 Task: Look for space in Nāgappattinam, India from 1st July, 2023 to 9th July, 2023 for 2 adults in price range Rs.8000 to Rs.15000. Place can be entire place with 1  bedroom having 1 bed and 1 bathroom. Property type can be house, flat, guest house. Amenities needed are: washing machine. Booking option can be shelf check-in. Required host language is English.
Action: Mouse moved to (546, 101)
Screenshot: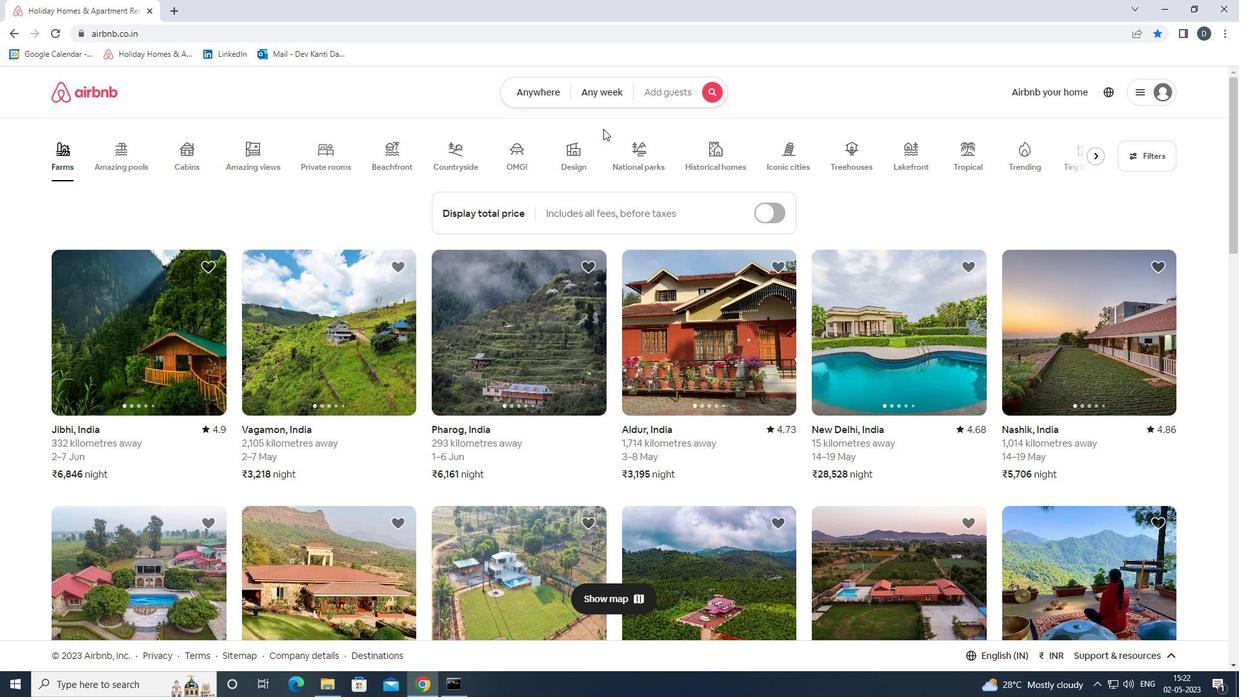 
Action: Mouse pressed left at (546, 101)
Screenshot: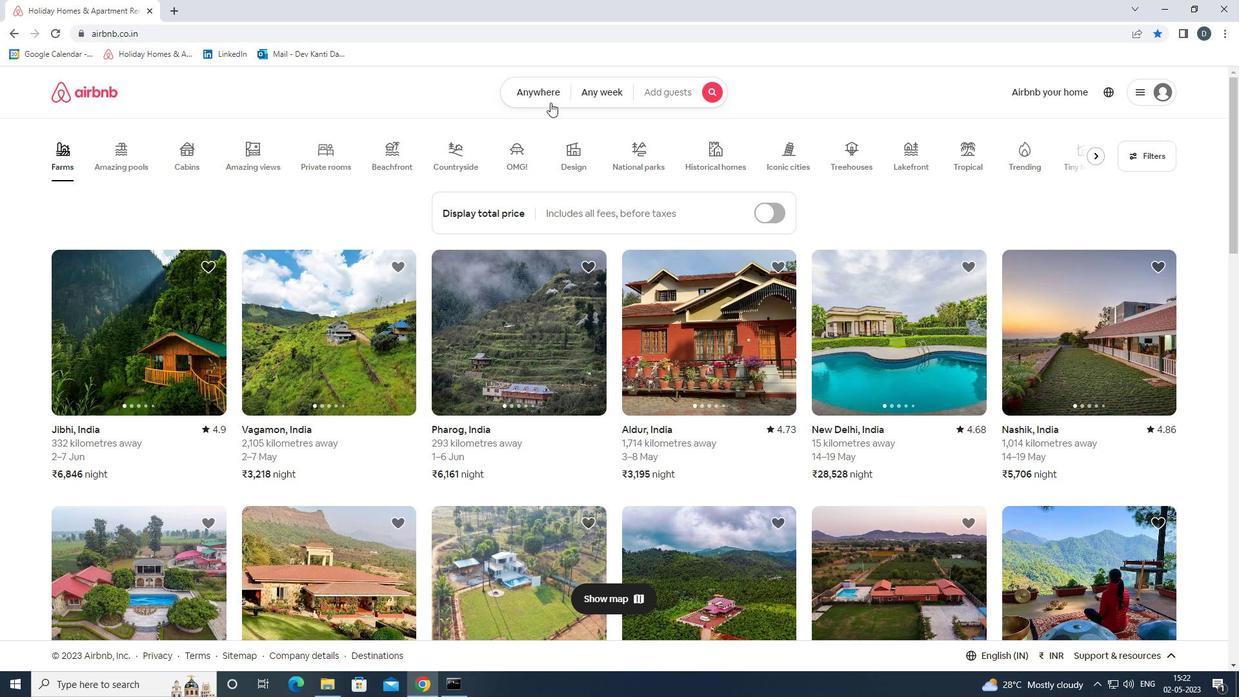 
Action: Mouse moved to (450, 141)
Screenshot: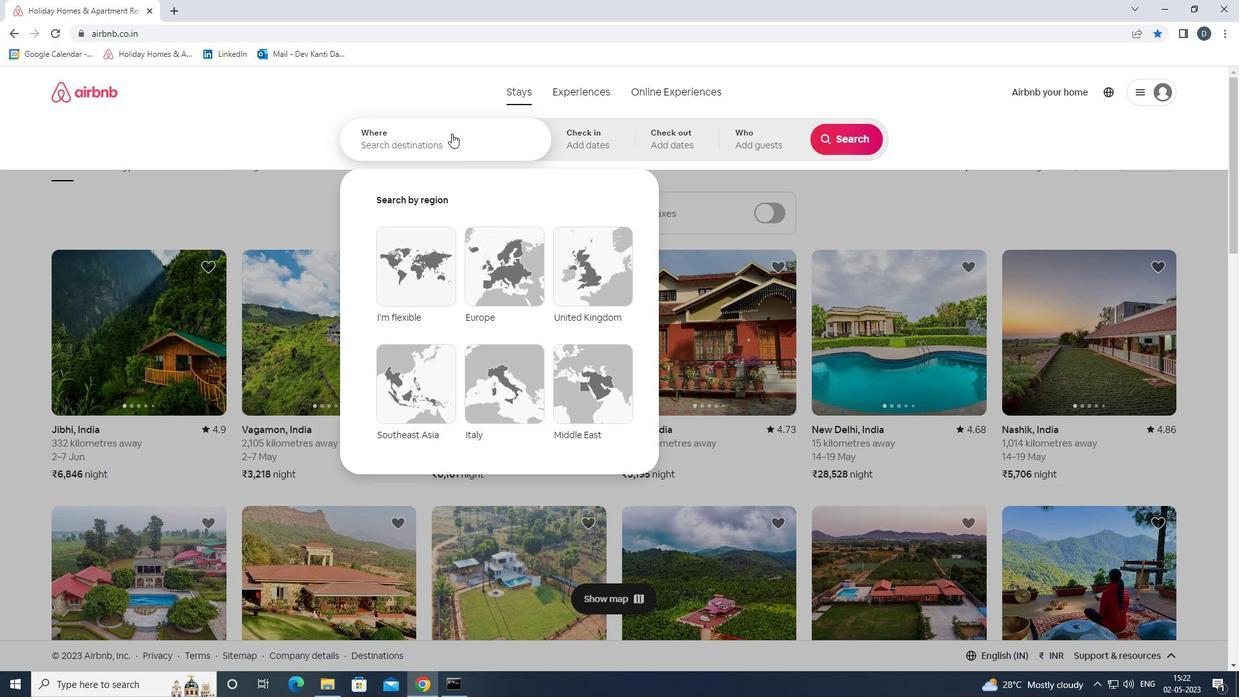 
Action: Mouse pressed left at (450, 141)
Screenshot: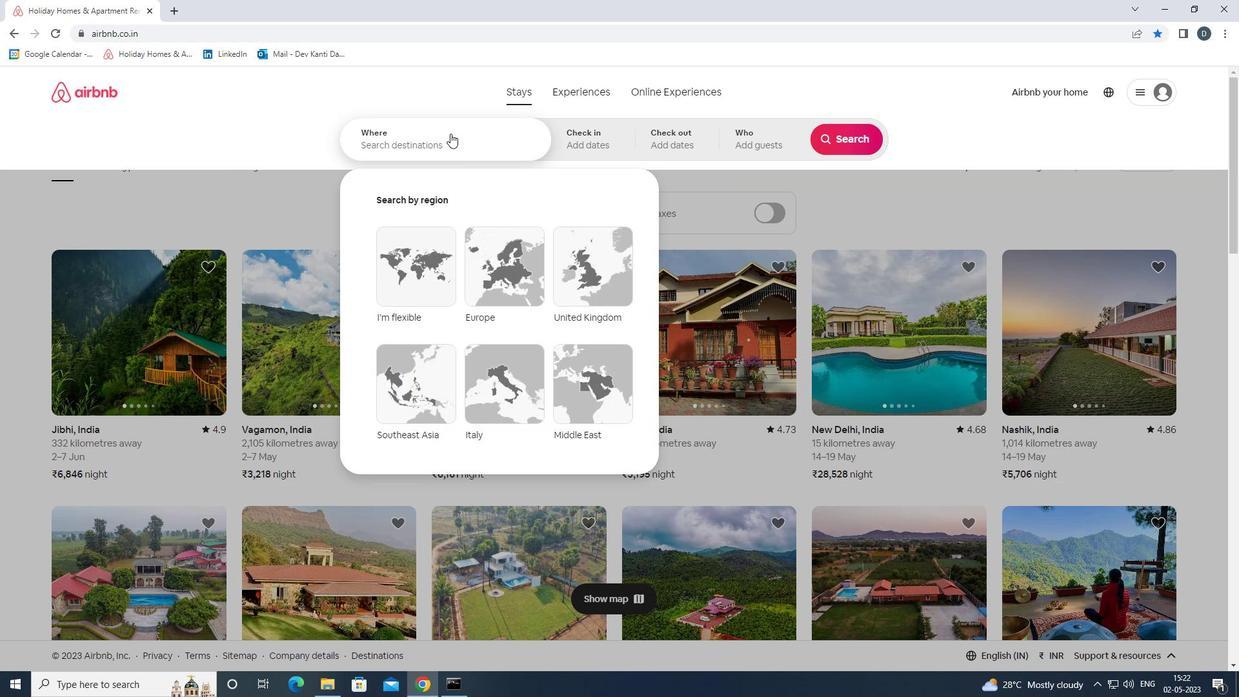 
Action: Key pressed <Key.shift>NAGAPPATTINAM
Screenshot: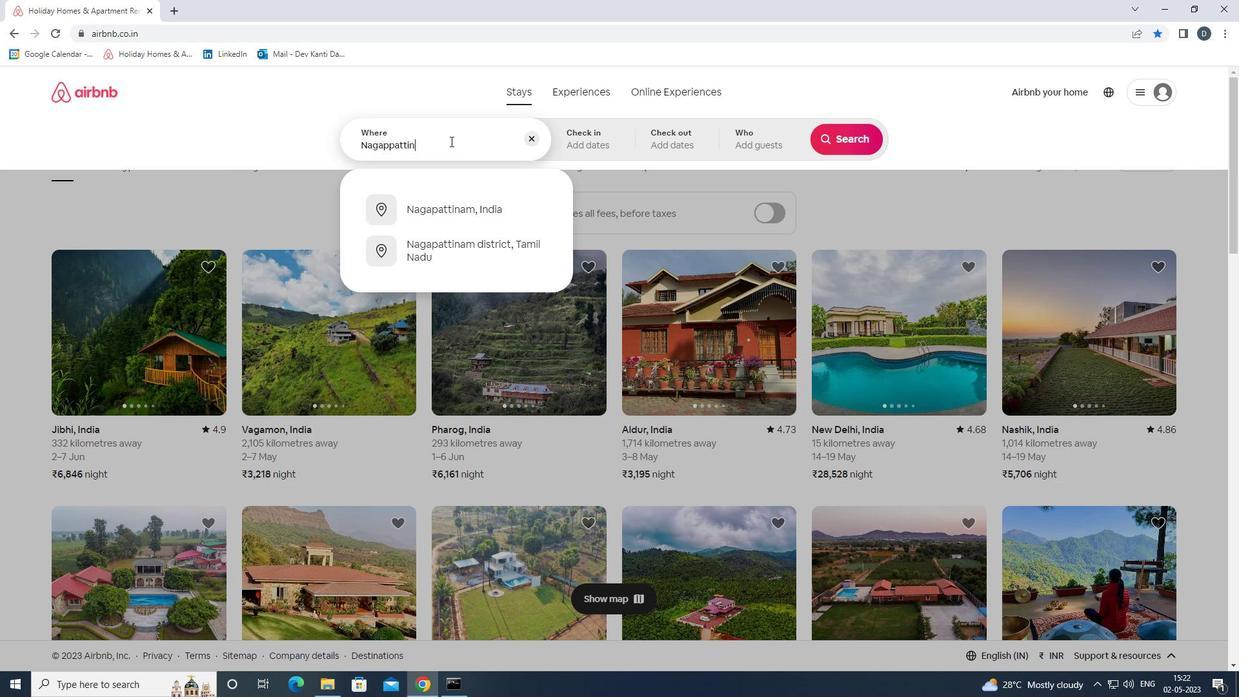 
Action: Mouse moved to (495, 222)
Screenshot: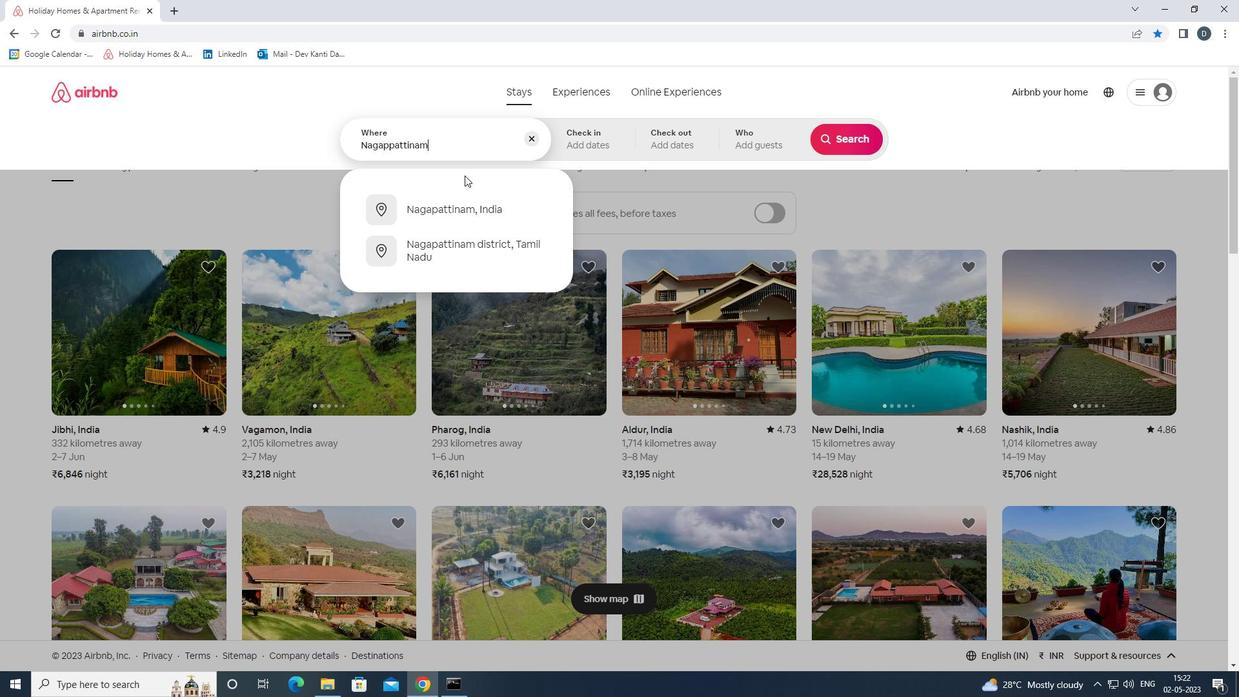 
Action: Mouse pressed left at (495, 222)
Screenshot: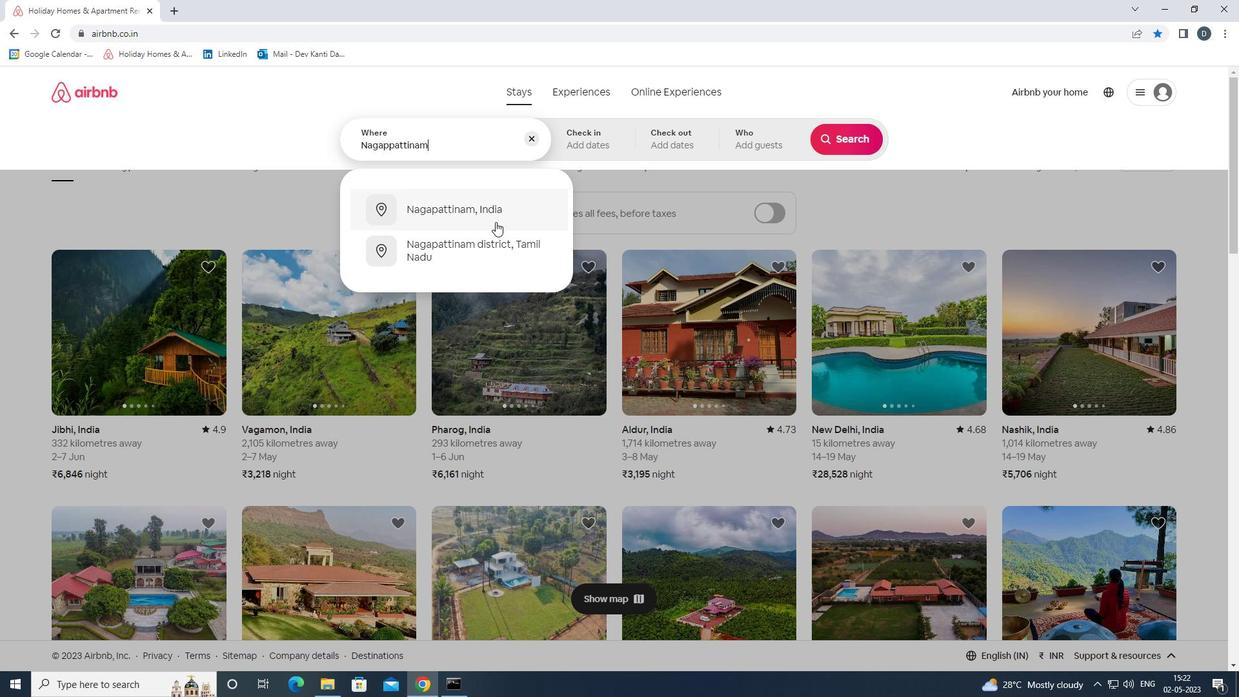 
Action: Mouse moved to (841, 247)
Screenshot: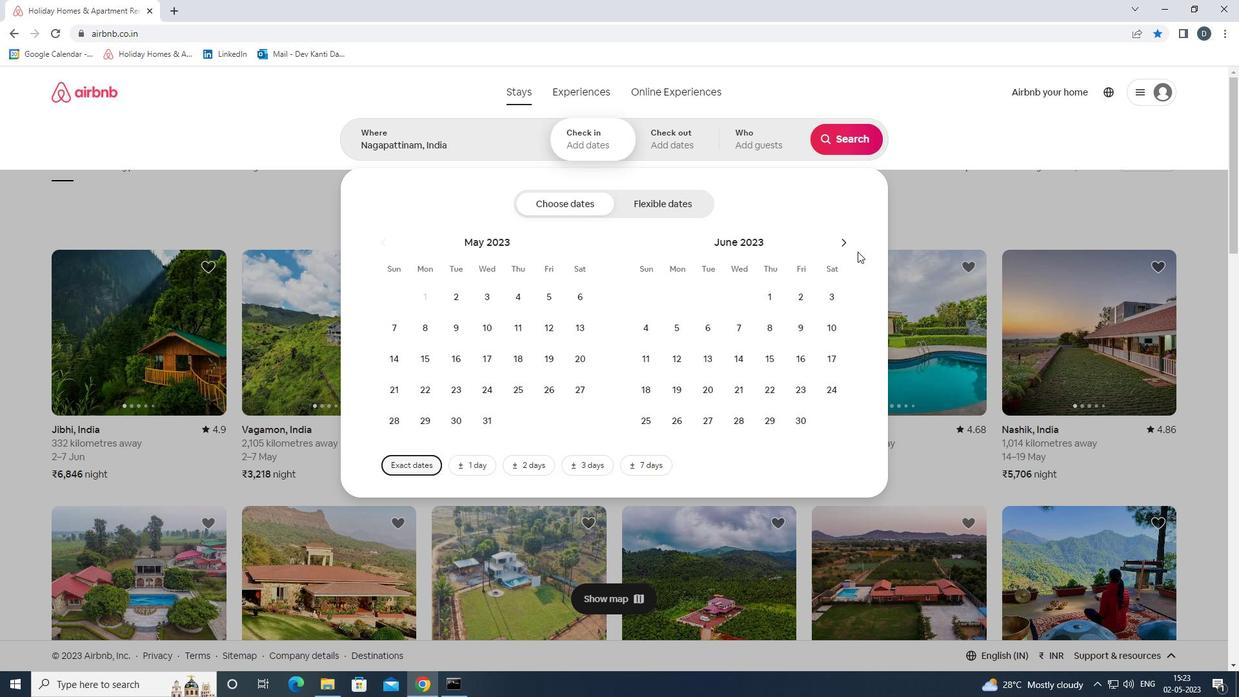 
Action: Mouse pressed left at (841, 247)
Screenshot: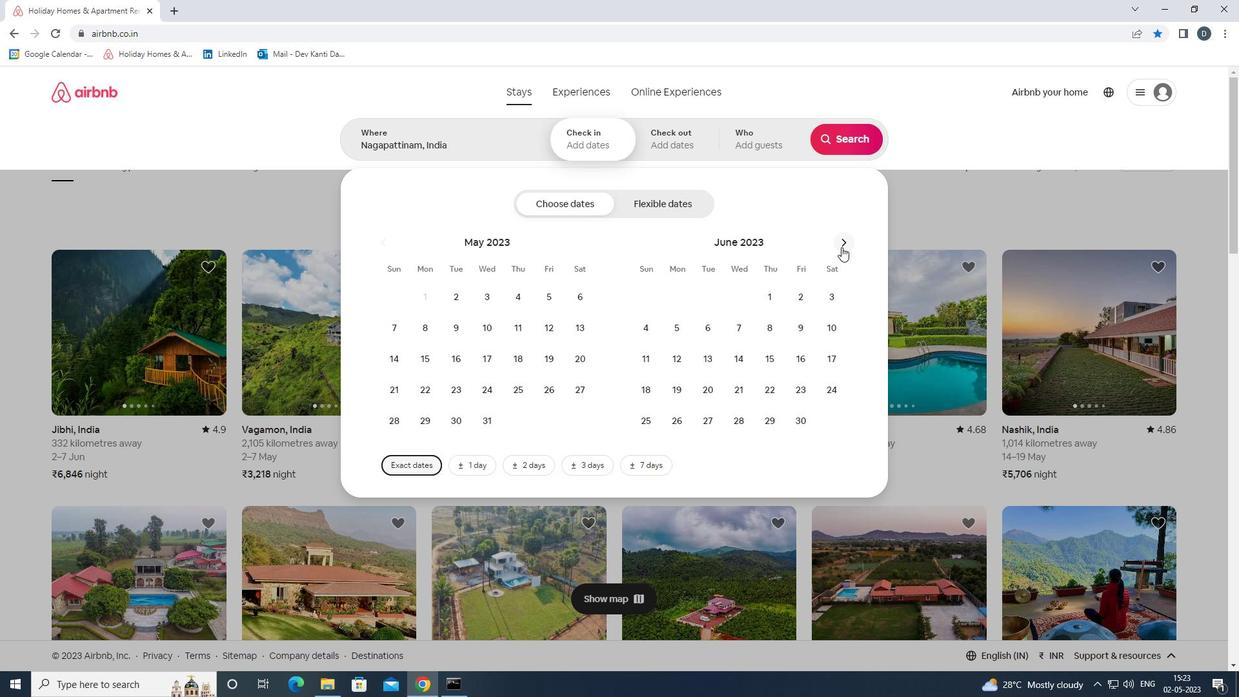 
Action: Mouse moved to (839, 300)
Screenshot: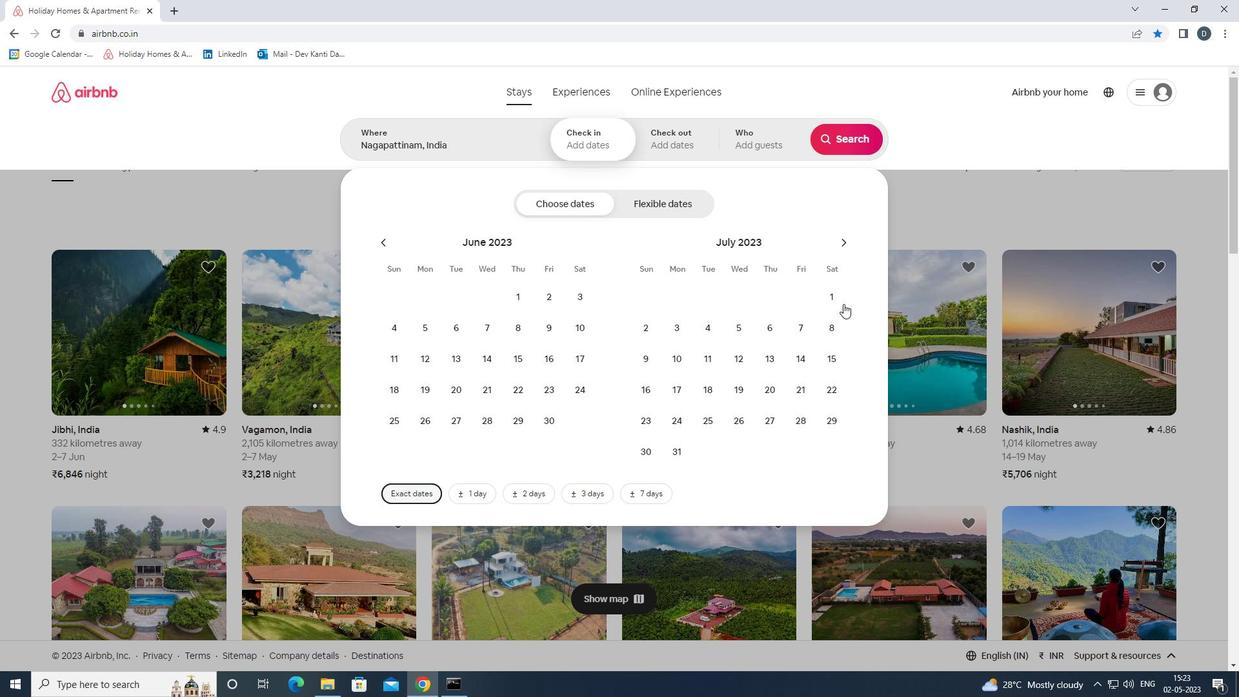 
Action: Mouse pressed left at (839, 300)
Screenshot: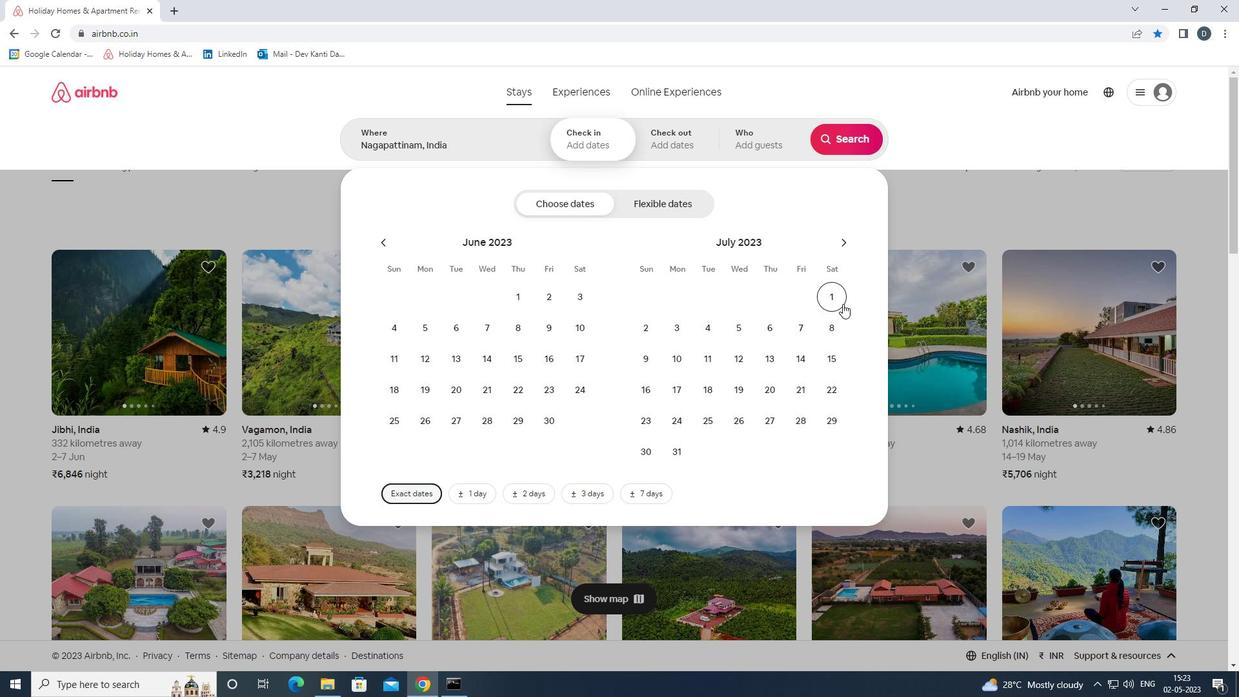 
Action: Mouse moved to (642, 356)
Screenshot: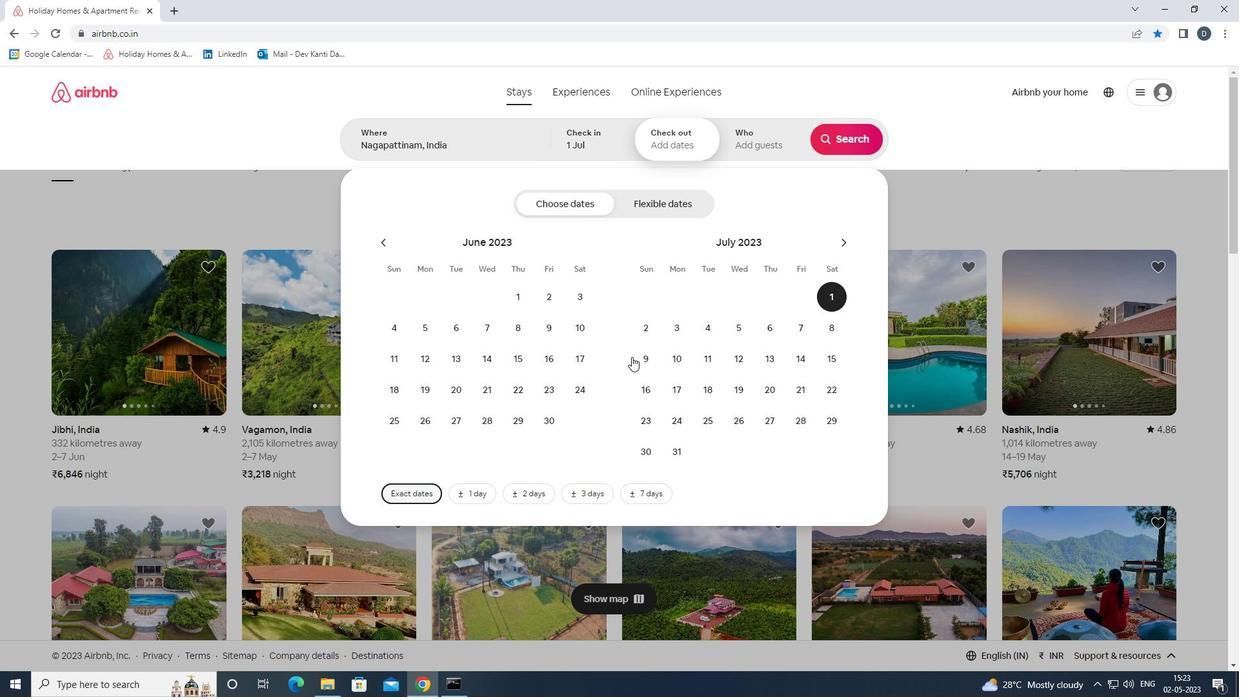 
Action: Mouse pressed left at (642, 356)
Screenshot: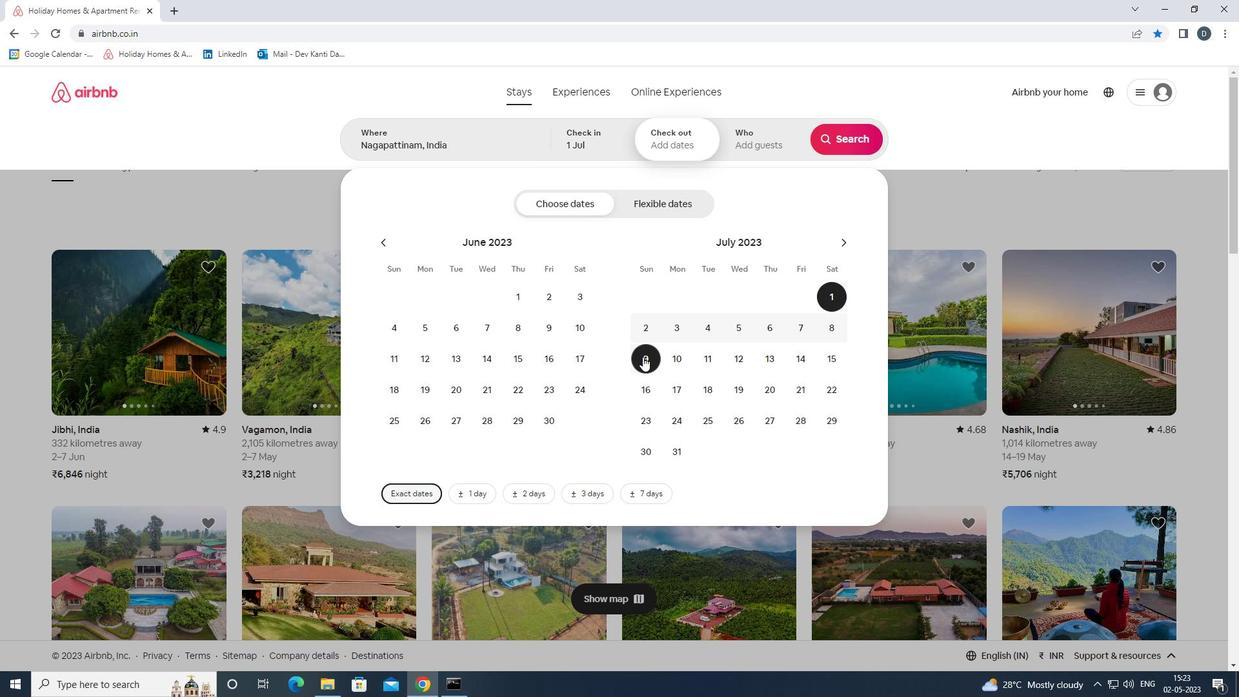 
Action: Mouse moved to (761, 152)
Screenshot: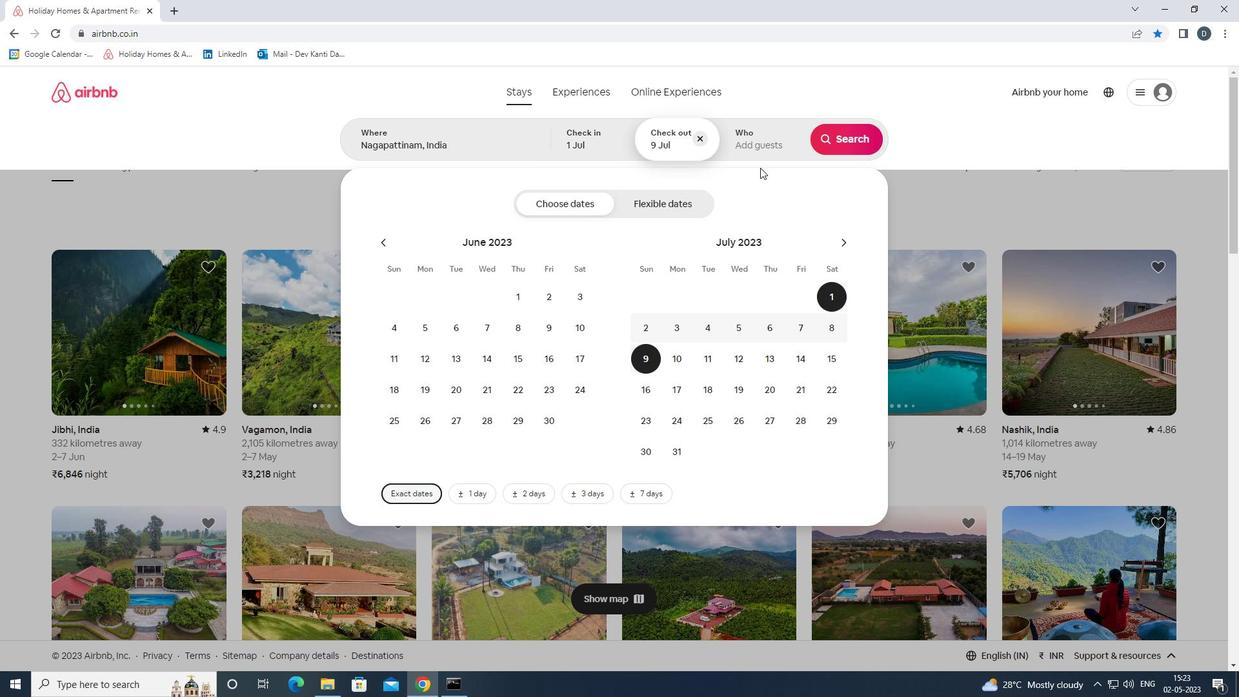 
Action: Mouse pressed left at (761, 152)
Screenshot: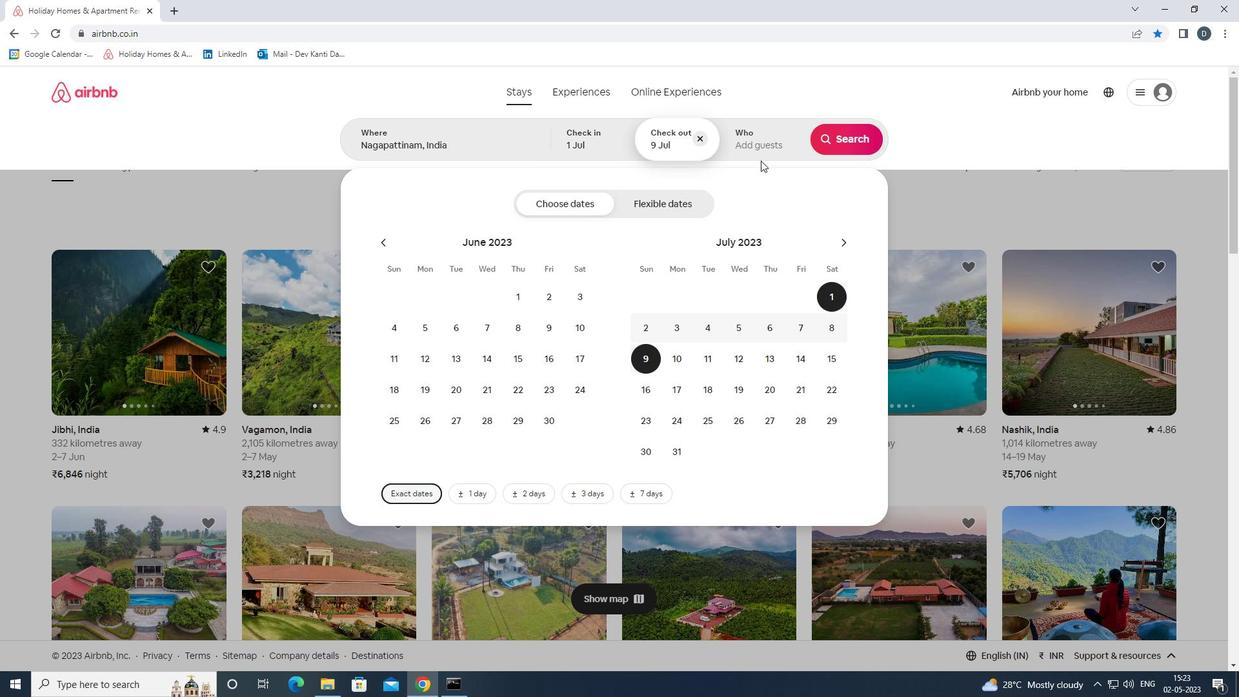 
Action: Mouse moved to (849, 214)
Screenshot: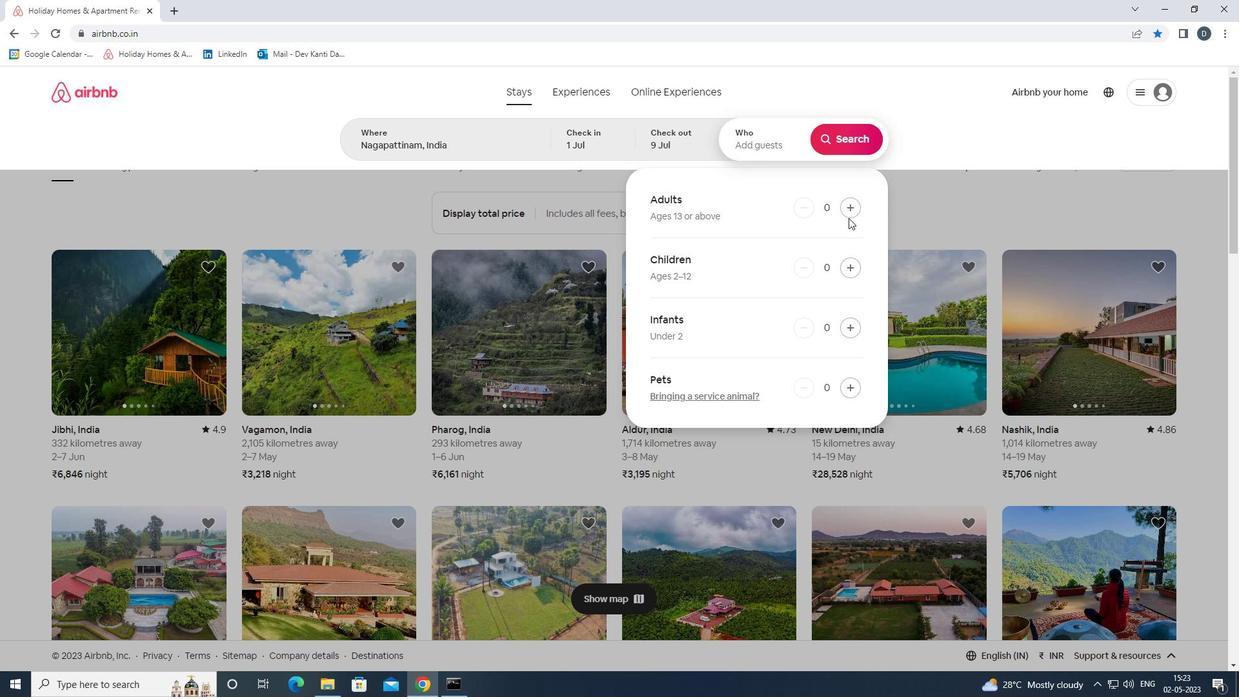 
Action: Mouse pressed left at (849, 214)
Screenshot: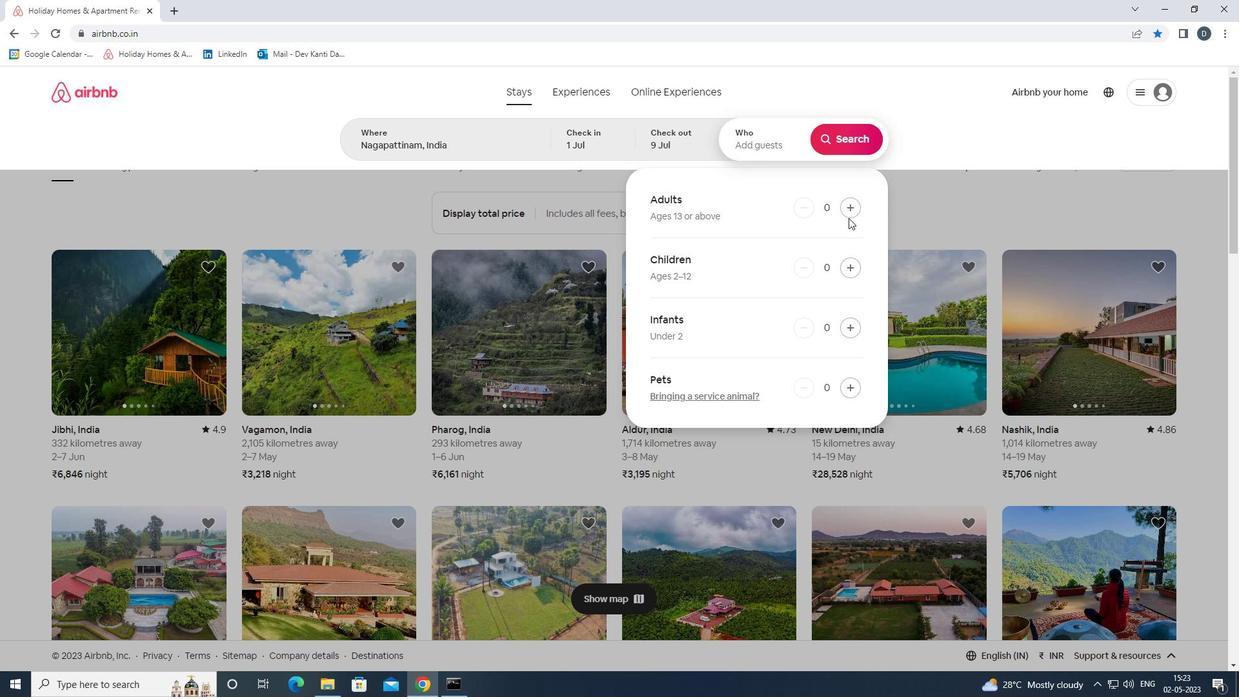 
Action: Mouse pressed left at (849, 214)
Screenshot: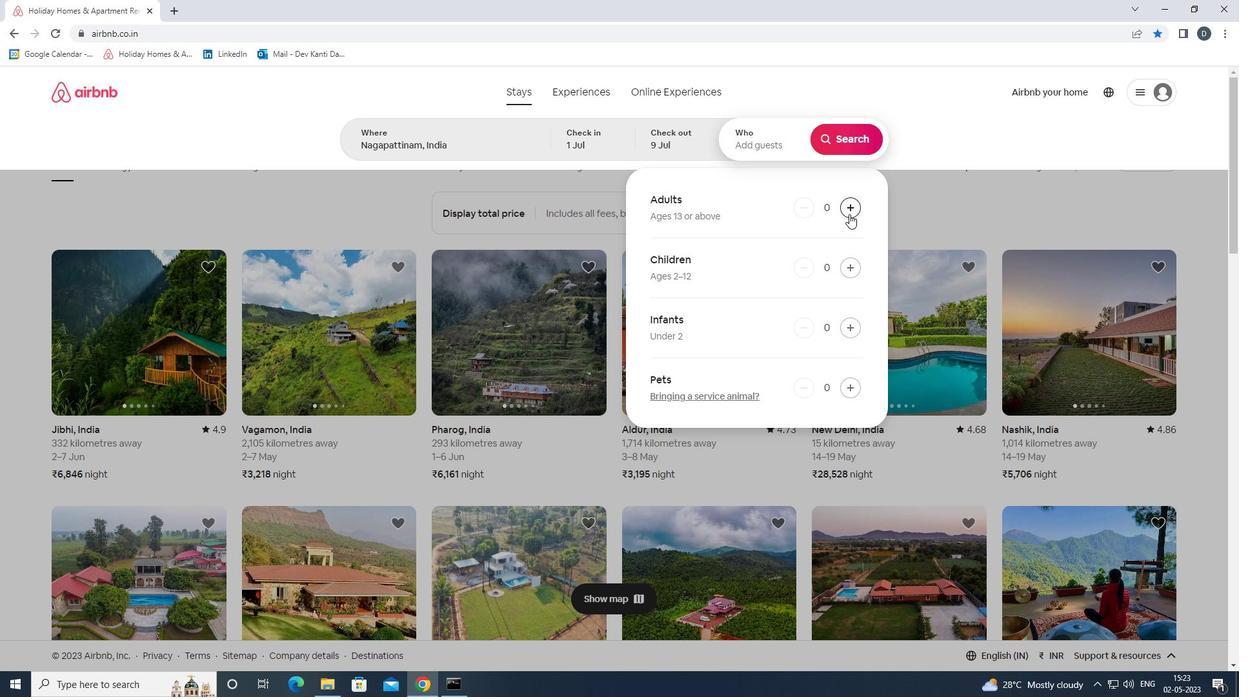 
Action: Mouse moved to (842, 143)
Screenshot: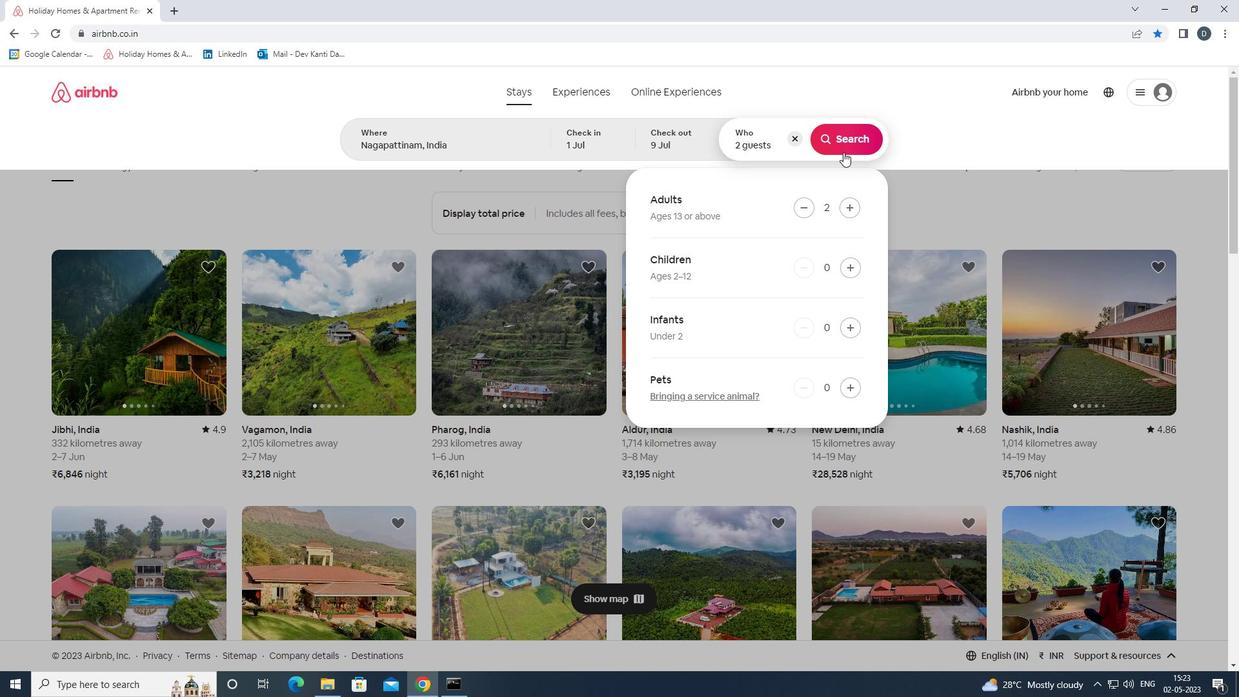 
Action: Mouse pressed left at (842, 143)
Screenshot: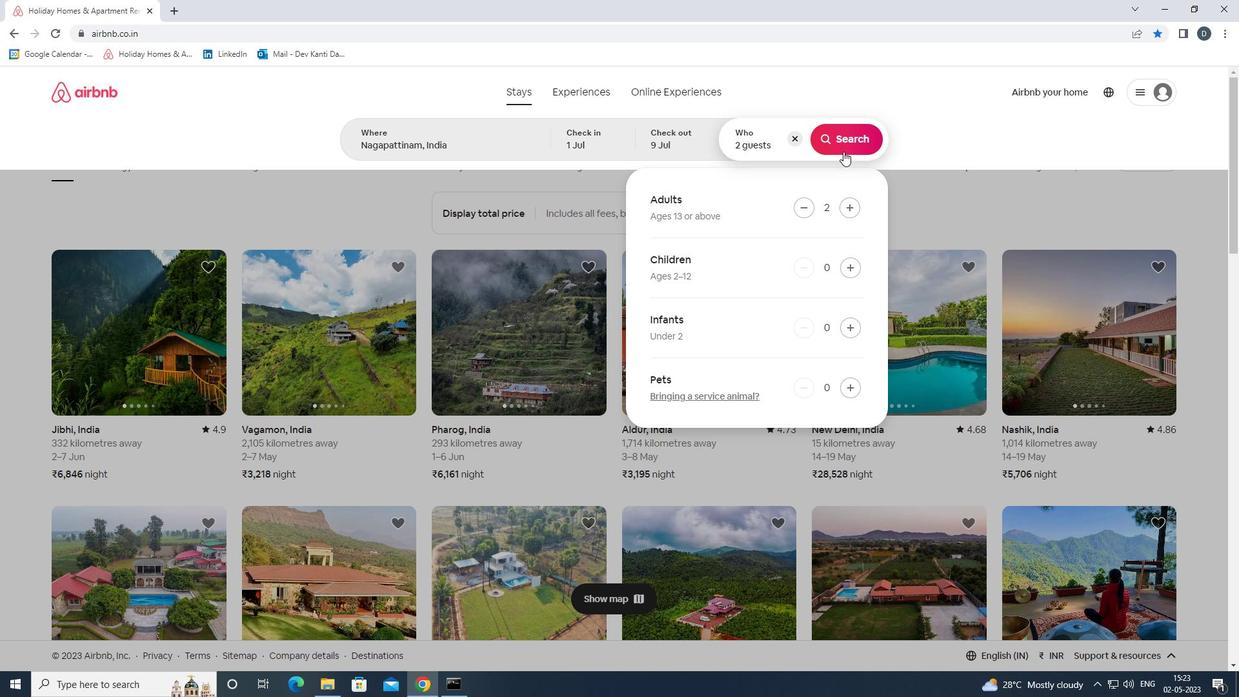 
Action: Mouse moved to (1165, 147)
Screenshot: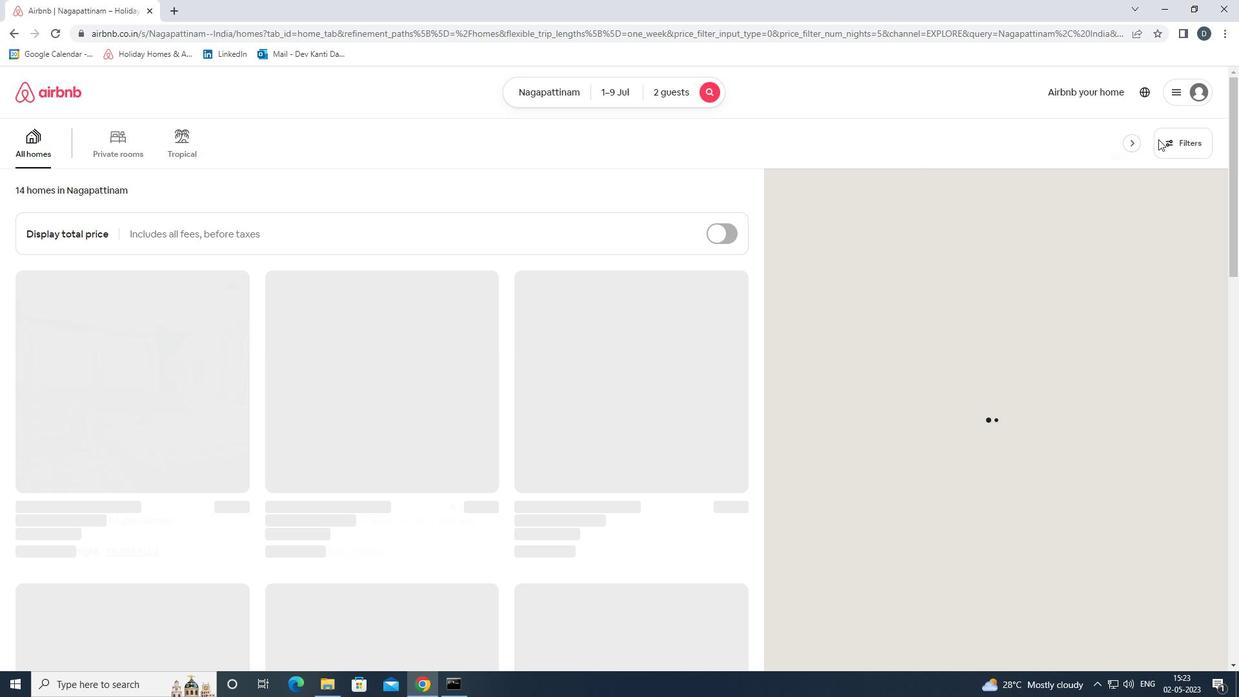 
Action: Mouse pressed left at (1165, 147)
Screenshot: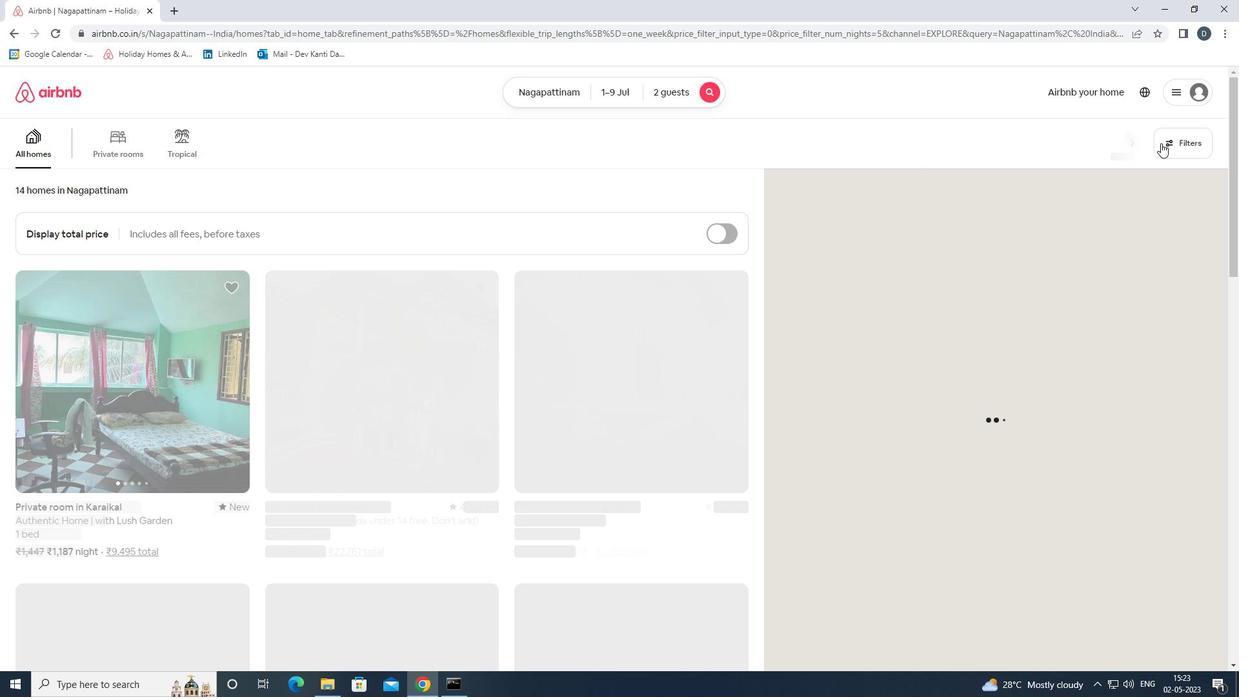 
Action: Mouse moved to (491, 311)
Screenshot: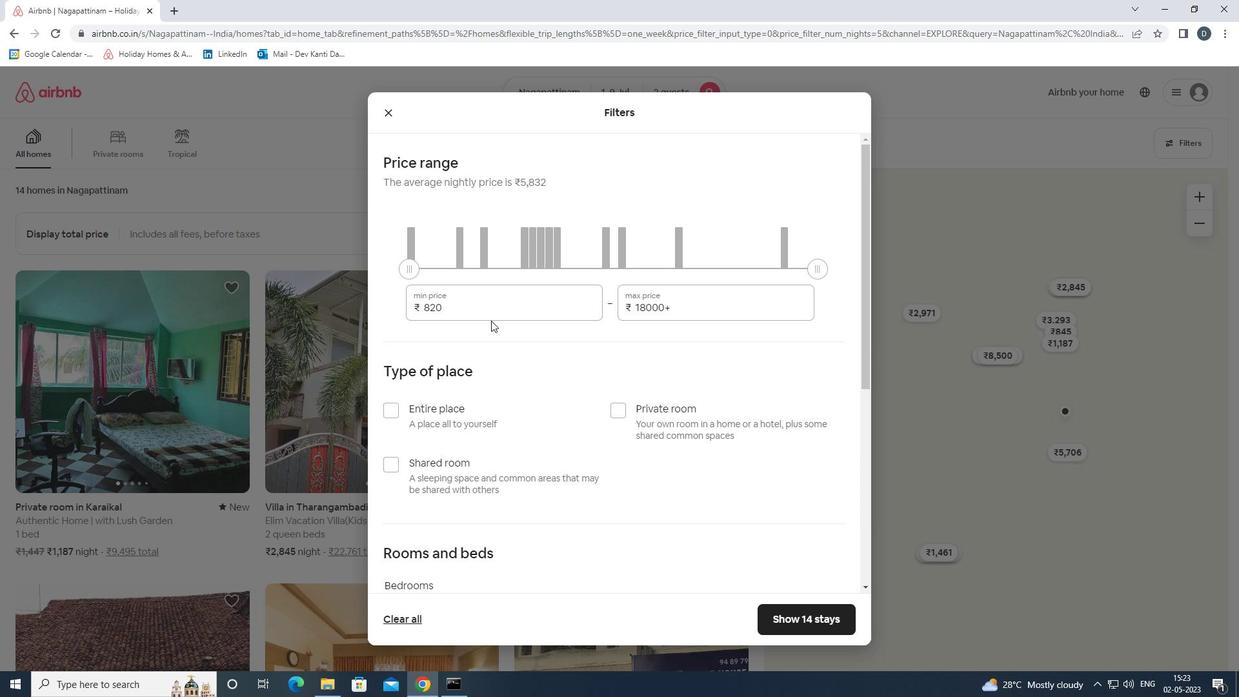 
Action: Mouse pressed left at (491, 311)
Screenshot: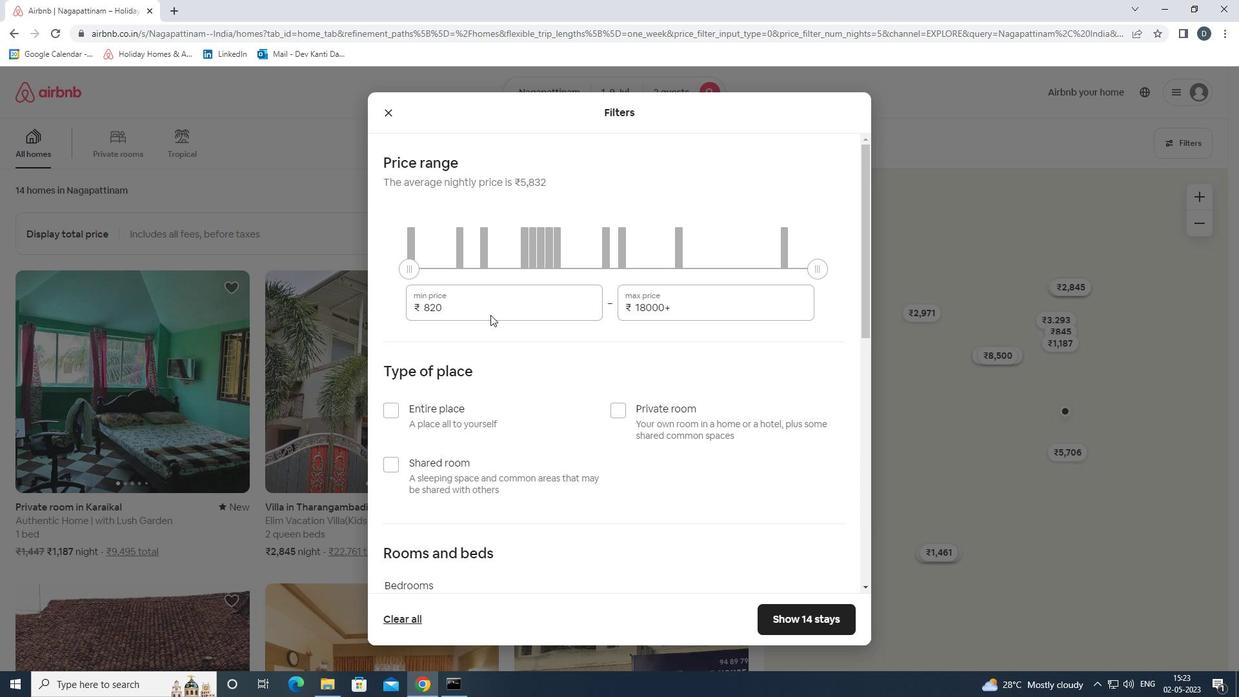 
Action: Mouse pressed left at (491, 311)
Screenshot: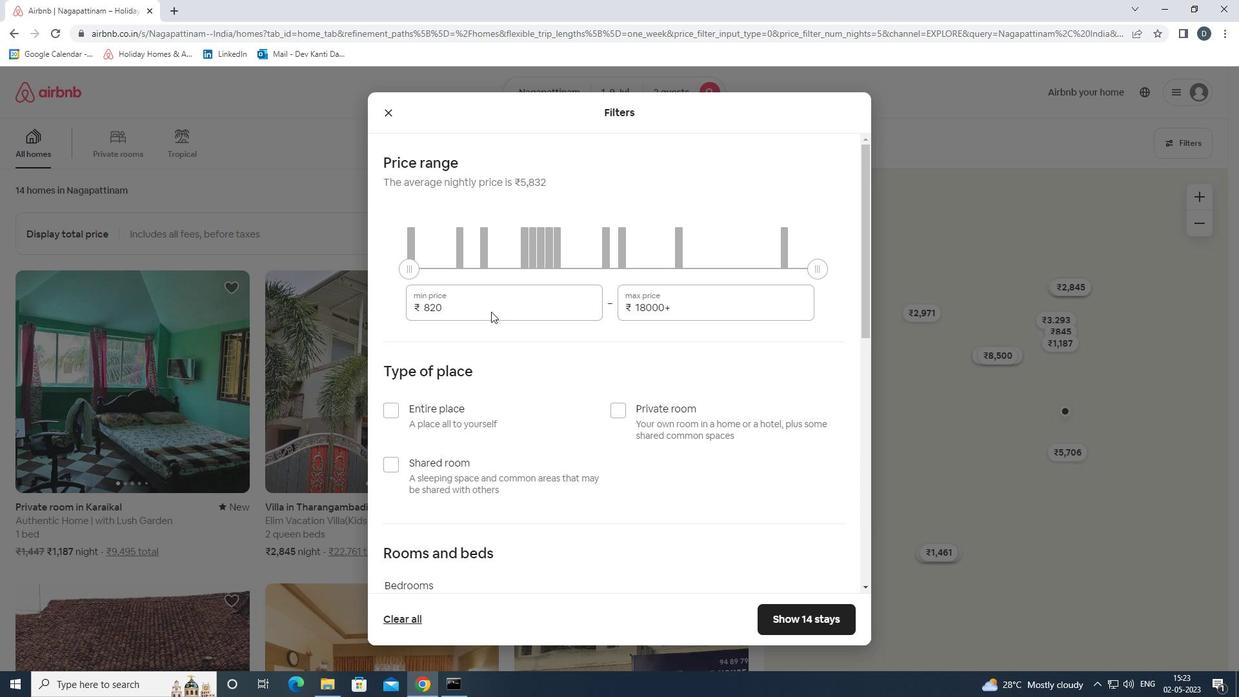 
Action: Key pressed 8-000<Key.tab>150000<Key.backspace>
Screenshot: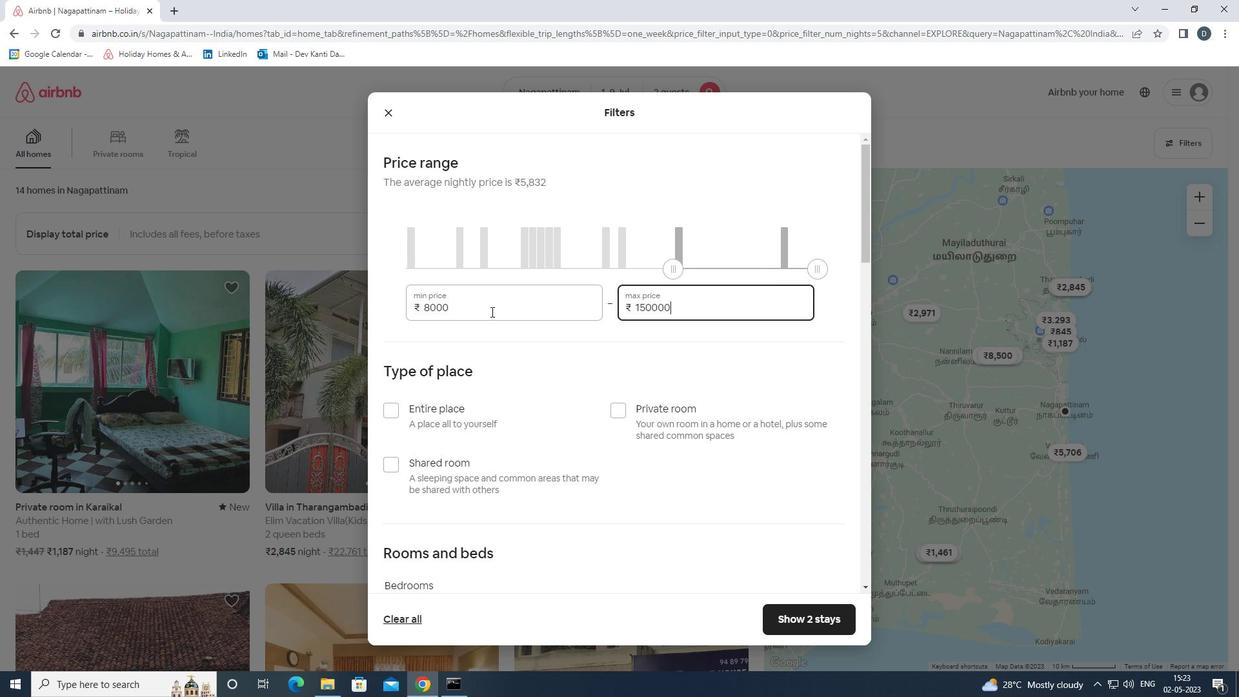 
Action: Mouse moved to (556, 331)
Screenshot: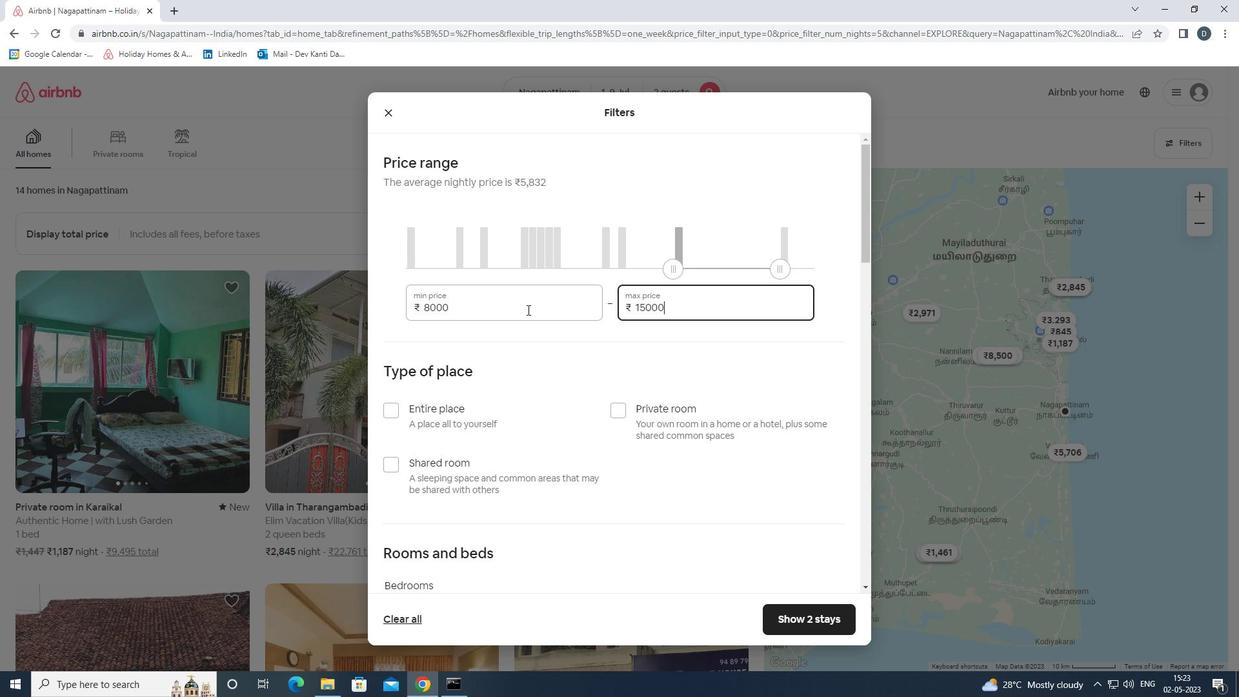 
Action: Mouse scrolled (556, 330) with delta (0, 0)
Screenshot: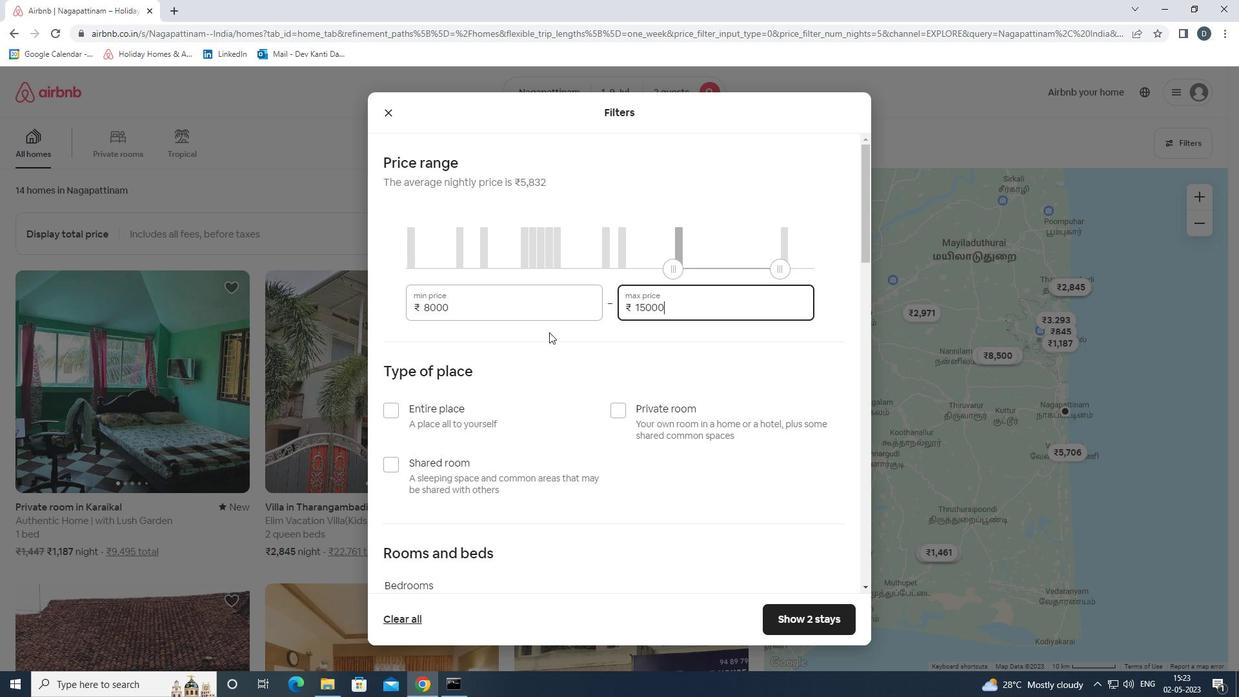 
Action: Mouse scrolled (556, 330) with delta (0, 0)
Screenshot: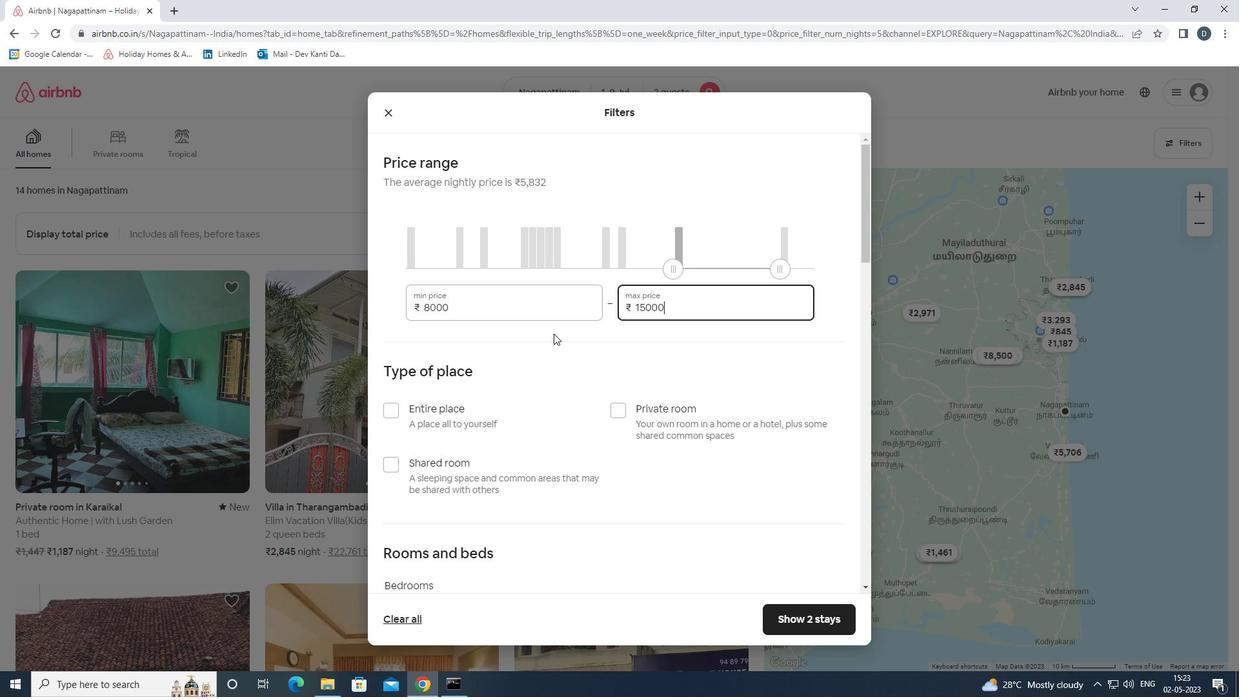 
Action: Mouse moved to (442, 285)
Screenshot: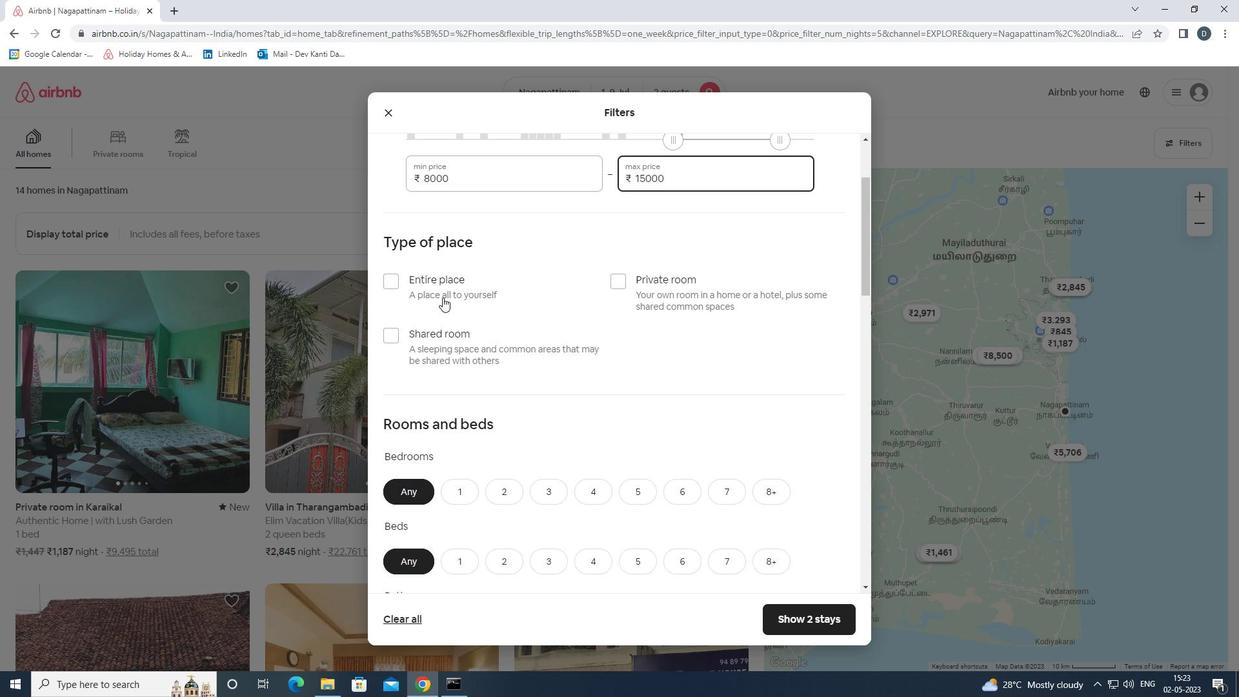 
Action: Mouse pressed left at (442, 285)
Screenshot: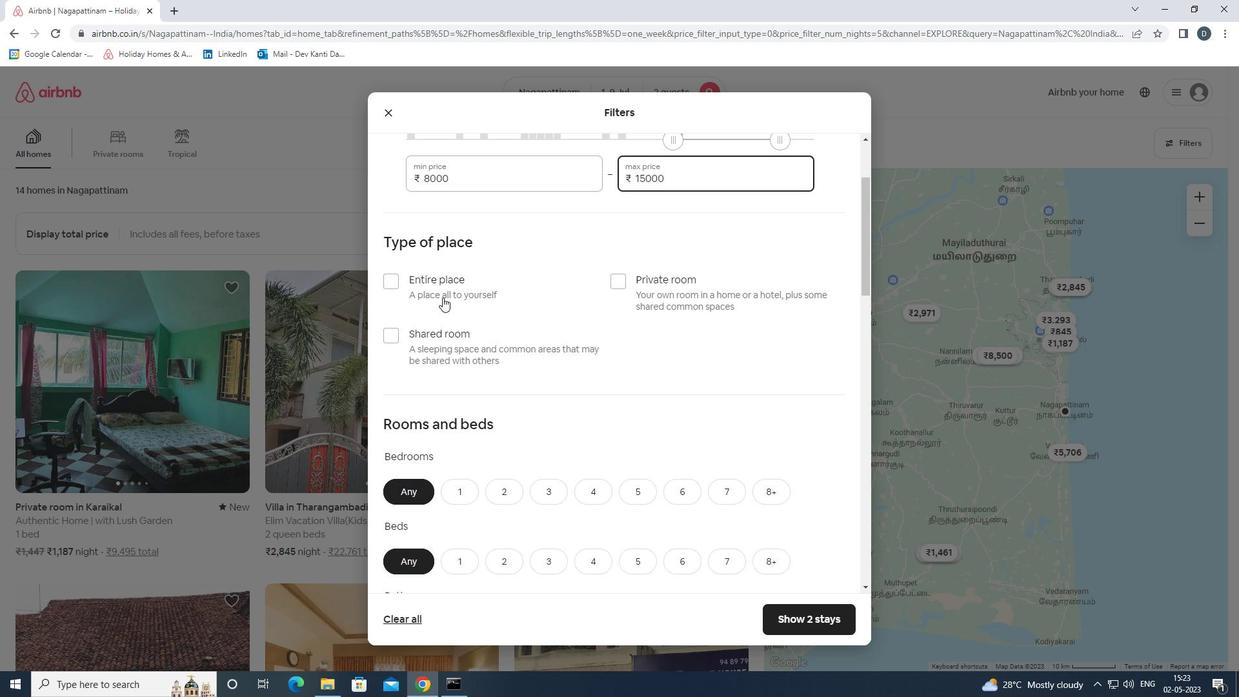 
Action: Mouse moved to (530, 356)
Screenshot: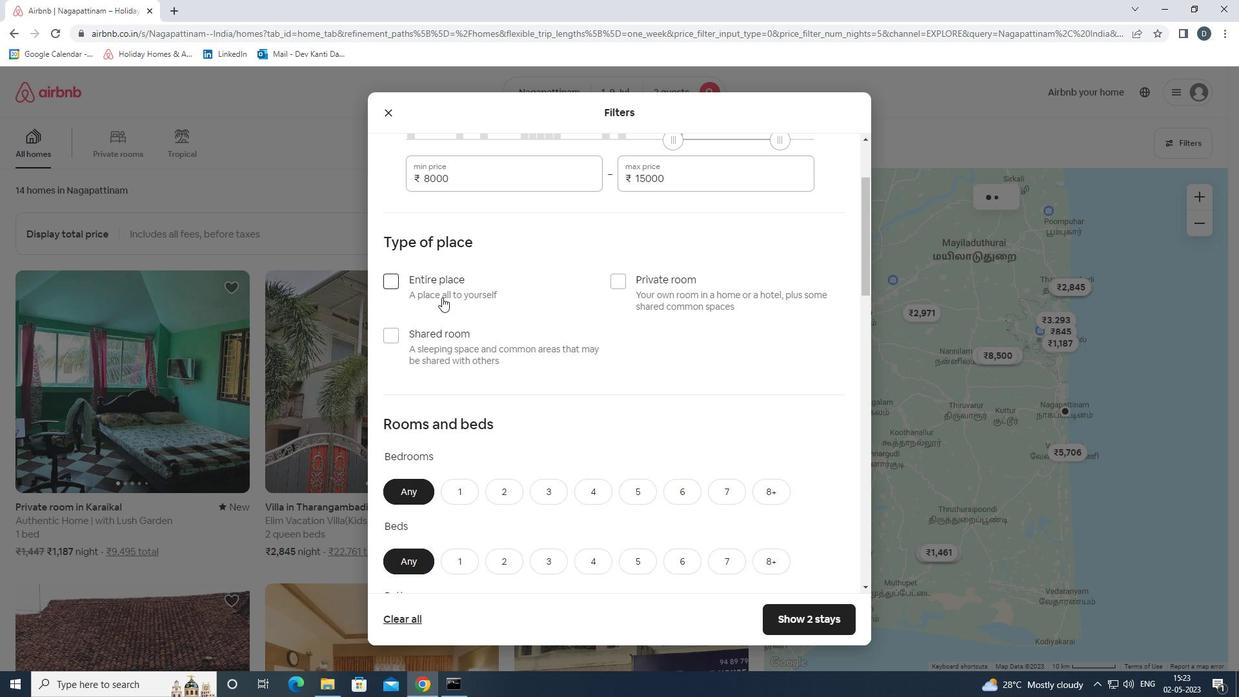 
Action: Mouse scrolled (530, 355) with delta (0, 0)
Screenshot: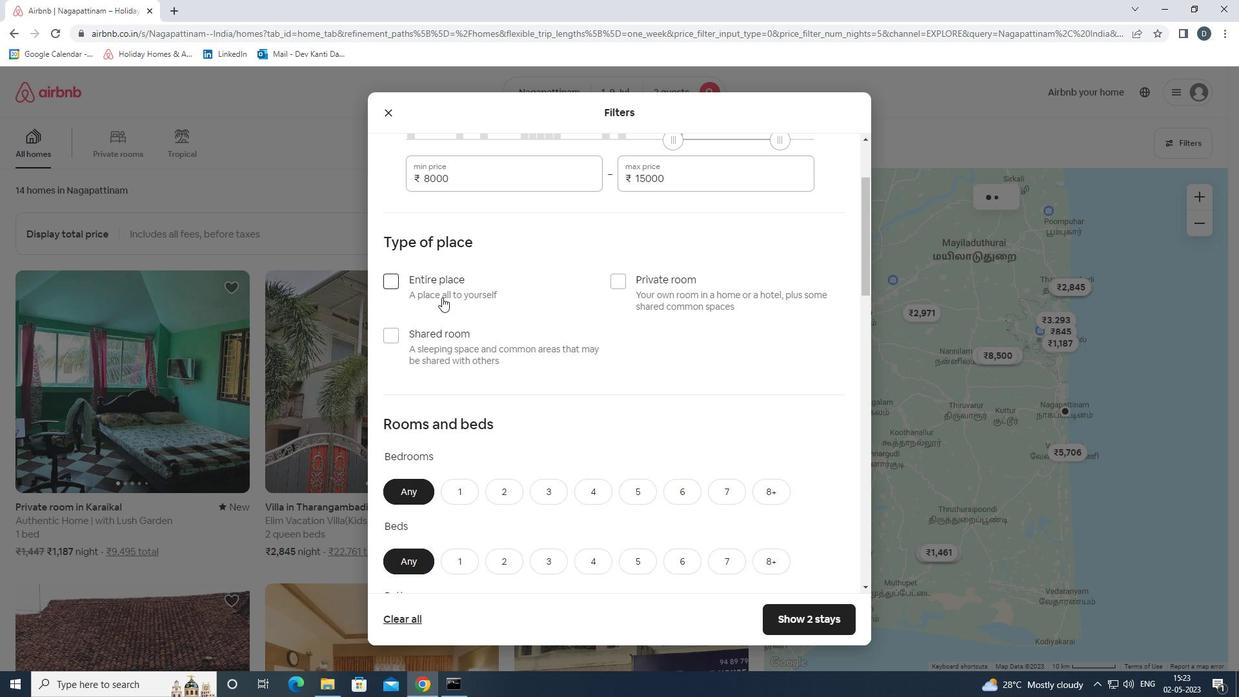 
Action: Mouse scrolled (530, 355) with delta (0, 0)
Screenshot: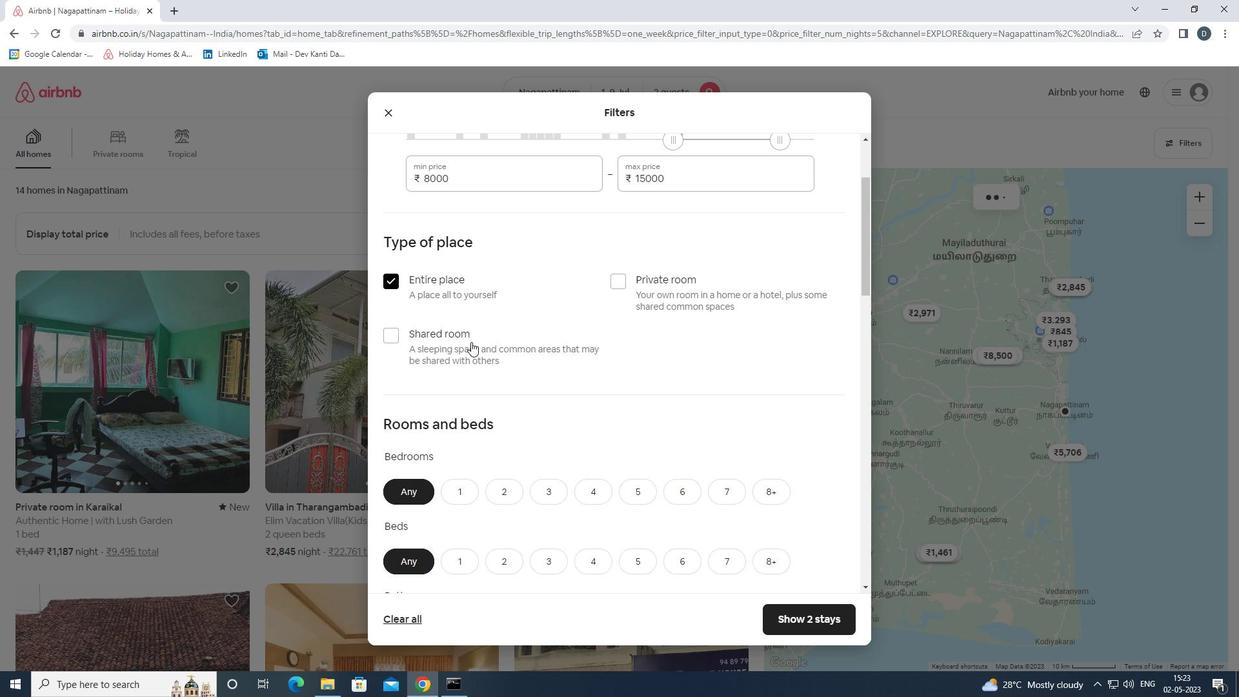 
Action: Mouse scrolled (530, 355) with delta (0, 0)
Screenshot: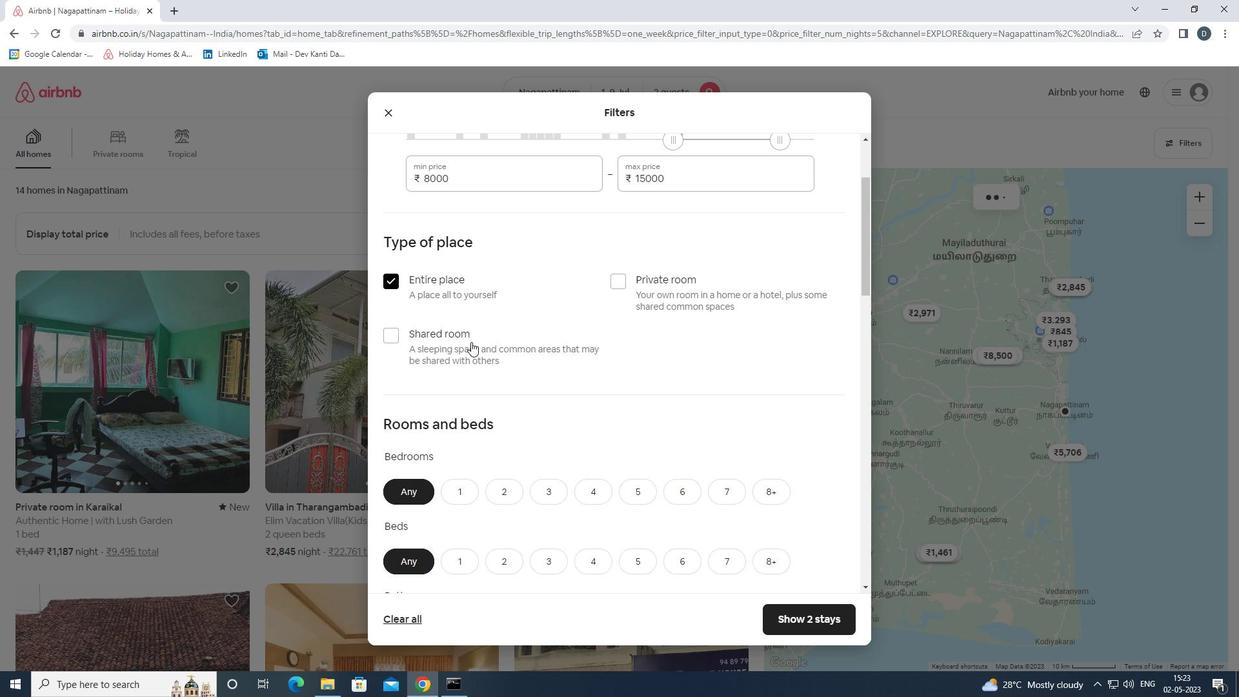 
Action: Mouse moved to (455, 305)
Screenshot: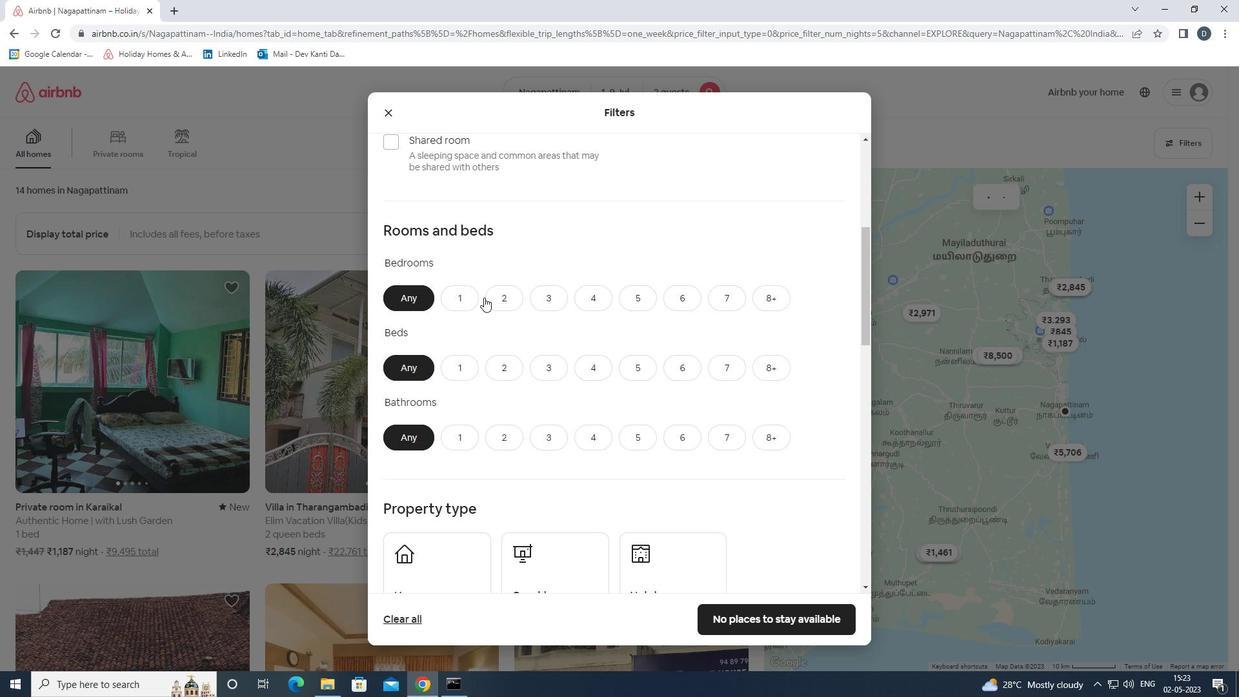 
Action: Mouse pressed left at (455, 305)
Screenshot: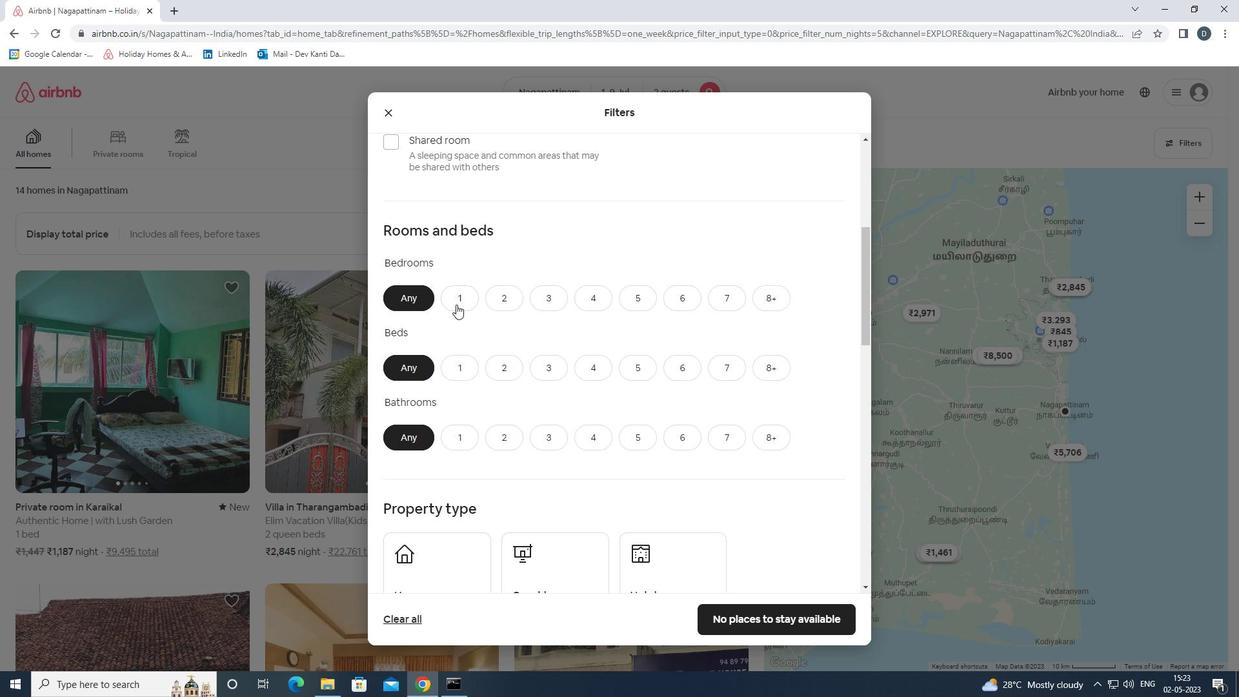 
Action: Mouse moved to (467, 381)
Screenshot: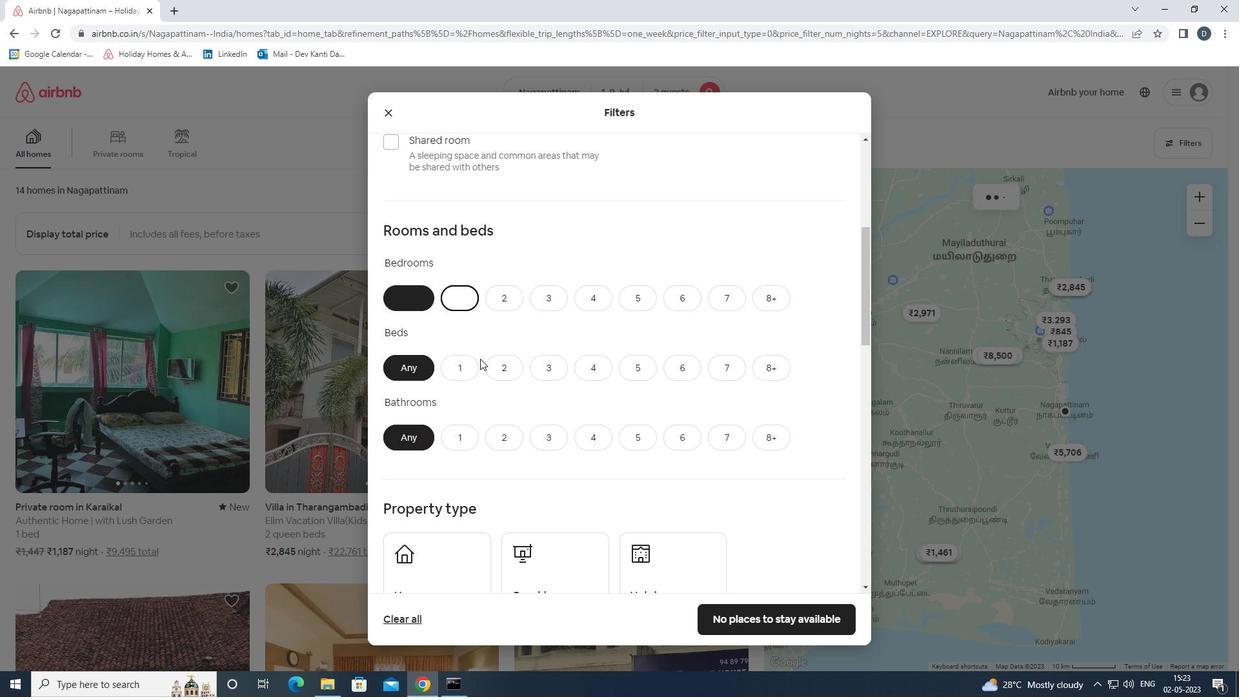 
Action: Mouse pressed left at (467, 381)
Screenshot: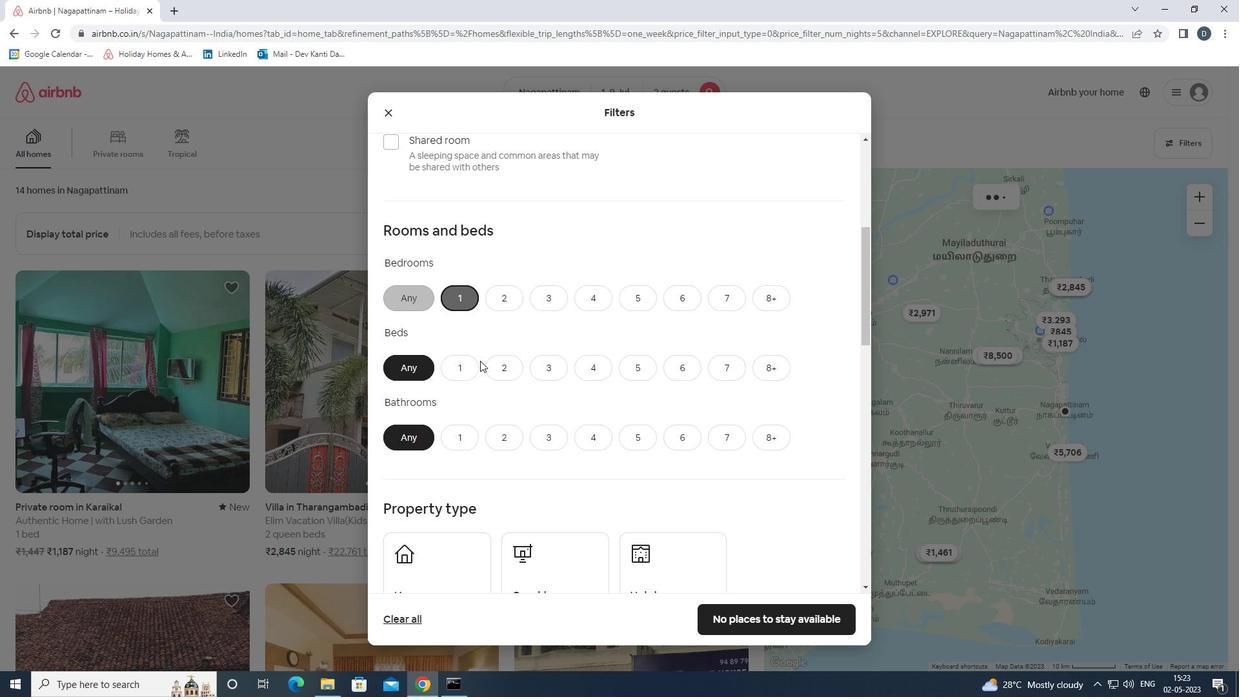 
Action: Mouse moved to (466, 369)
Screenshot: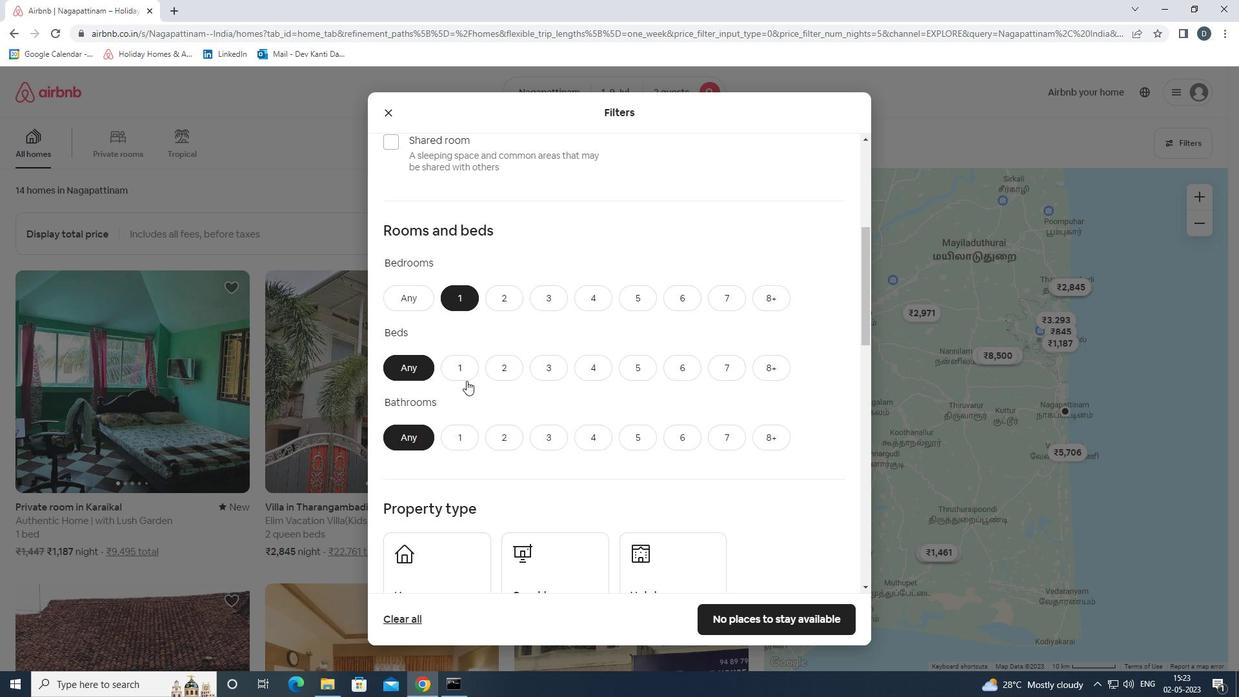 
Action: Mouse pressed left at (466, 369)
Screenshot: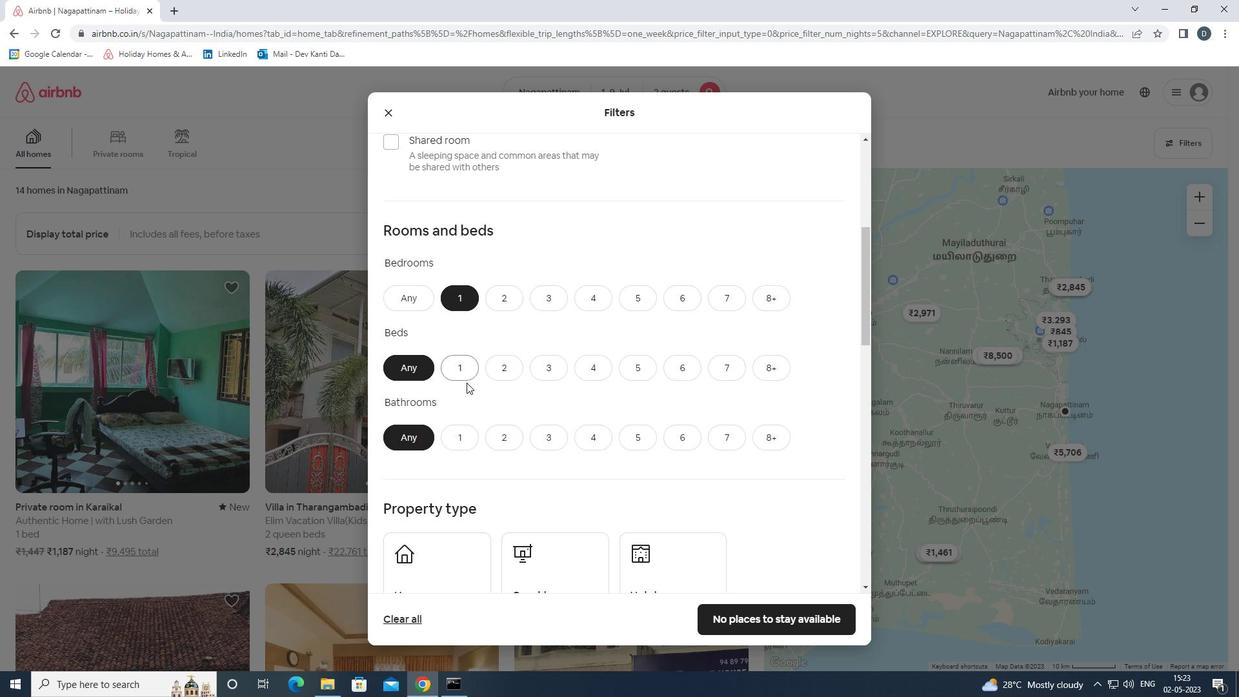 
Action: Mouse moved to (460, 442)
Screenshot: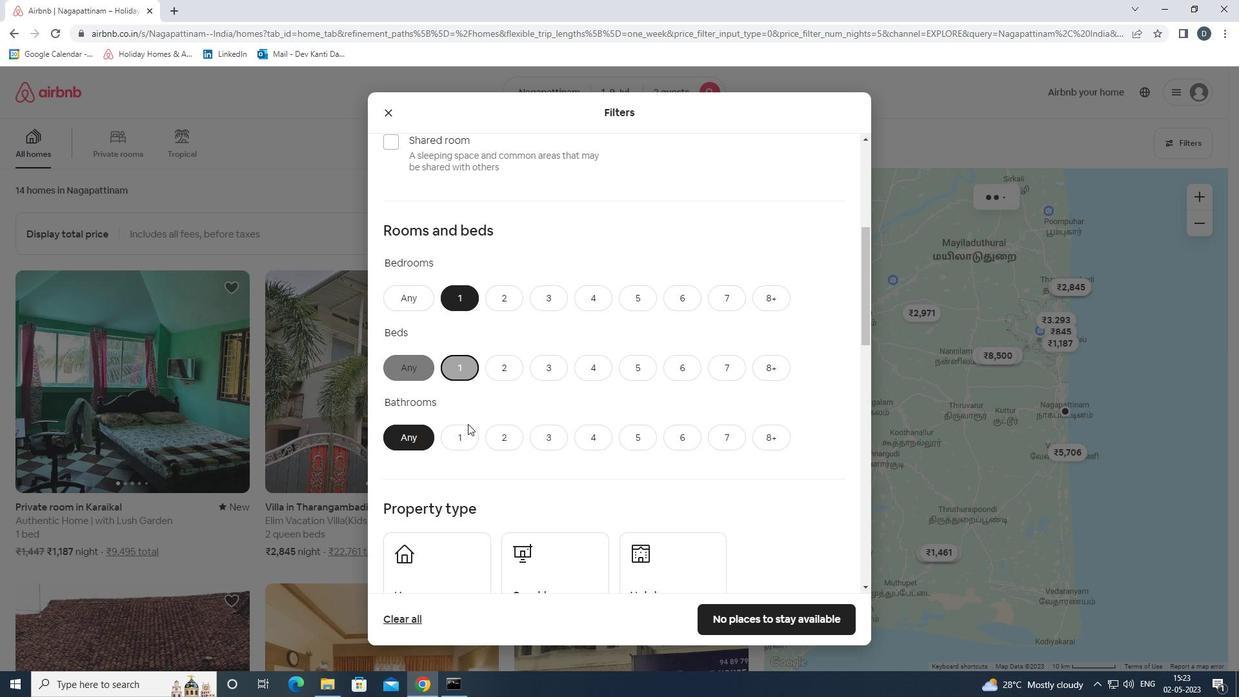 
Action: Mouse pressed left at (460, 442)
Screenshot: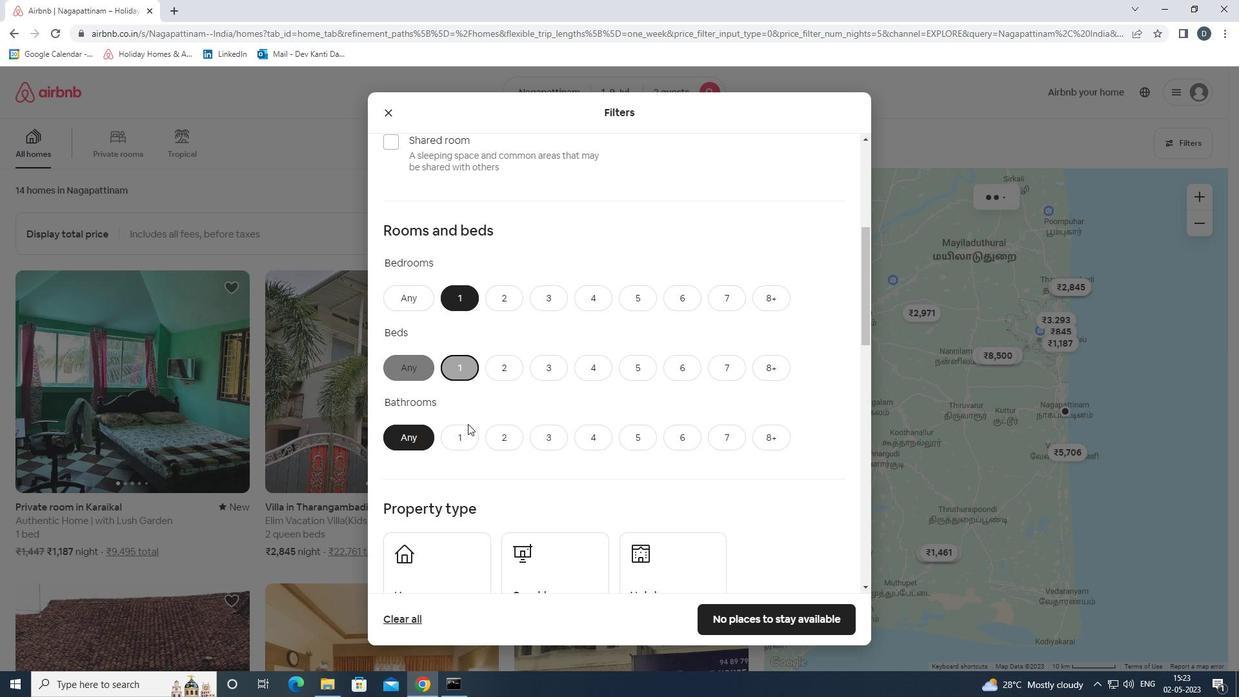
Action: Mouse moved to (511, 428)
Screenshot: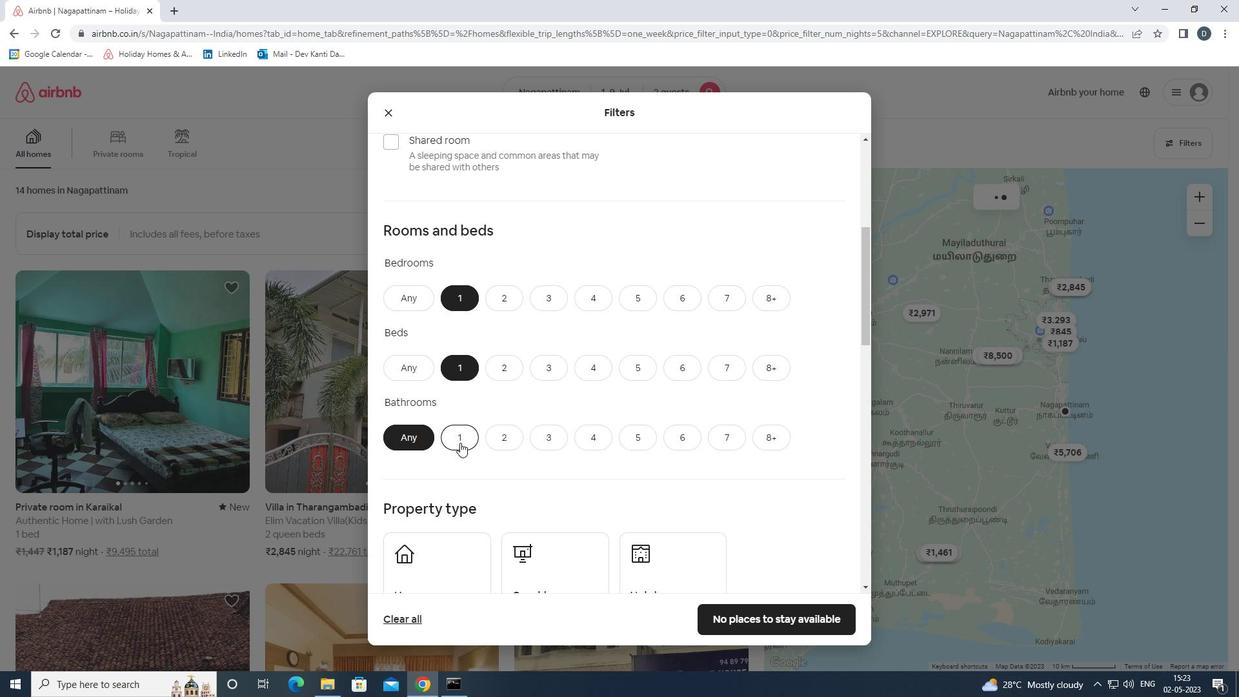
Action: Mouse scrolled (511, 427) with delta (0, 0)
Screenshot: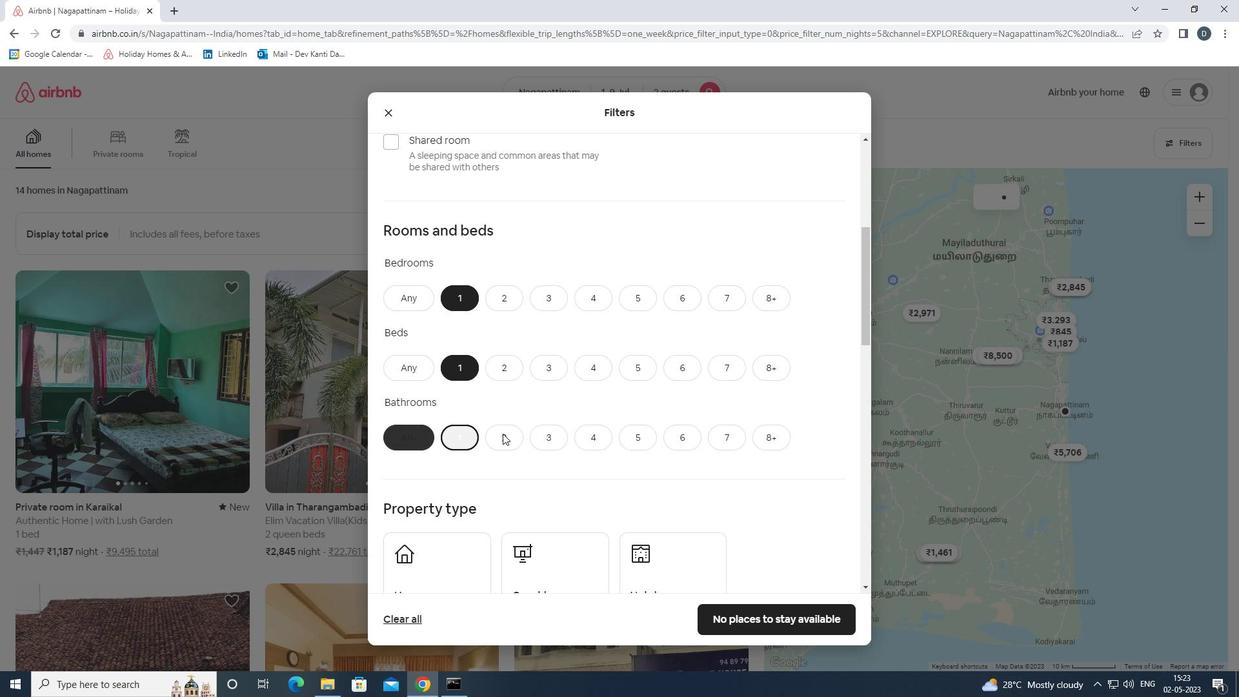 
Action: Mouse scrolled (511, 427) with delta (0, 0)
Screenshot: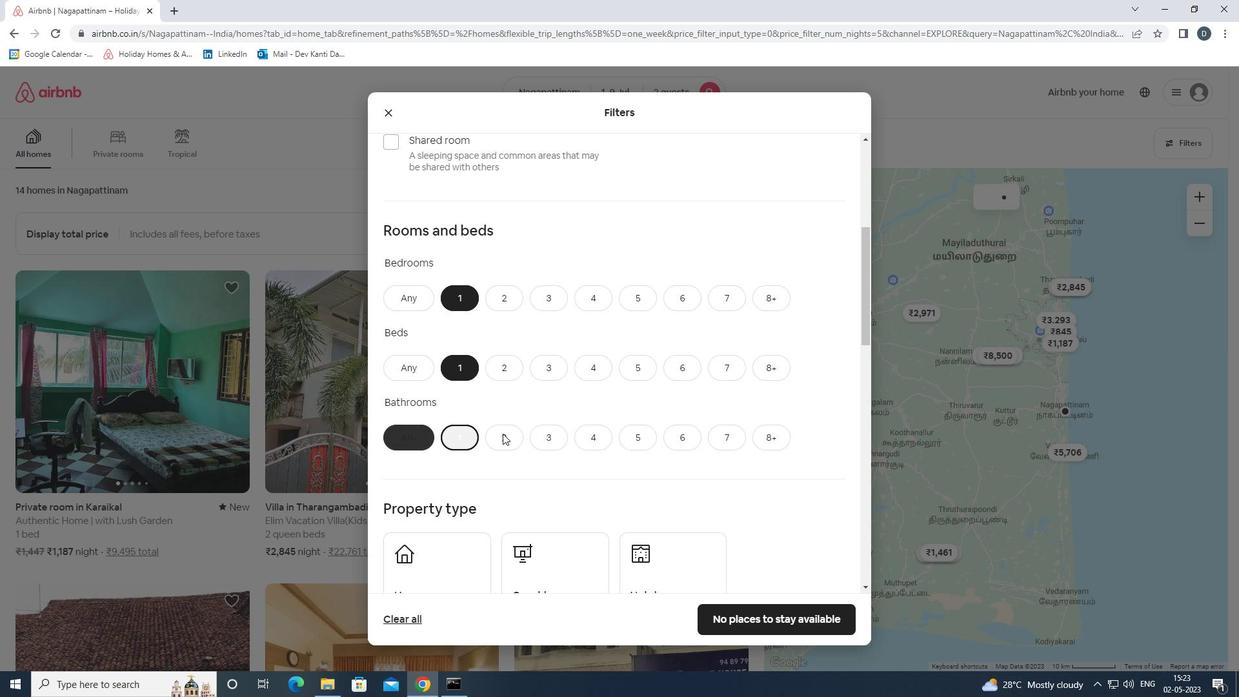 
Action: Mouse scrolled (511, 427) with delta (0, 0)
Screenshot: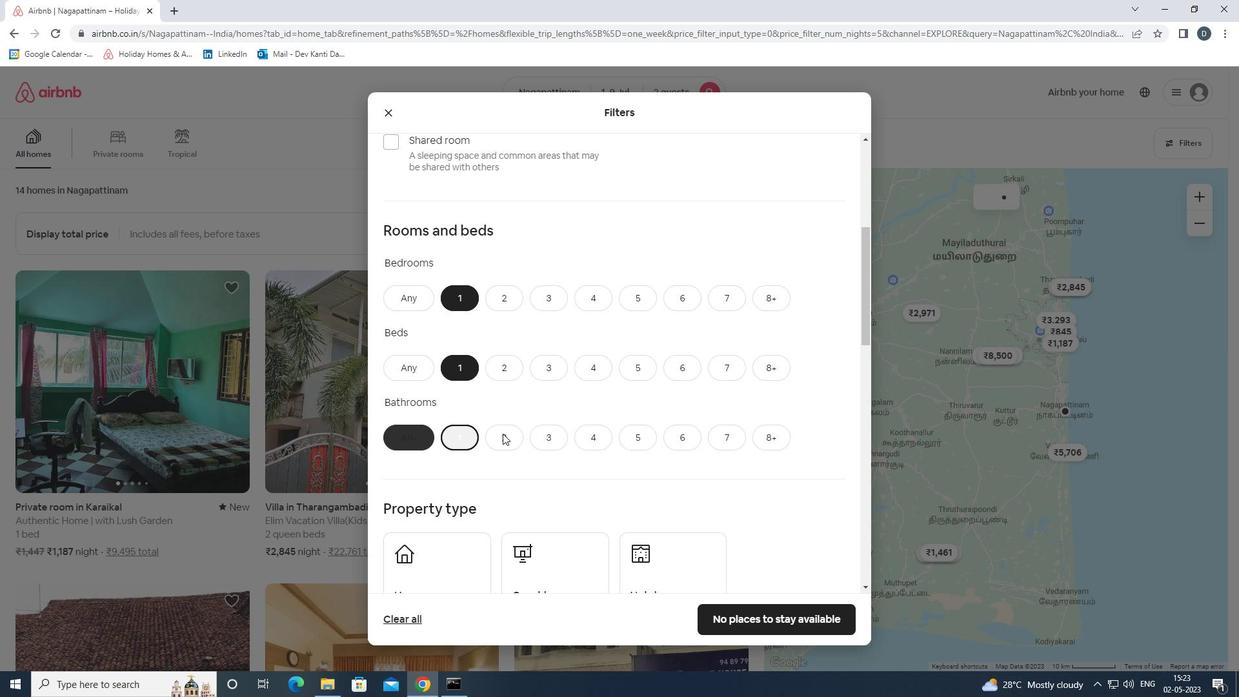 
Action: Mouse moved to (443, 389)
Screenshot: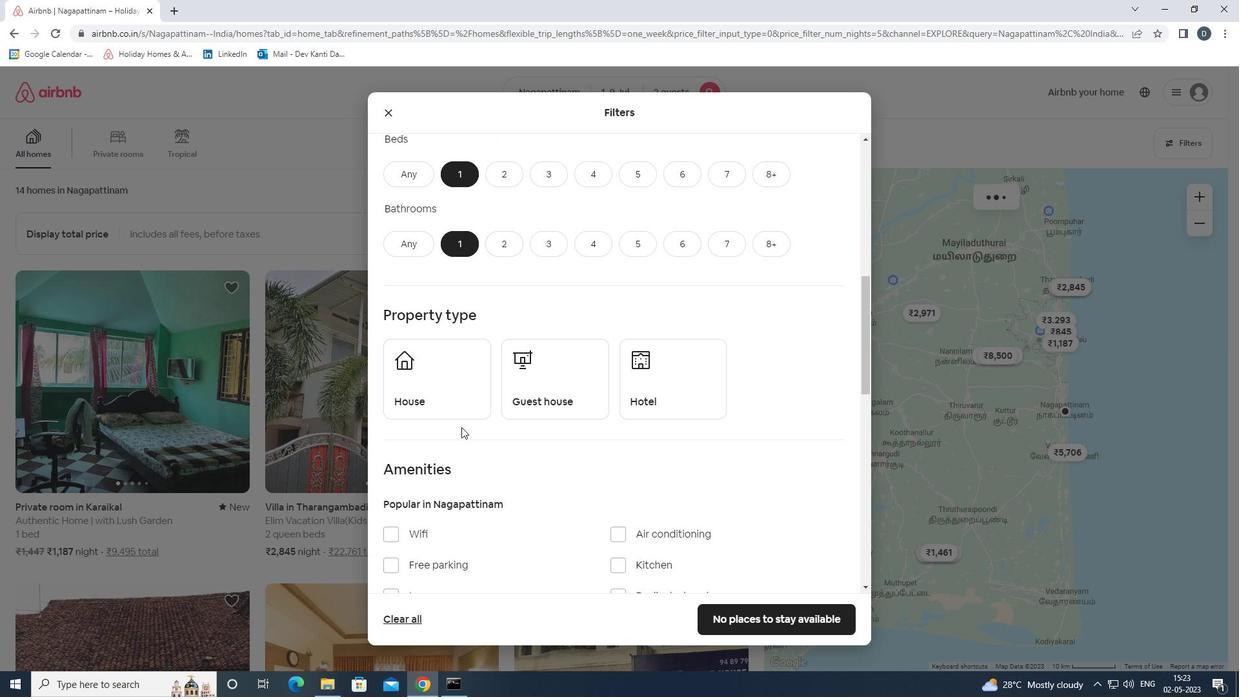 
Action: Mouse pressed left at (443, 389)
Screenshot: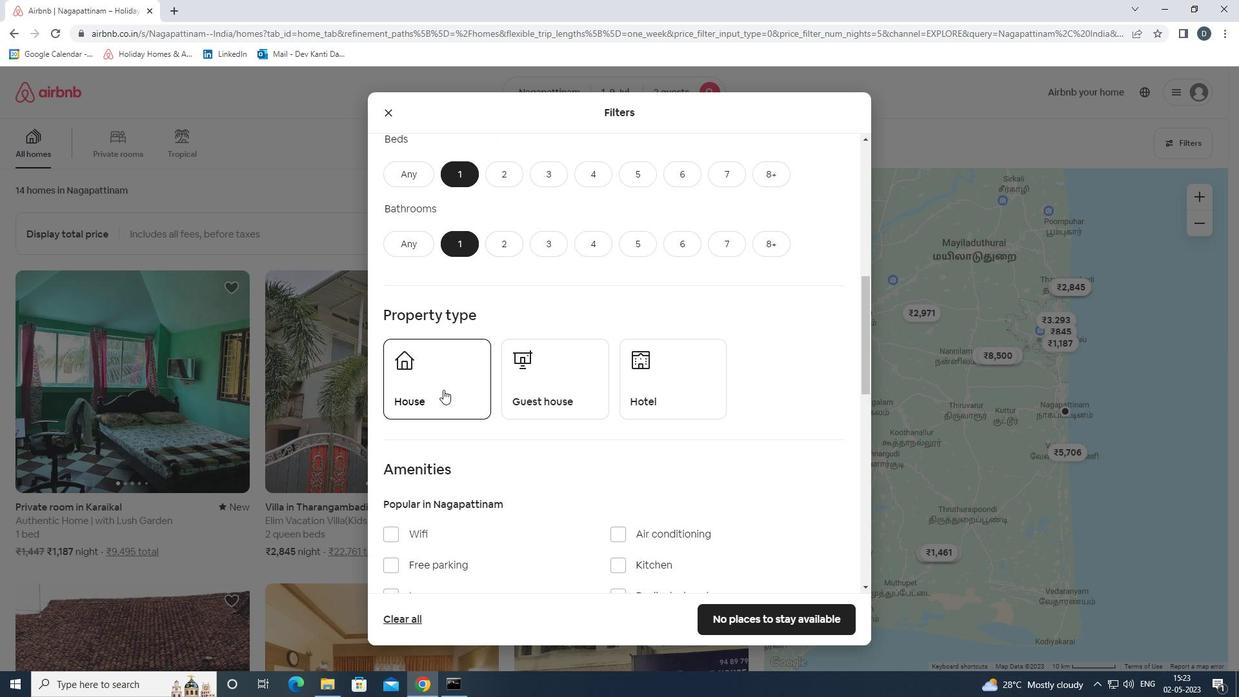 
Action: Mouse moved to (585, 376)
Screenshot: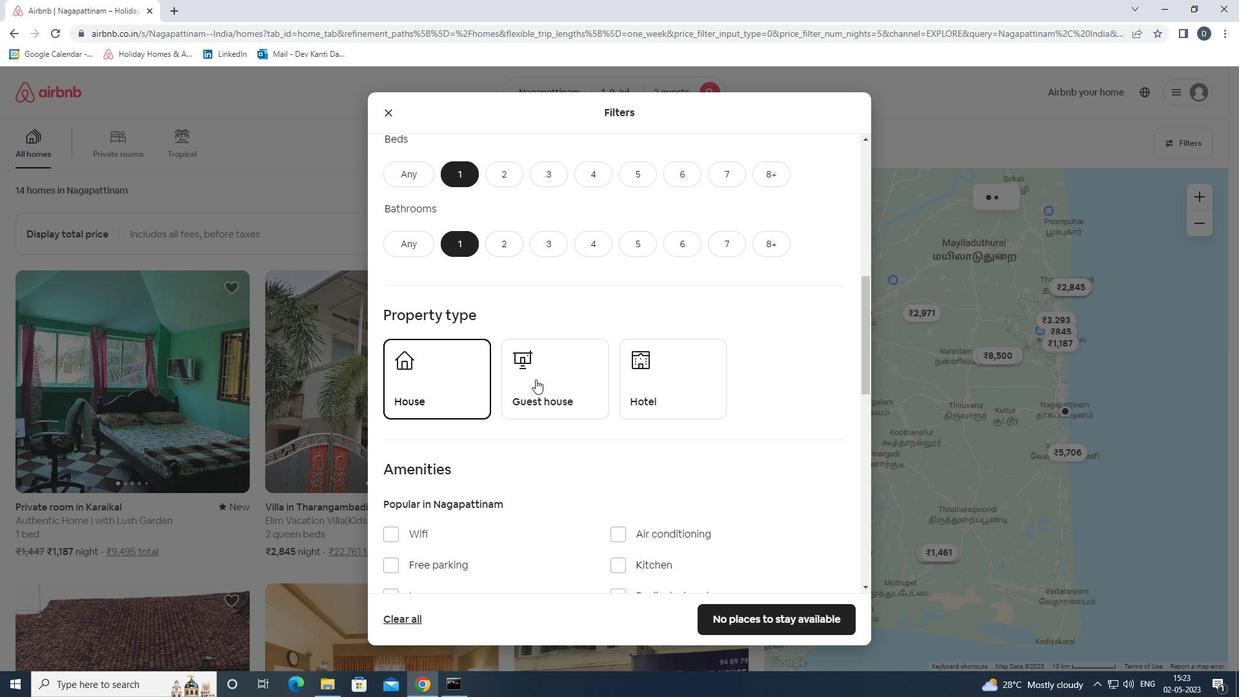 
Action: Mouse pressed left at (585, 376)
Screenshot: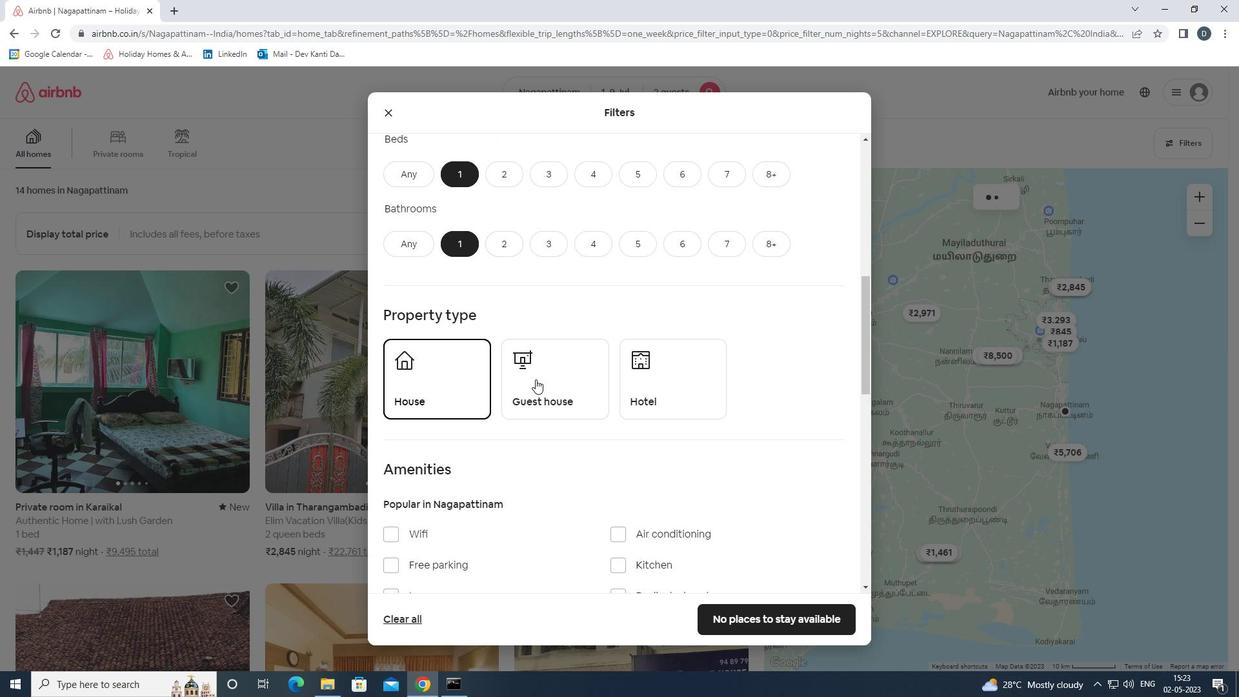 
Action: Mouse moved to (565, 385)
Screenshot: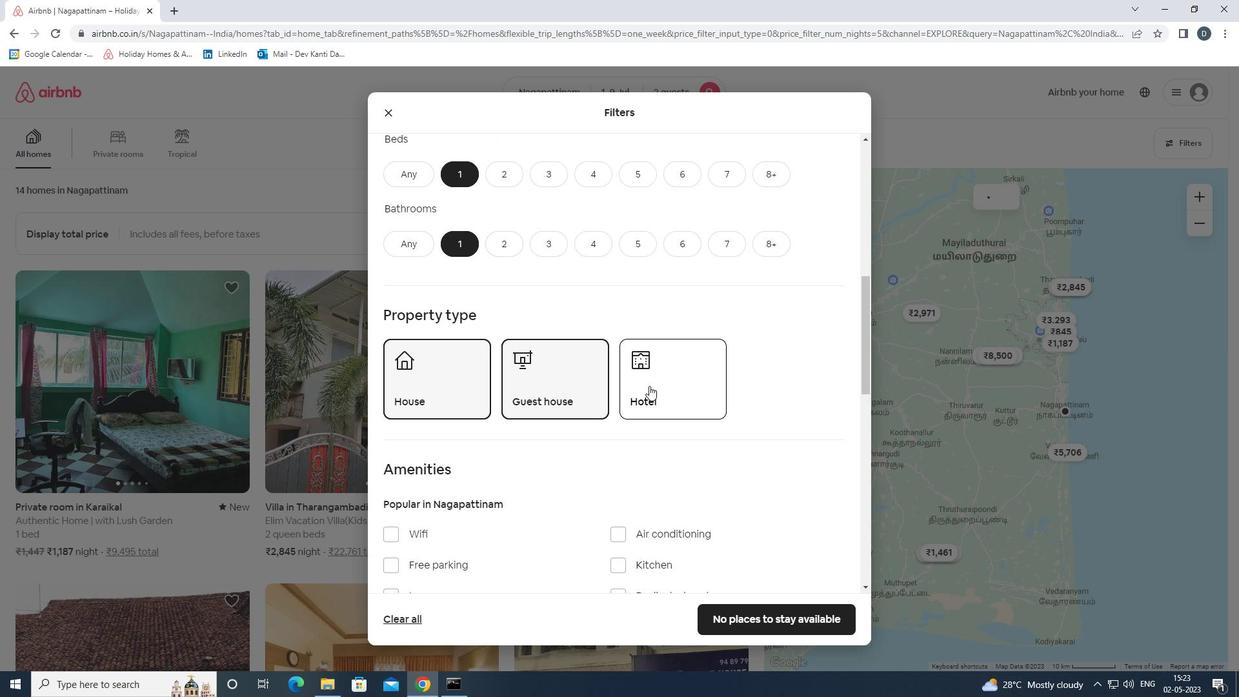 
Action: Mouse pressed left at (565, 385)
Screenshot: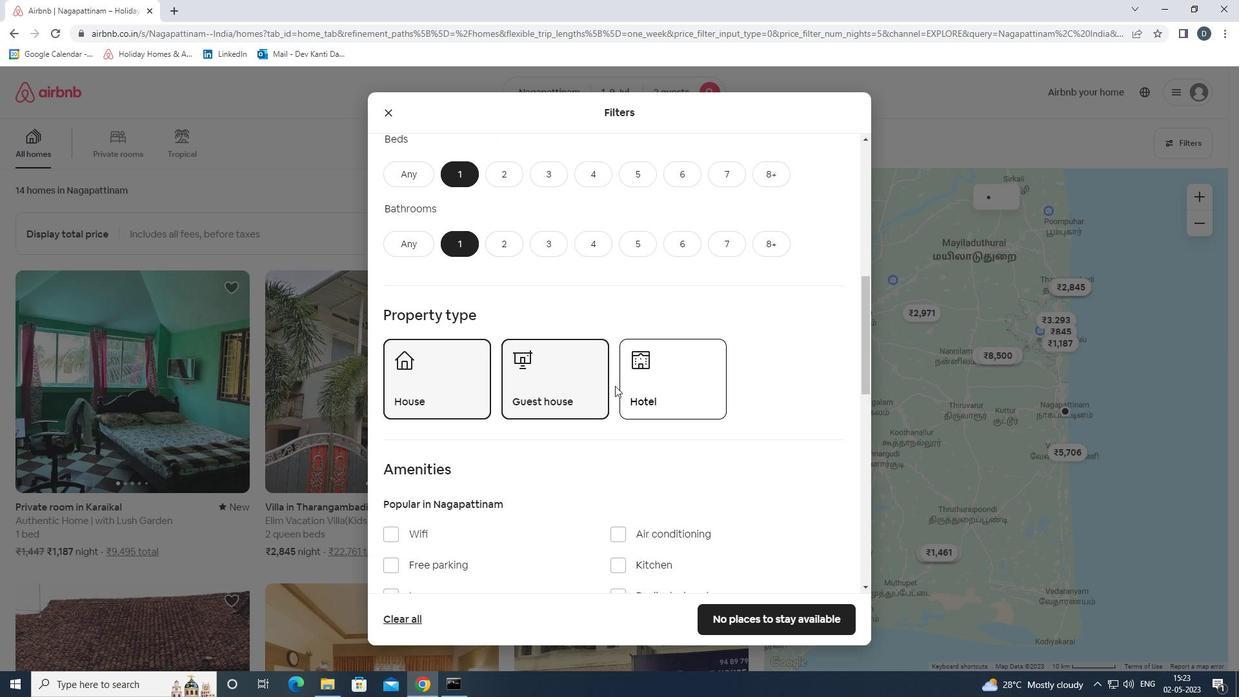 
Action: Mouse moved to (575, 389)
Screenshot: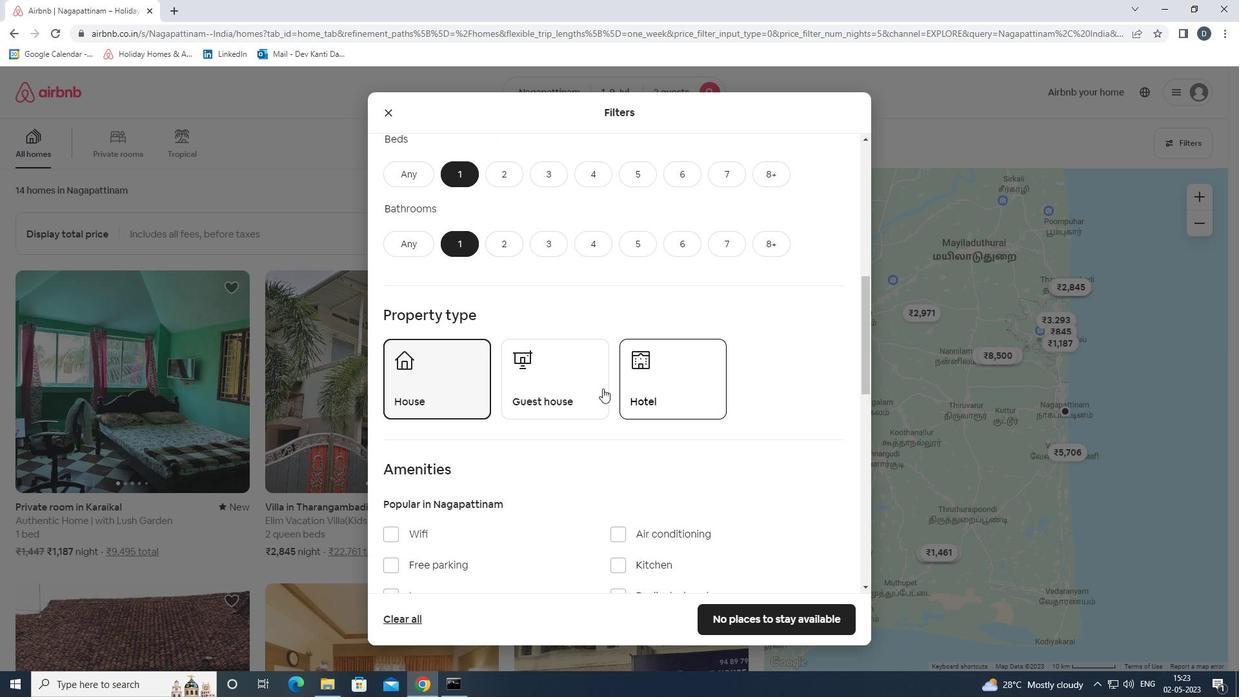 
Action: Mouse pressed left at (575, 389)
Screenshot: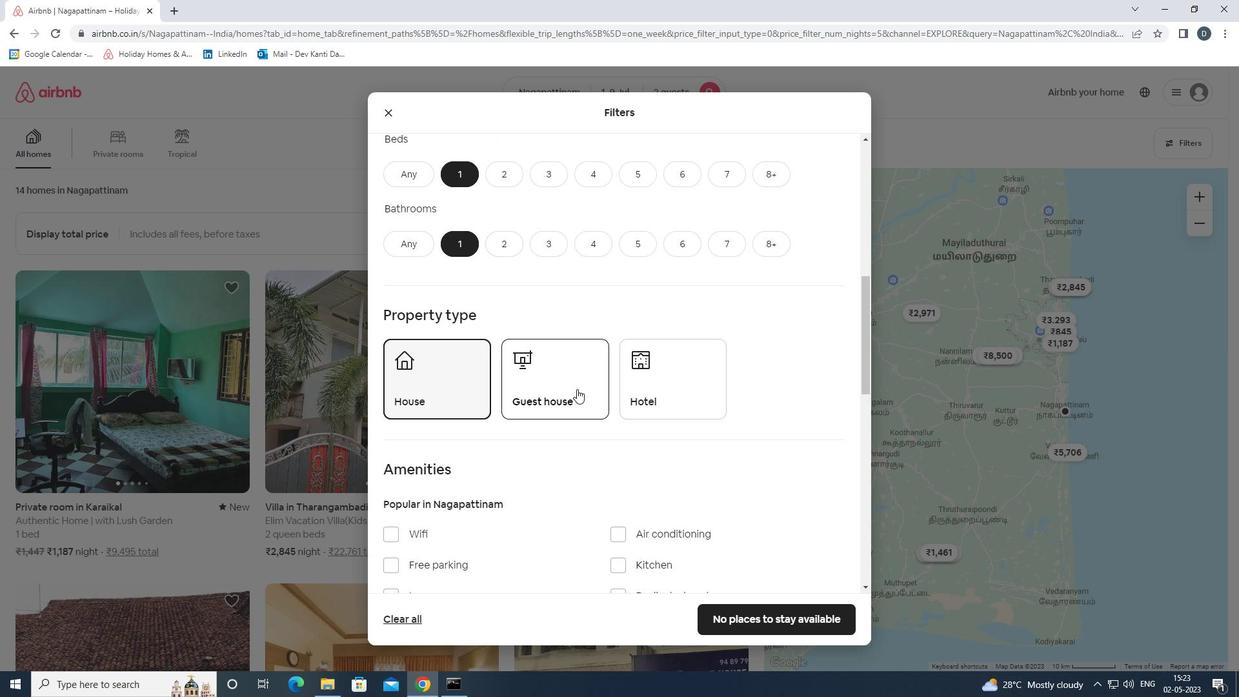 
Action: Mouse moved to (675, 393)
Screenshot: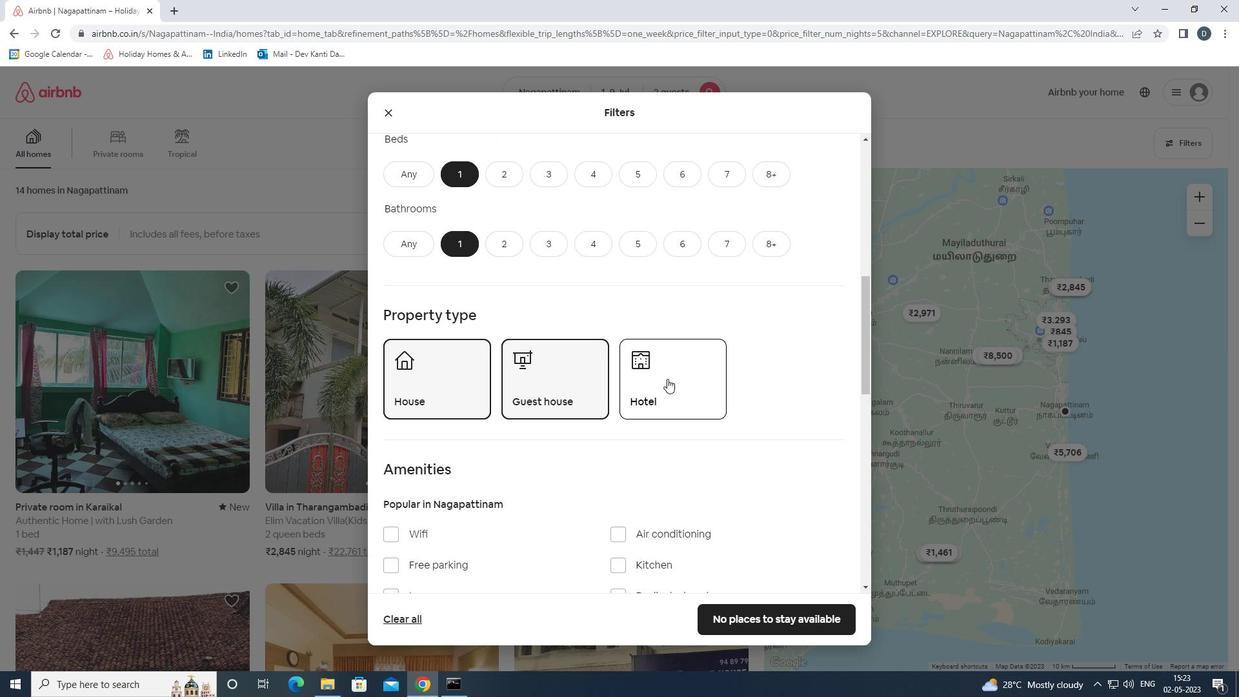 
Action: Mouse scrolled (675, 392) with delta (0, 0)
Screenshot: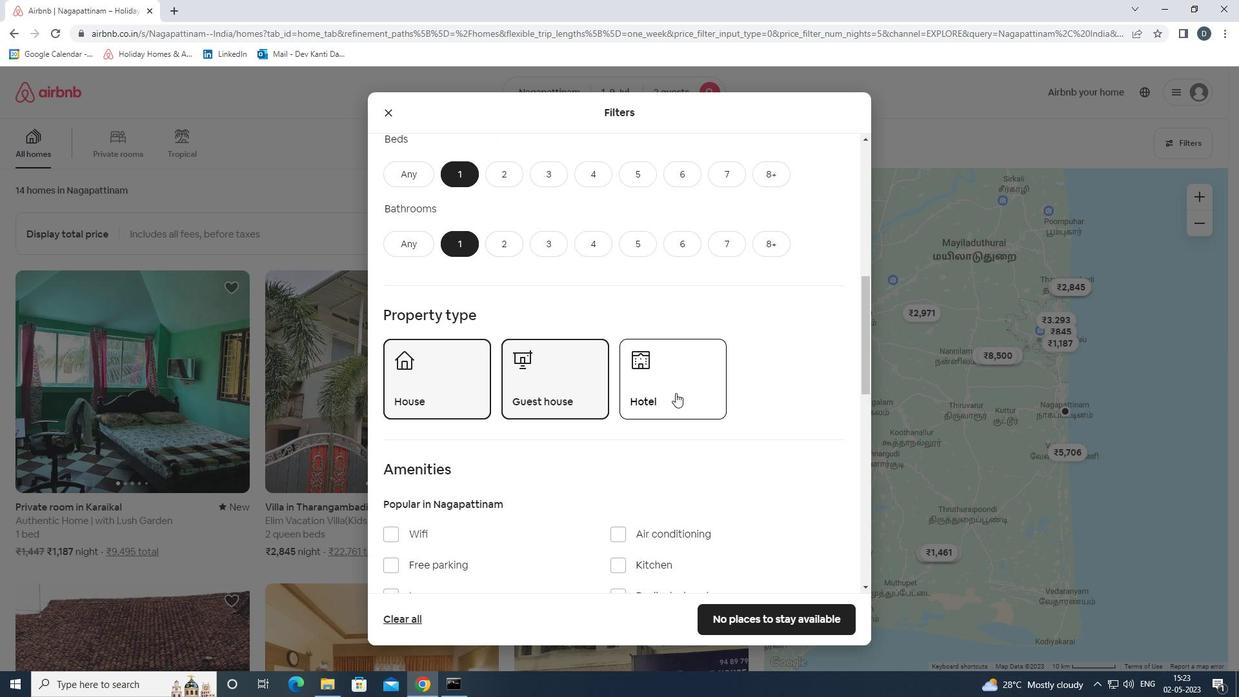 
Action: Mouse scrolled (675, 392) with delta (0, 0)
Screenshot: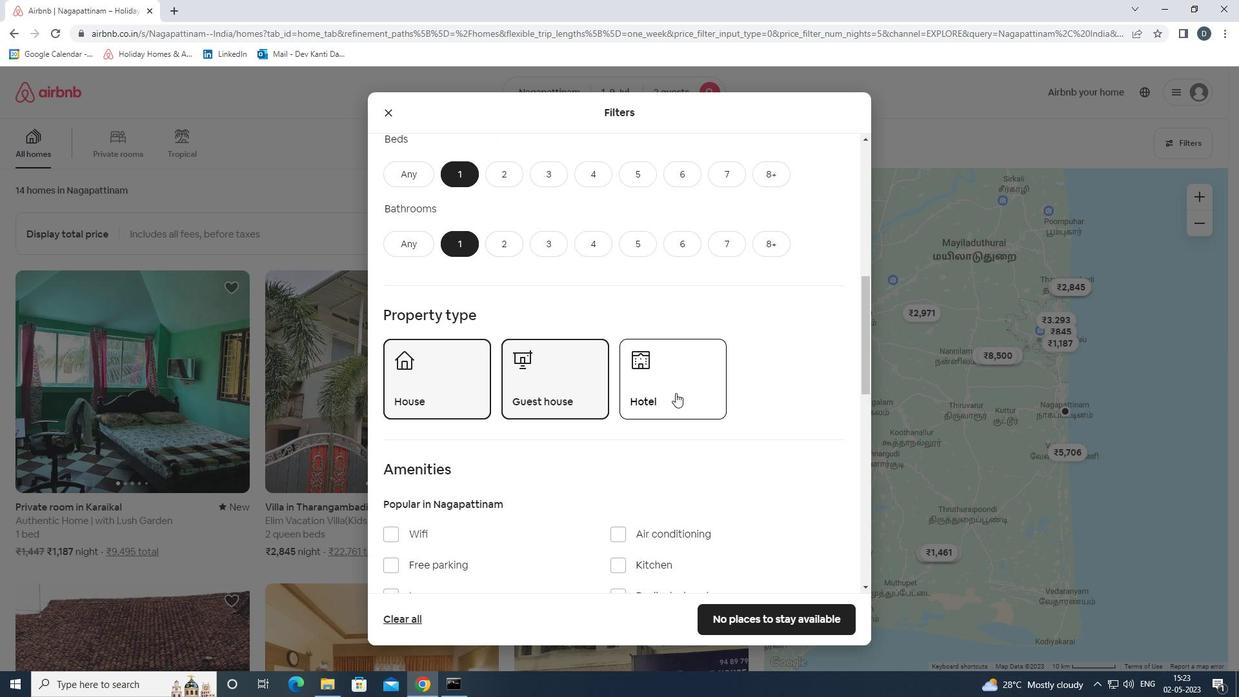 
Action: Mouse scrolled (675, 392) with delta (0, 0)
Screenshot: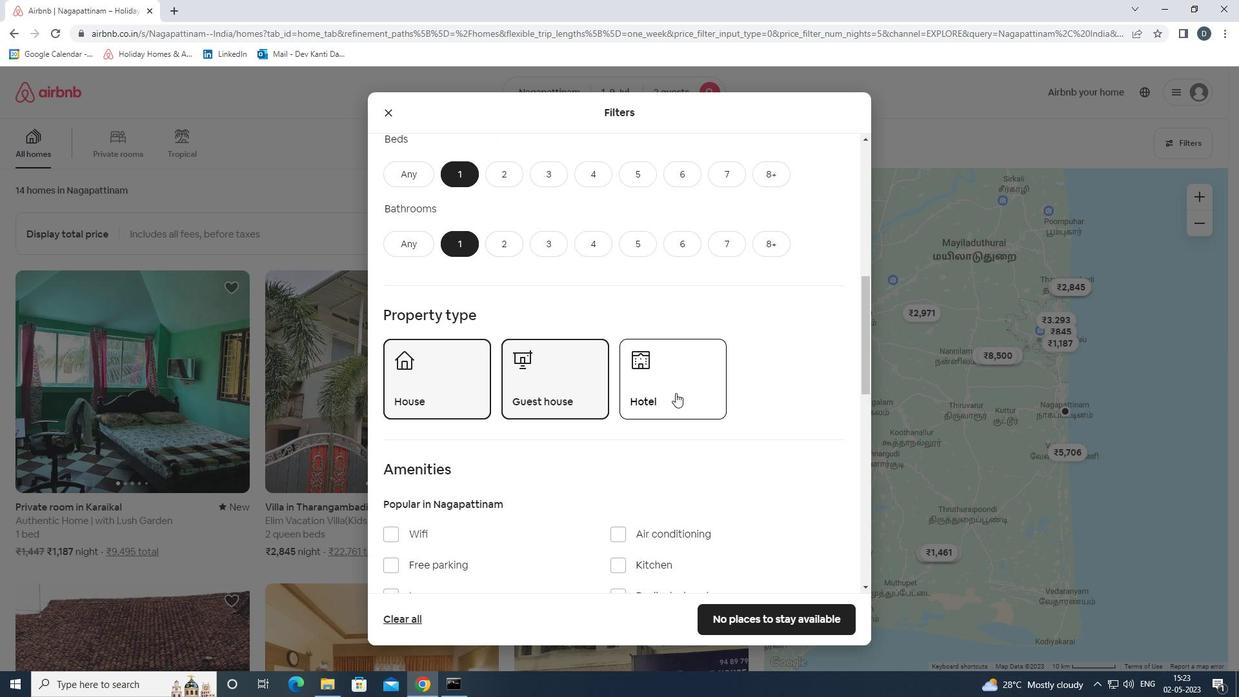 
Action: Mouse scrolled (675, 392) with delta (0, 0)
Screenshot: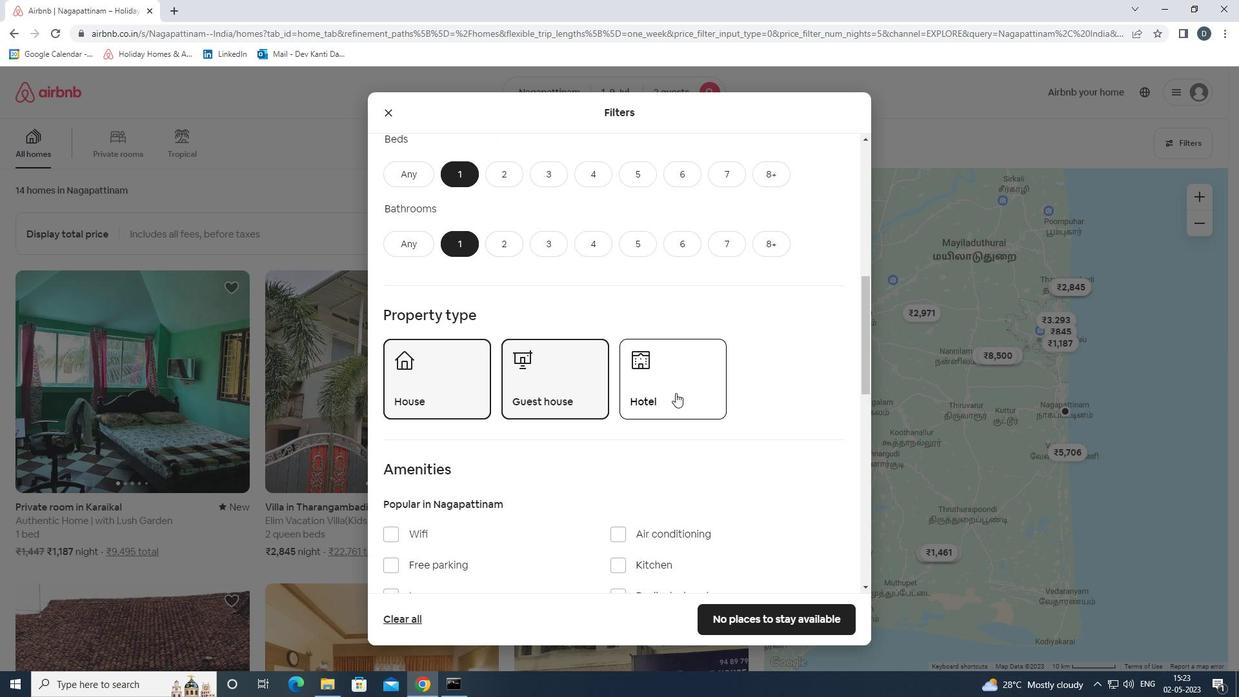 
Action: Mouse moved to (426, 356)
Screenshot: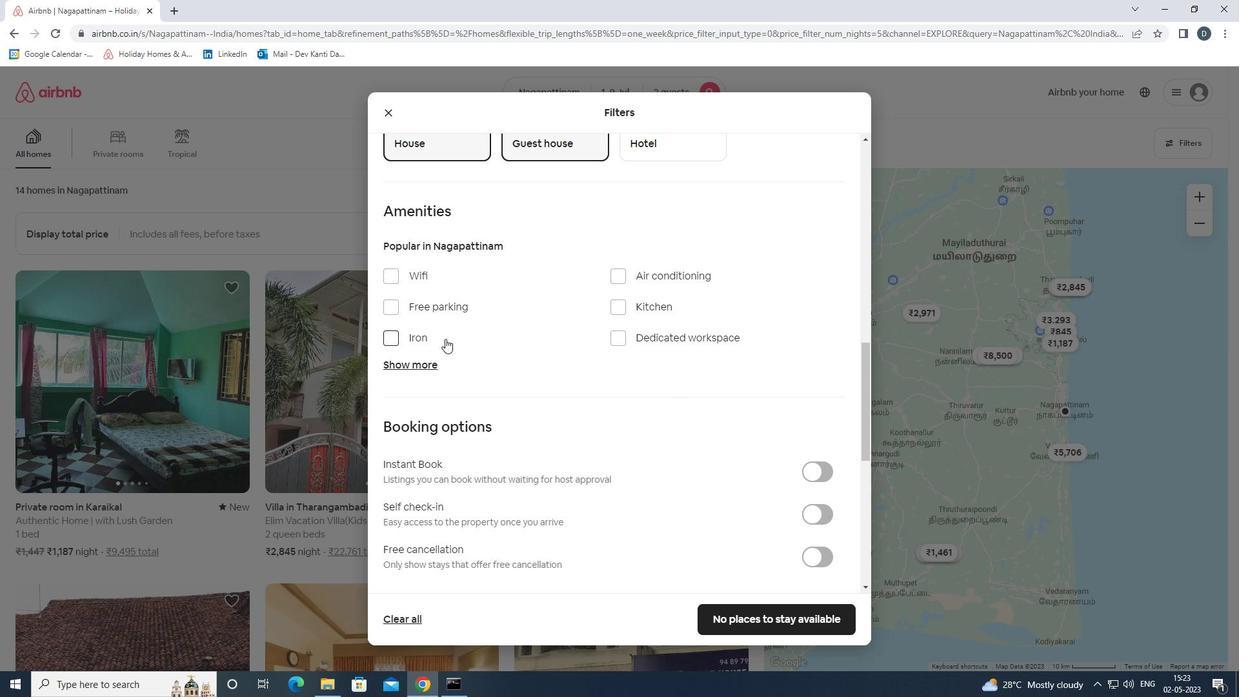 
Action: Mouse pressed left at (426, 356)
Screenshot: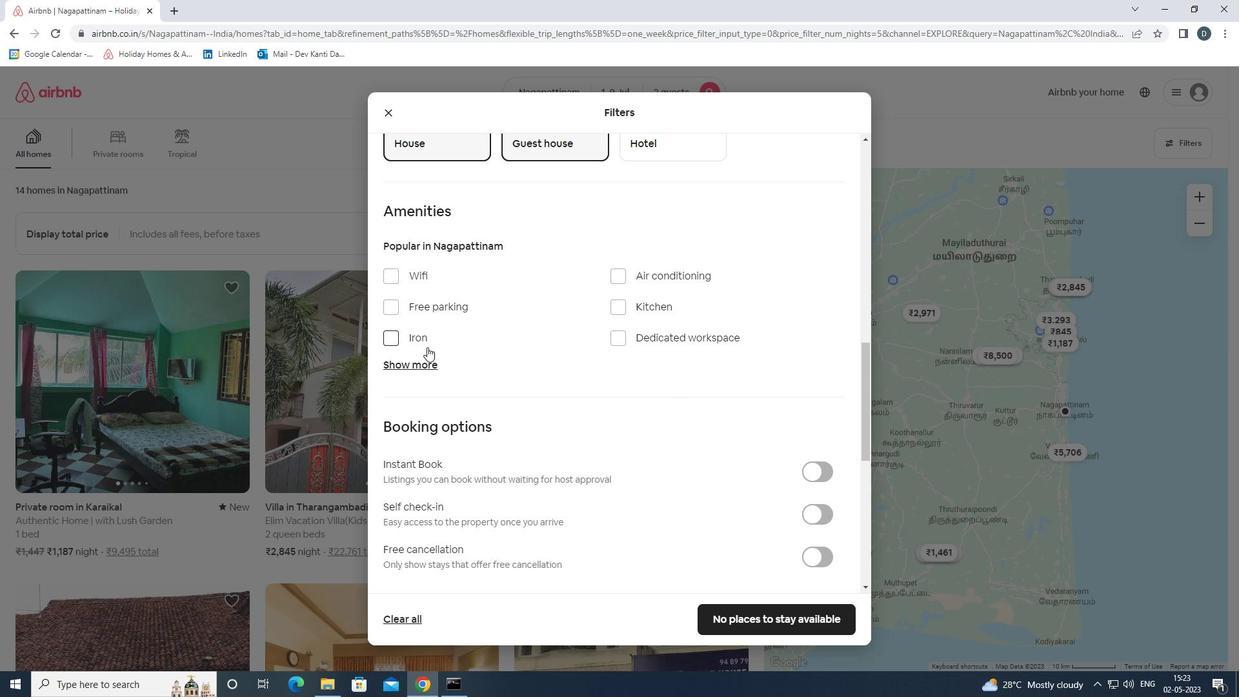
Action: Mouse moved to (426, 365)
Screenshot: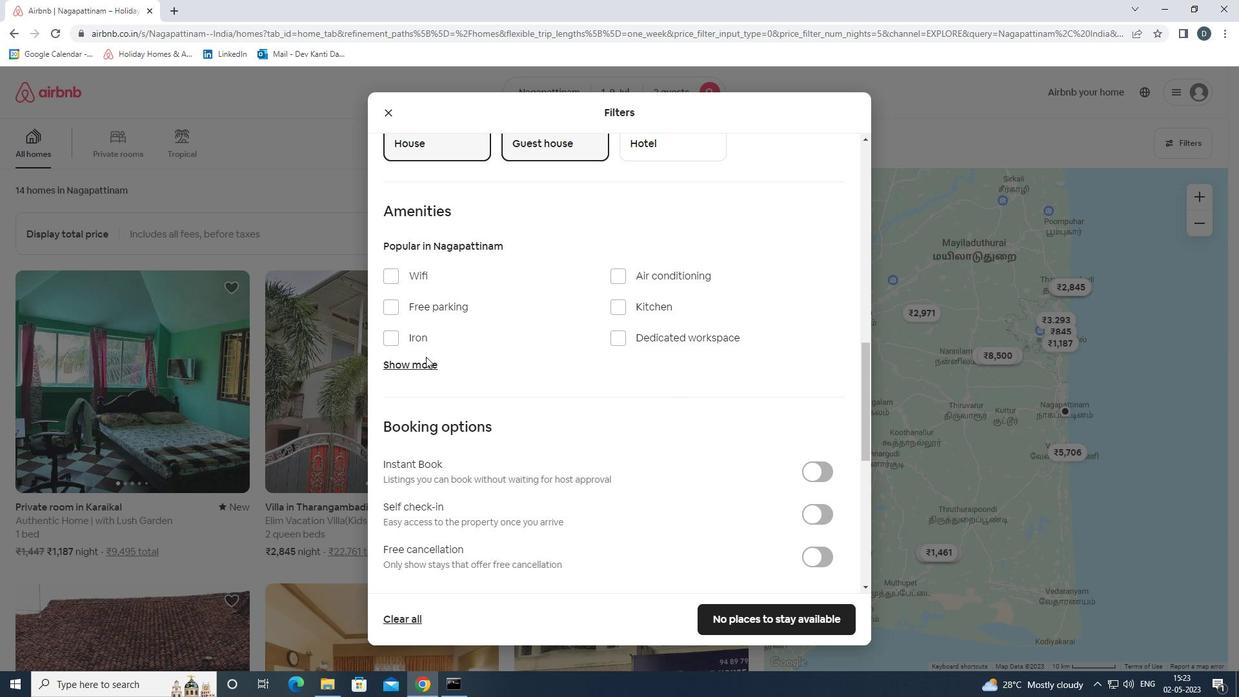 
Action: Mouse pressed left at (426, 365)
Screenshot: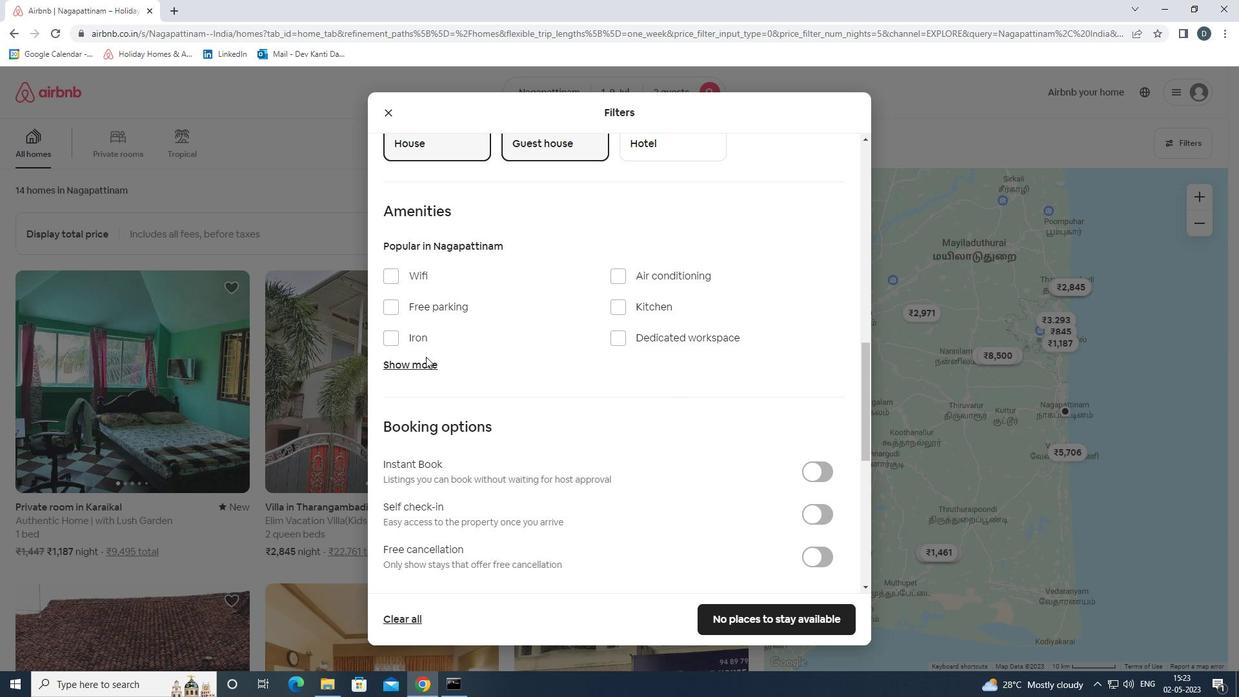 
Action: Mouse moved to (471, 418)
Screenshot: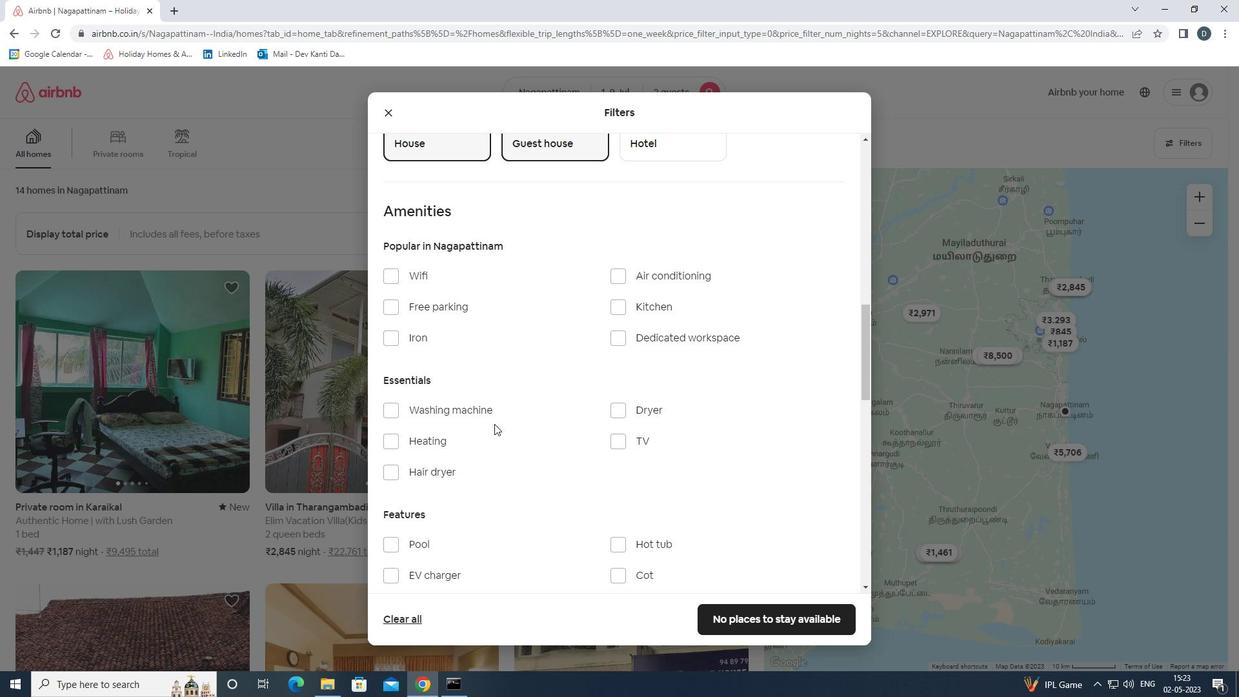 
Action: Mouse pressed left at (471, 418)
Screenshot: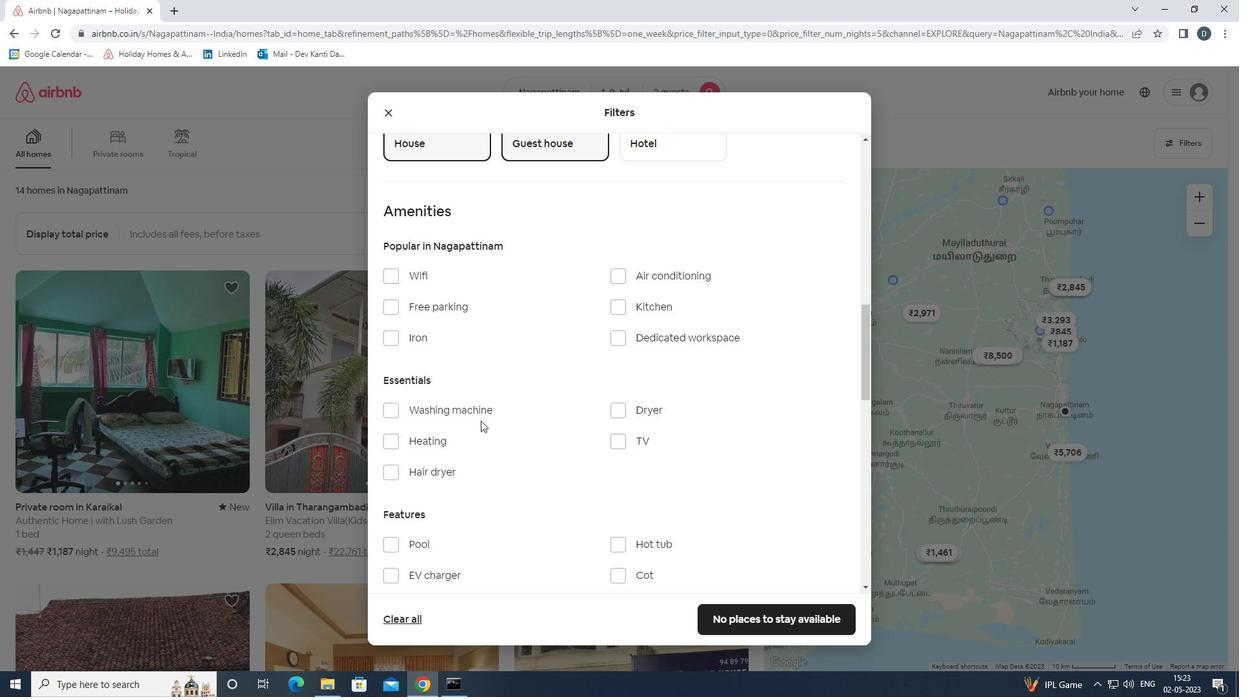 
Action: Mouse moved to (635, 411)
Screenshot: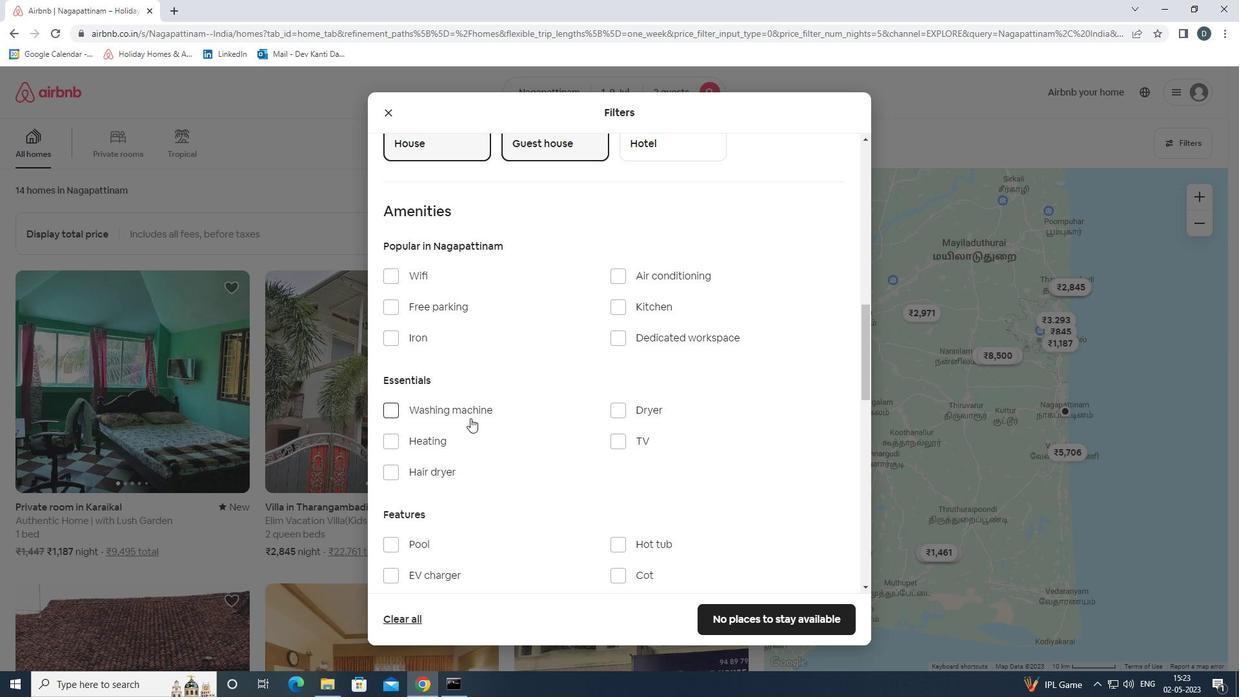 
Action: Mouse scrolled (635, 411) with delta (0, 0)
Screenshot: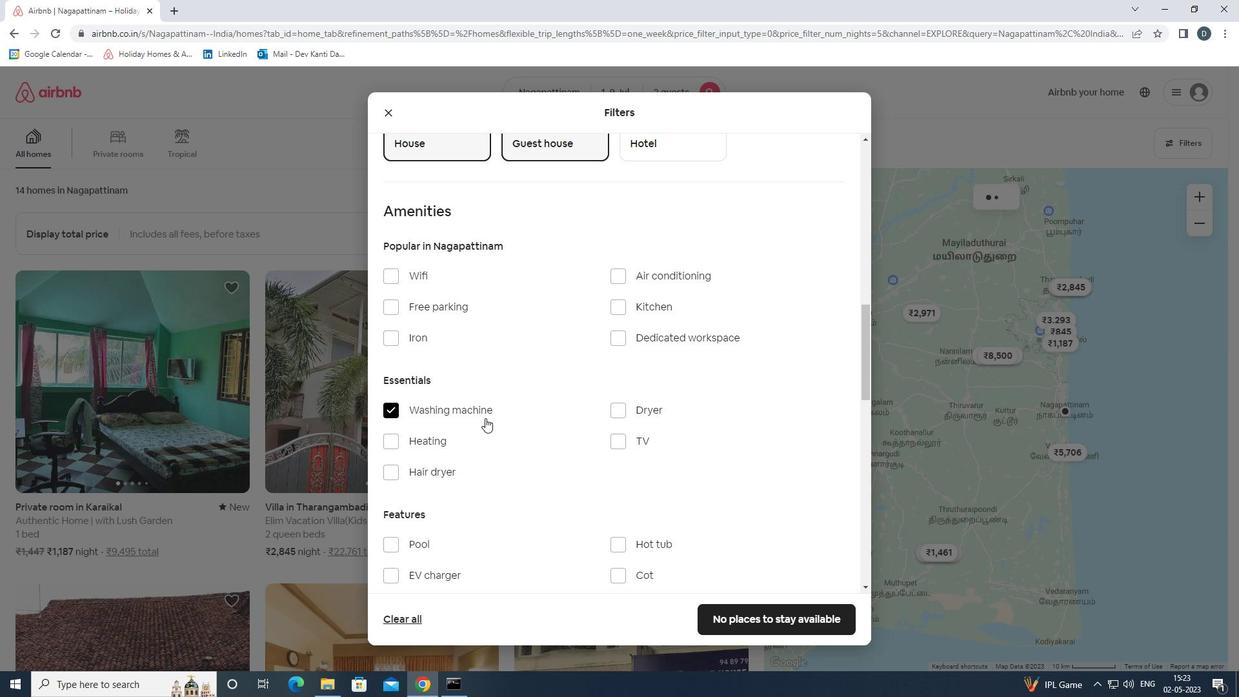 
Action: Mouse scrolled (635, 411) with delta (0, 0)
Screenshot: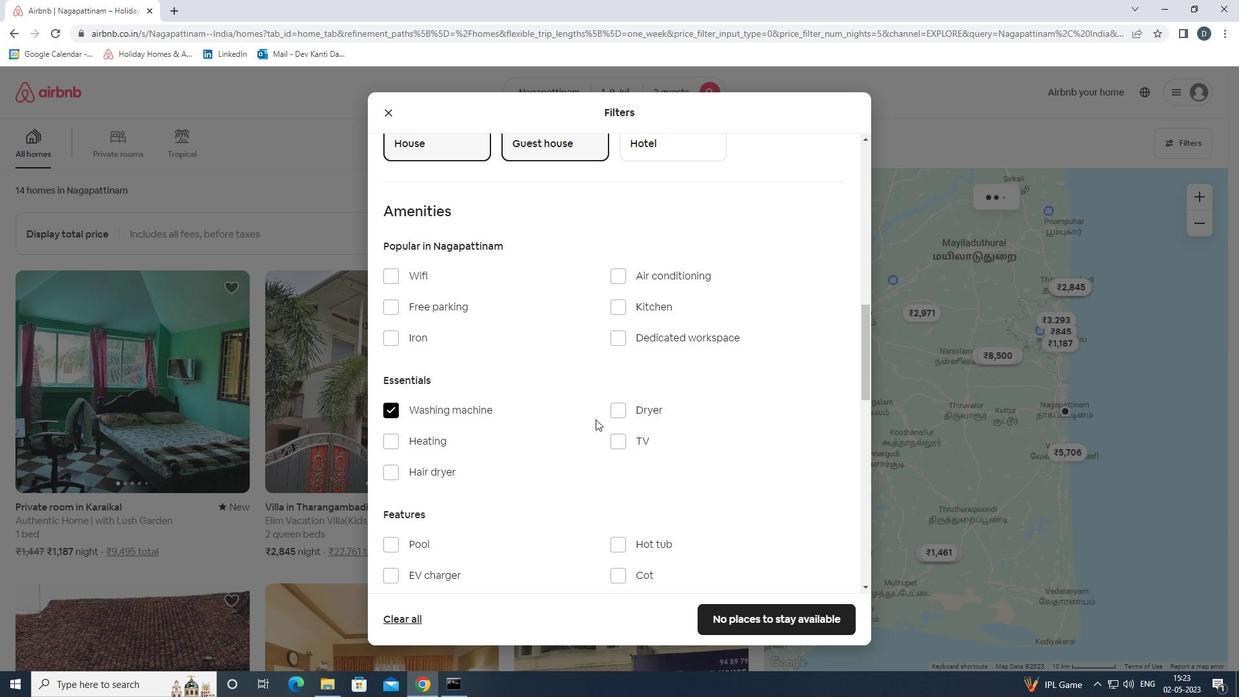 
Action: Mouse scrolled (635, 411) with delta (0, 0)
Screenshot: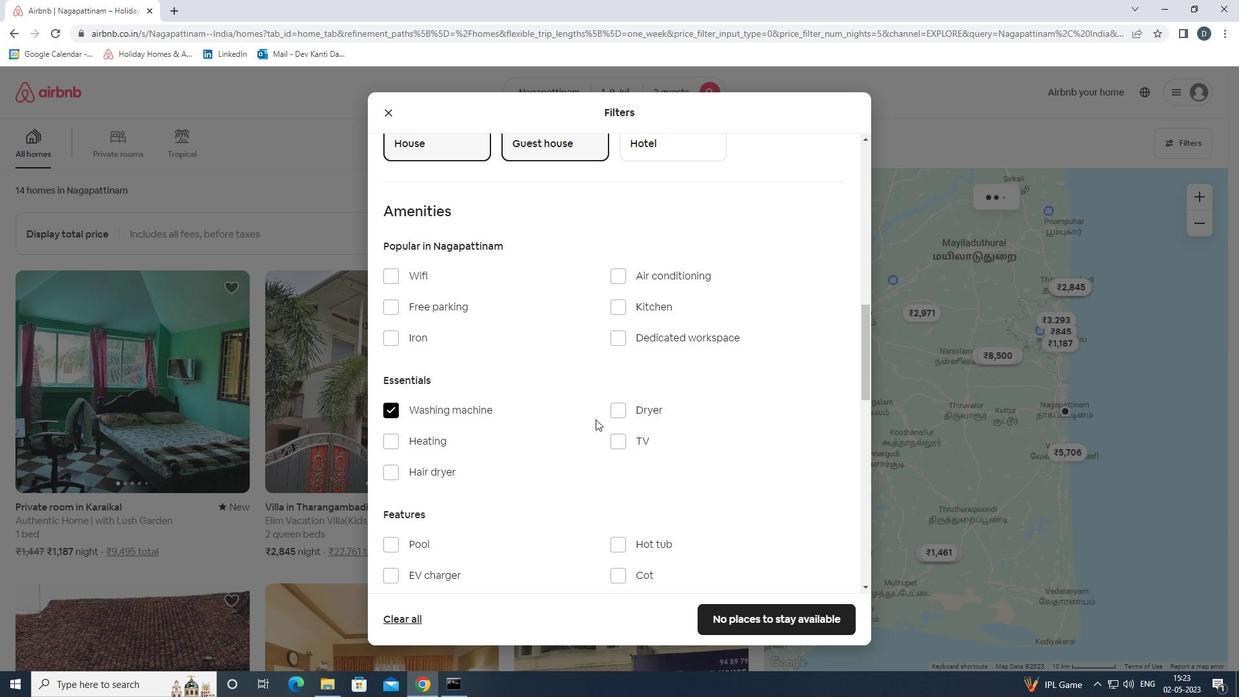 
Action: Mouse moved to (635, 411)
Screenshot: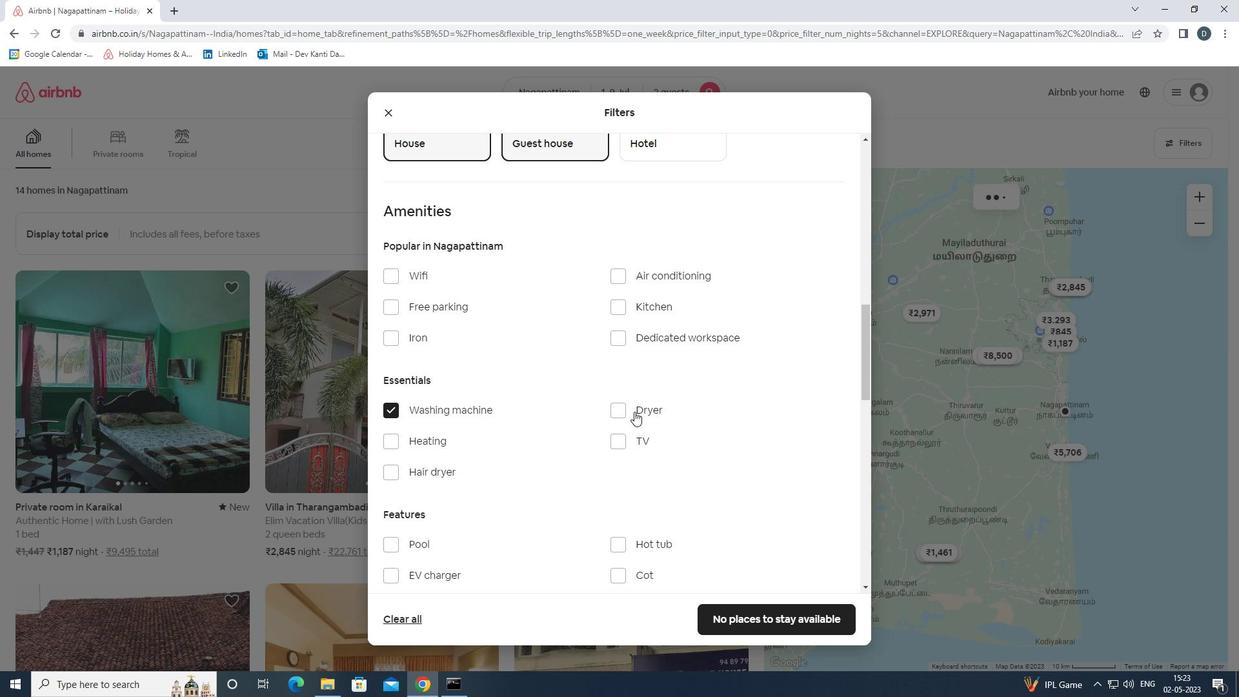 
Action: Mouse scrolled (635, 411) with delta (0, 0)
Screenshot: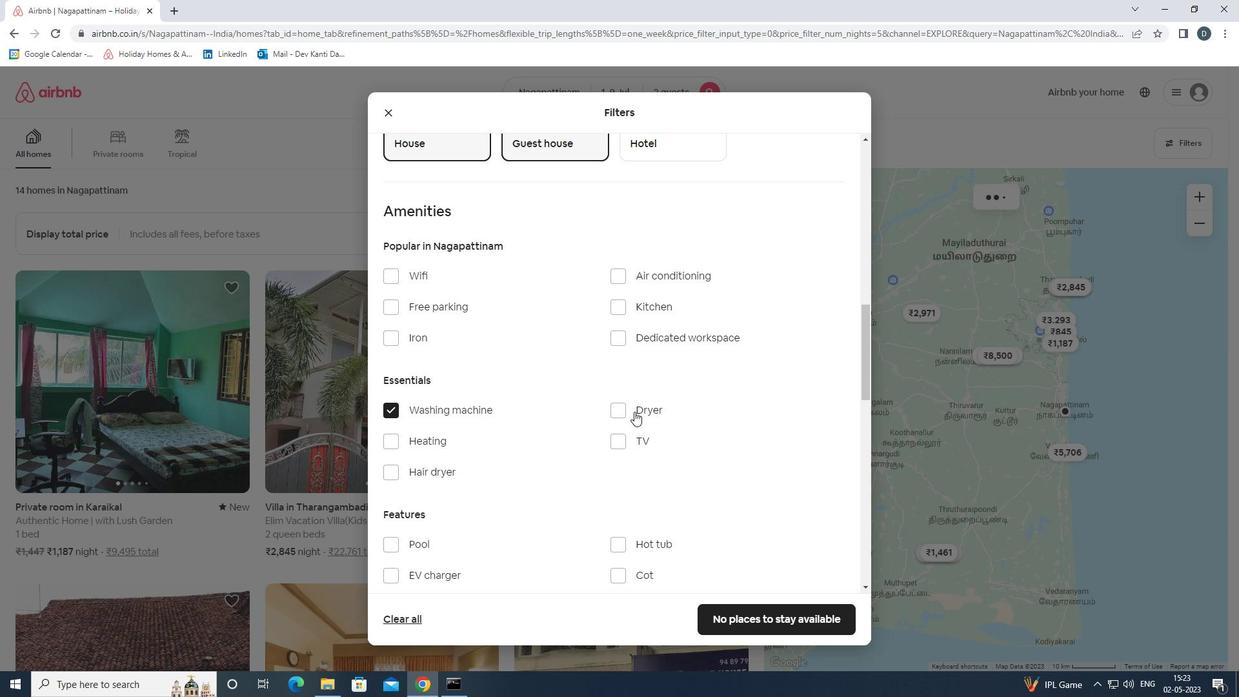 
Action: Mouse moved to (636, 411)
Screenshot: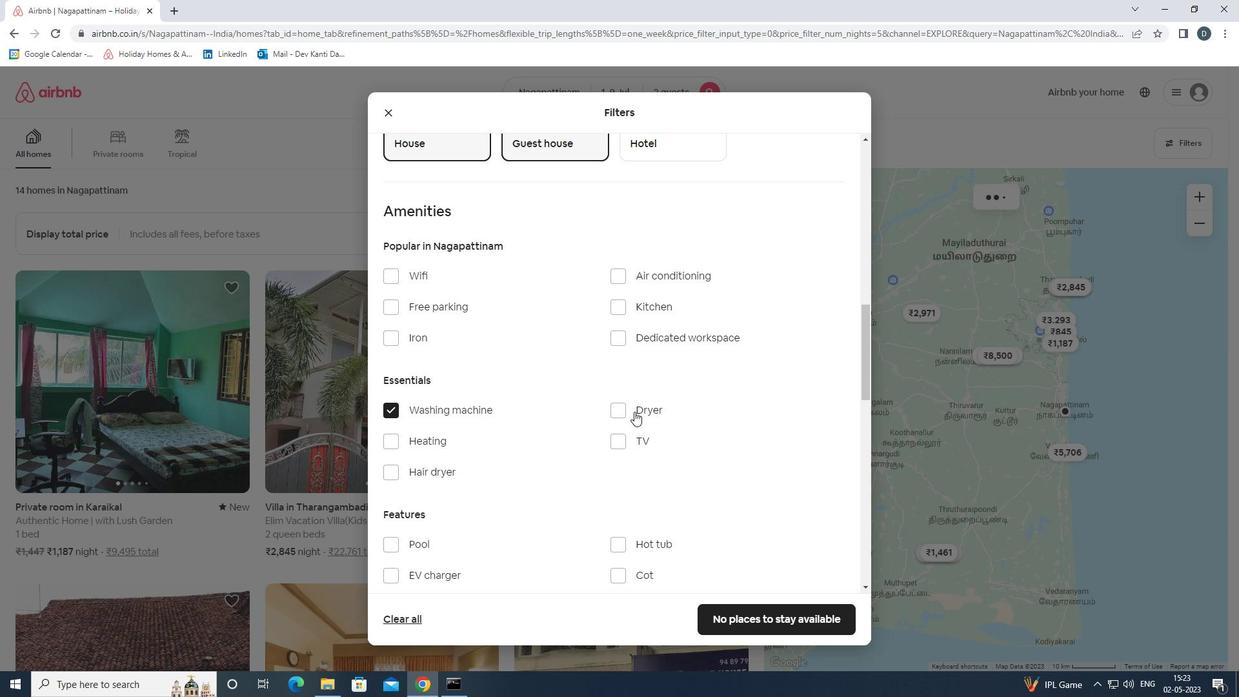 
Action: Mouse scrolled (636, 411) with delta (0, 0)
Screenshot: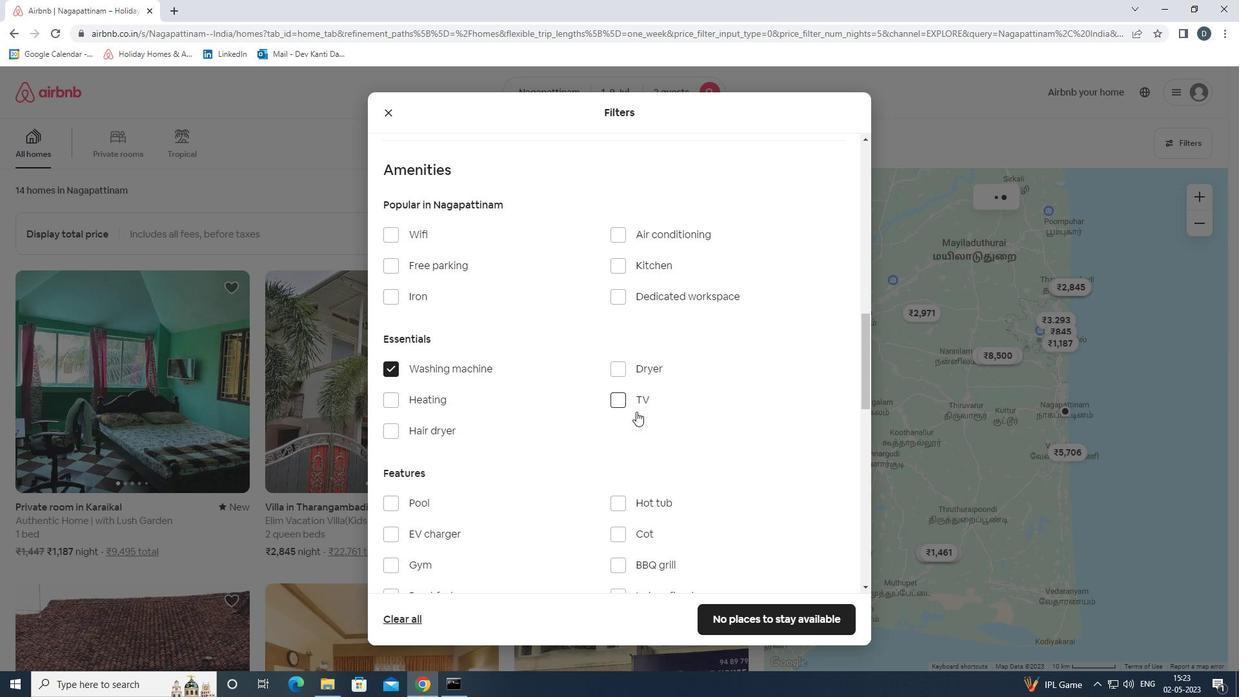 
Action: Mouse scrolled (636, 411) with delta (0, 0)
Screenshot: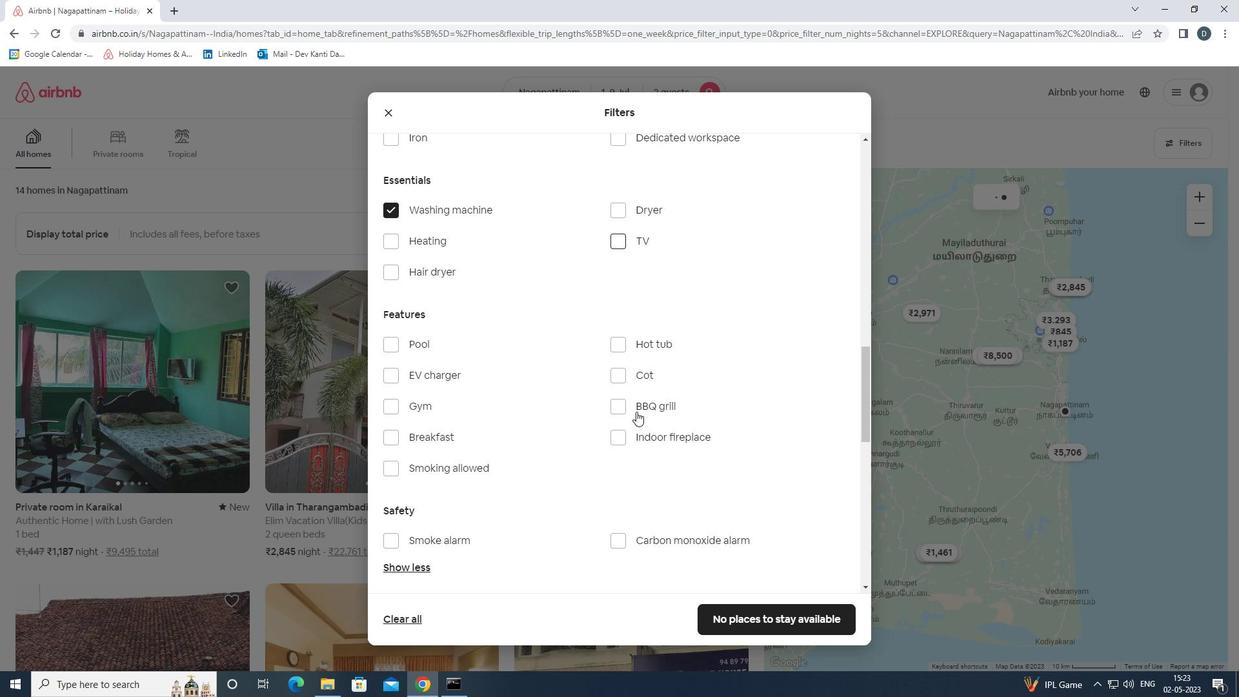 
Action: Mouse scrolled (636, 411) with delta (0, 0)
Screenshot: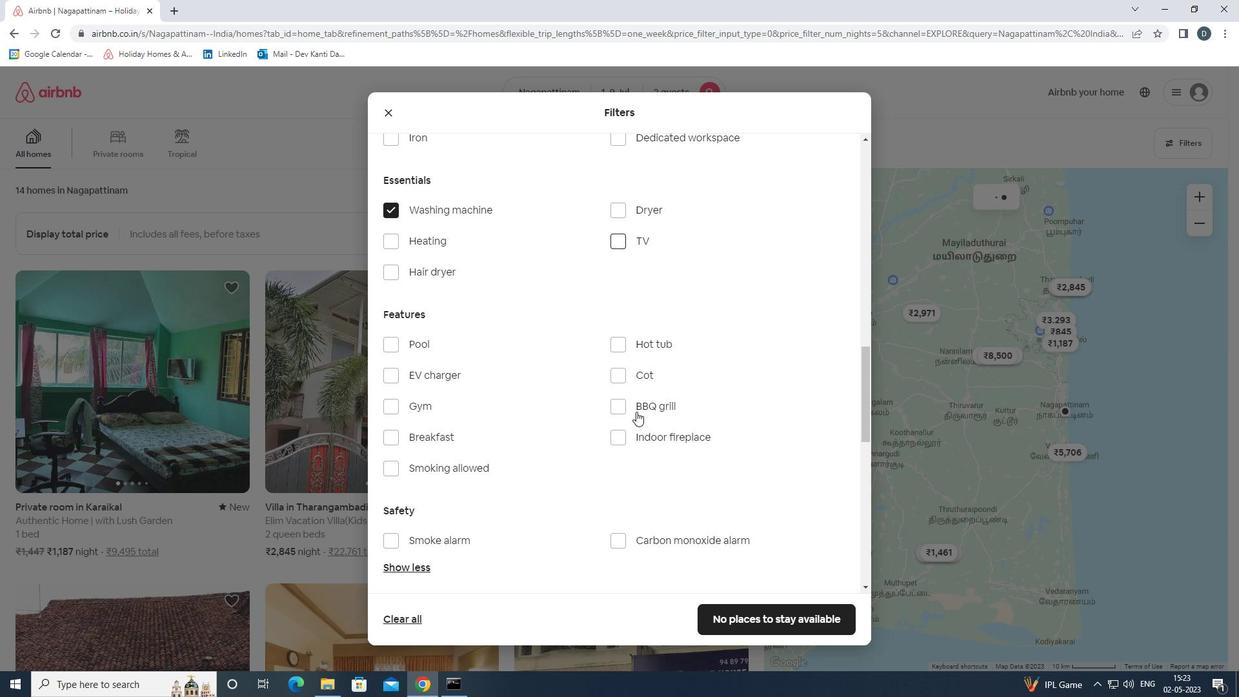 
Action: Mouse moved to (646, 411)
Screenshot: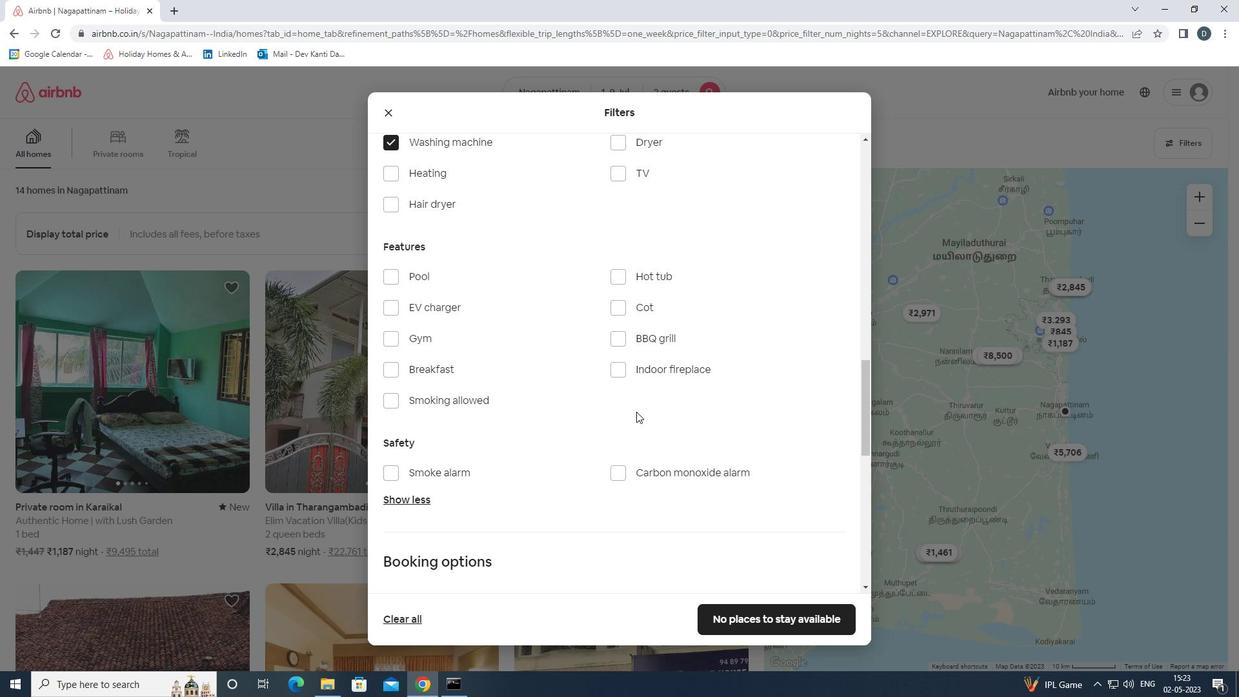 
Action: Mouse scrolled (646, 410) with delta (0, 0)
Screenshot: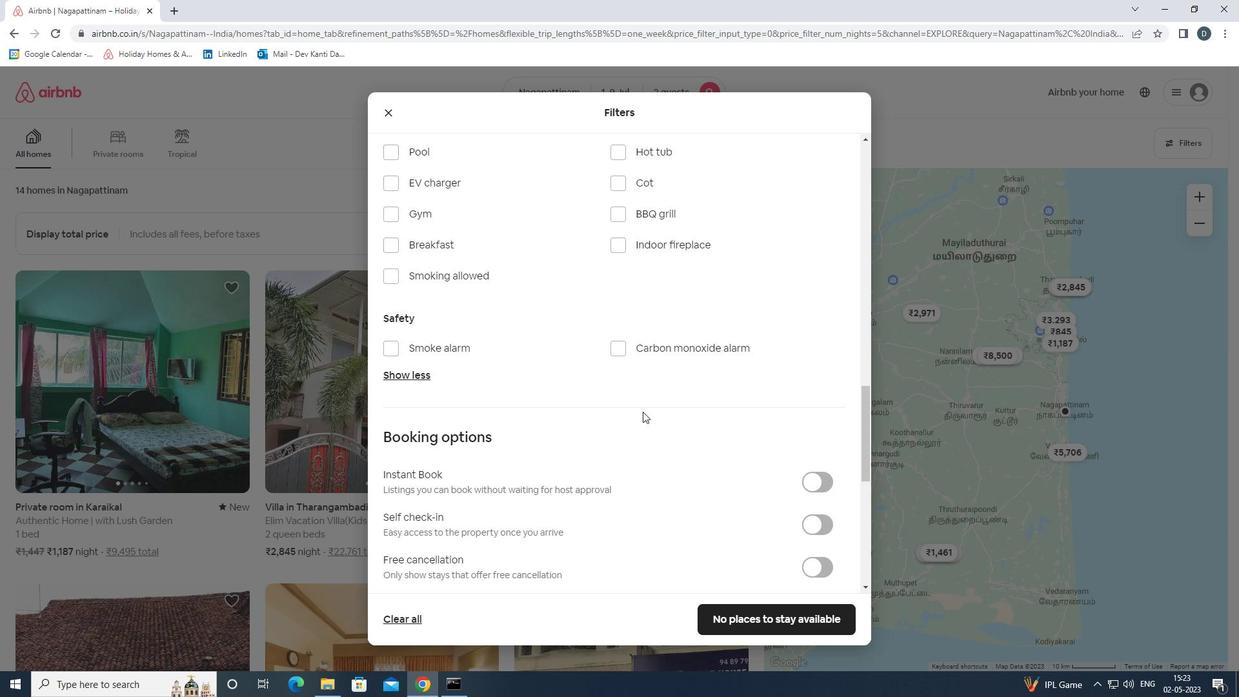 
Action: Mouse moved to (810, 403)
Screenshot: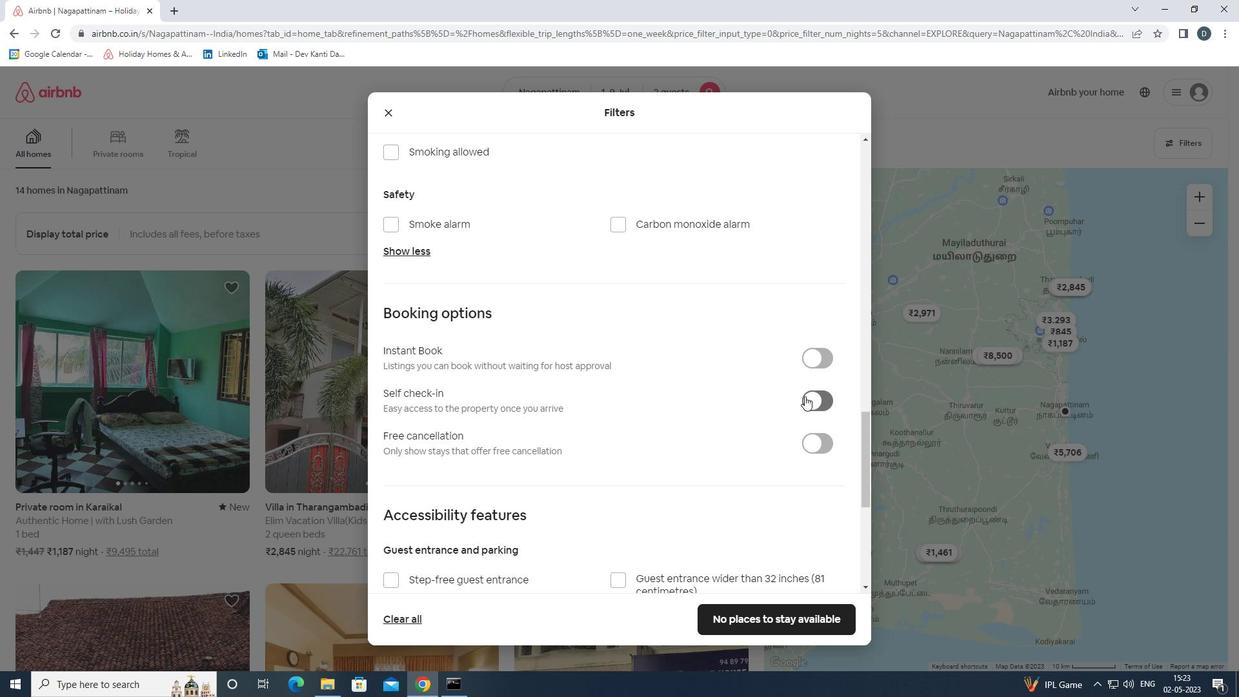 
Action: Mouse pressed left at (810, 403)
Screenshot: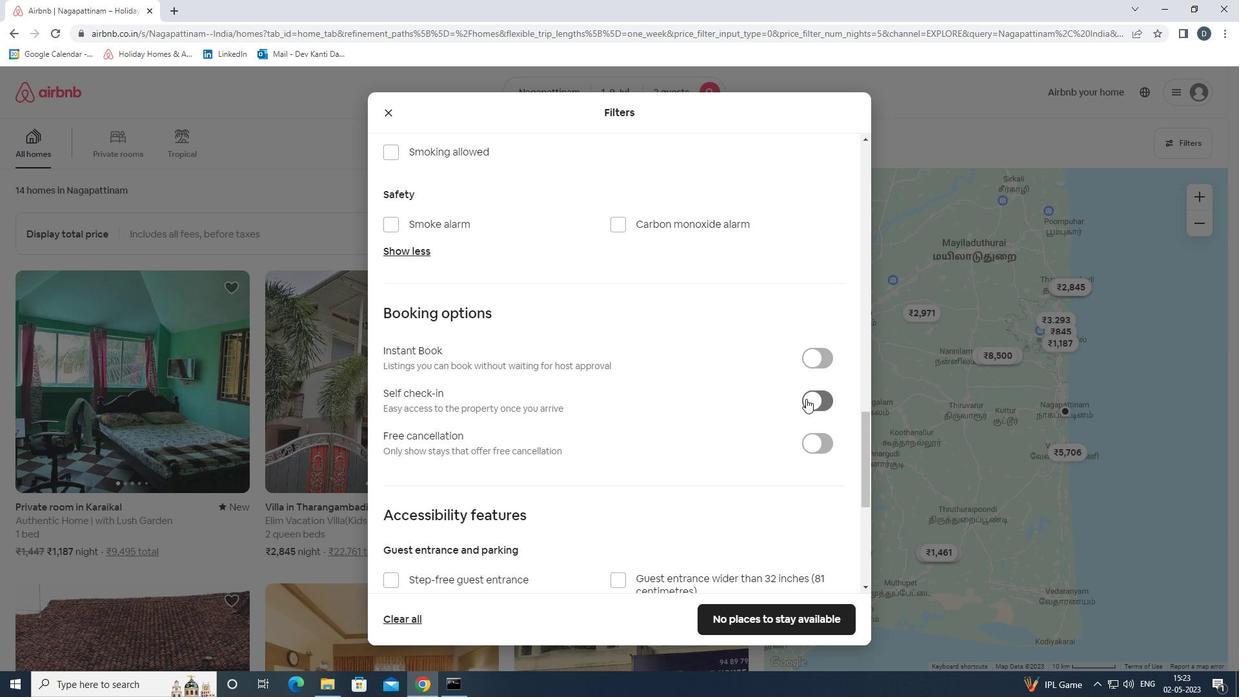 
Action: Mouse moved to (733, 398)
Screenshot: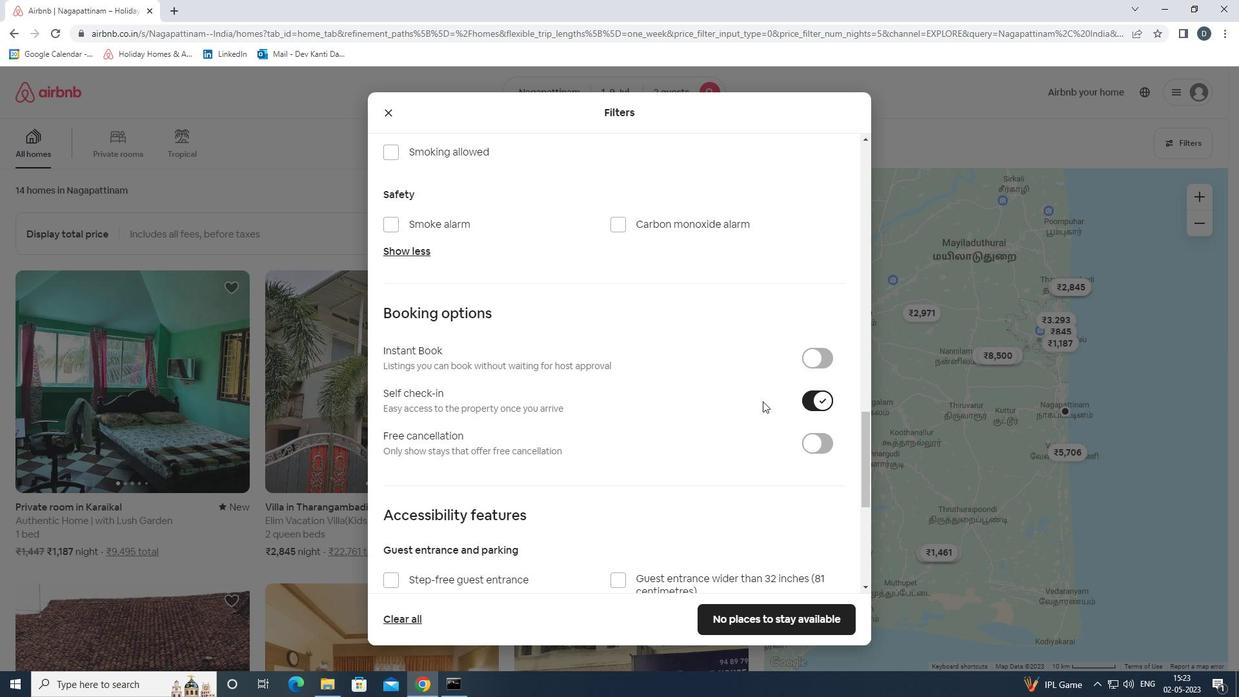 
Action: Mouse scrolled (733, 398) with delta (0, 0)
Screenshot: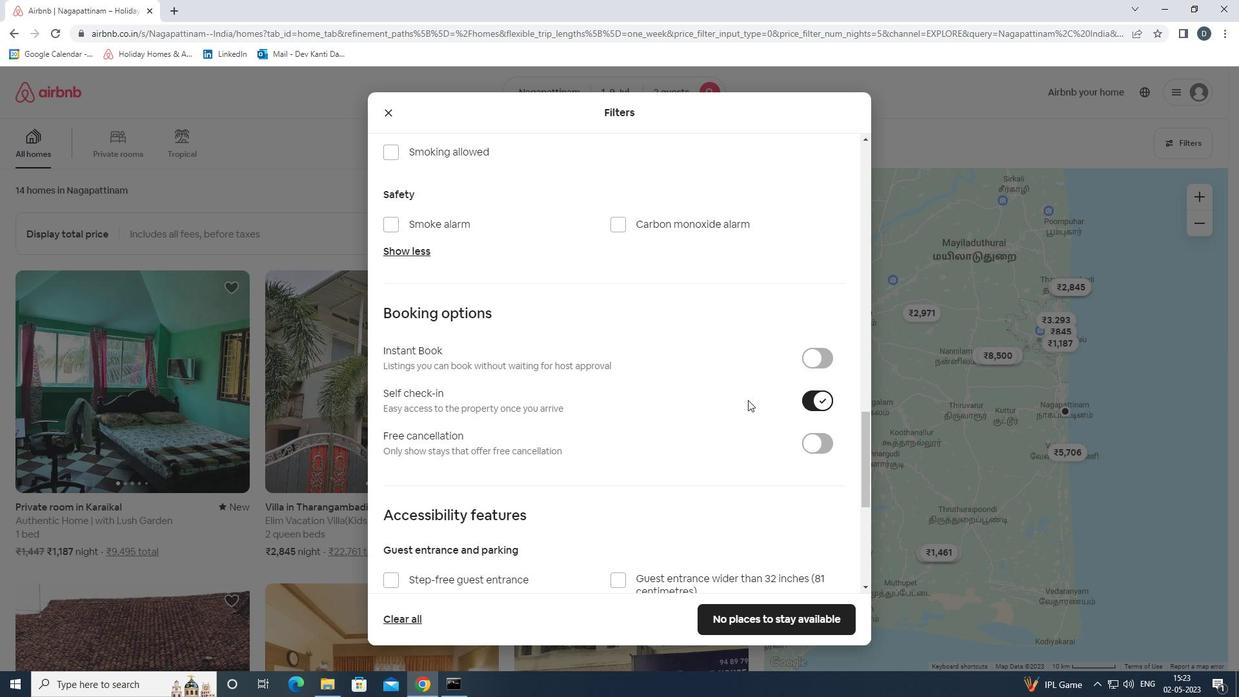
Action: Mouse scrolled (733, 398) with delta (0, 0)
Screenshot: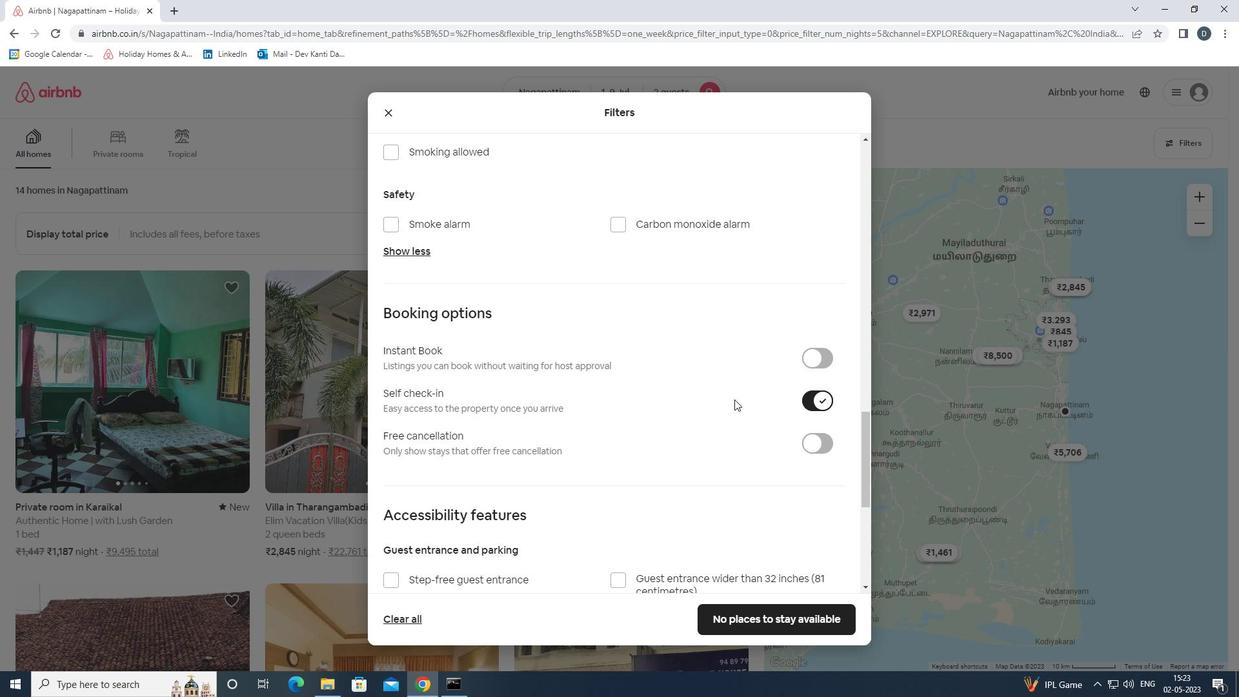 
Action: Mouse scrolled (733, 398) with delta (0, 0)
Screenshot: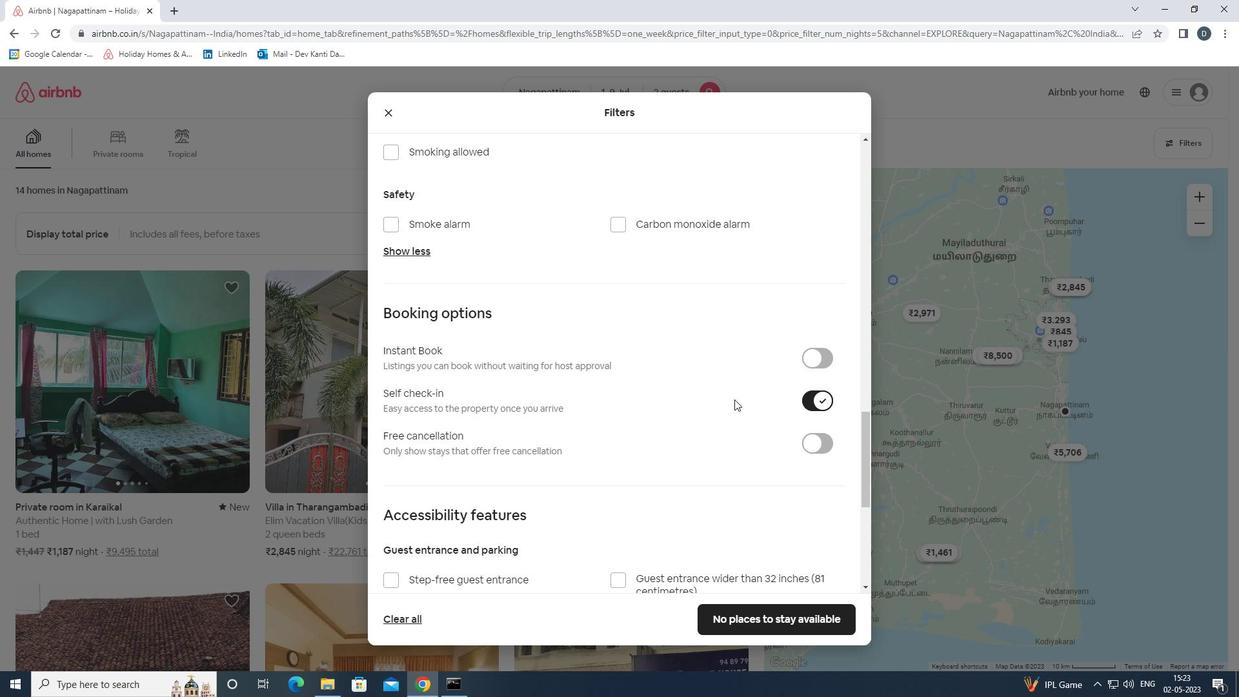 
Action: Mouse moved to (731, 397)
Screenshot: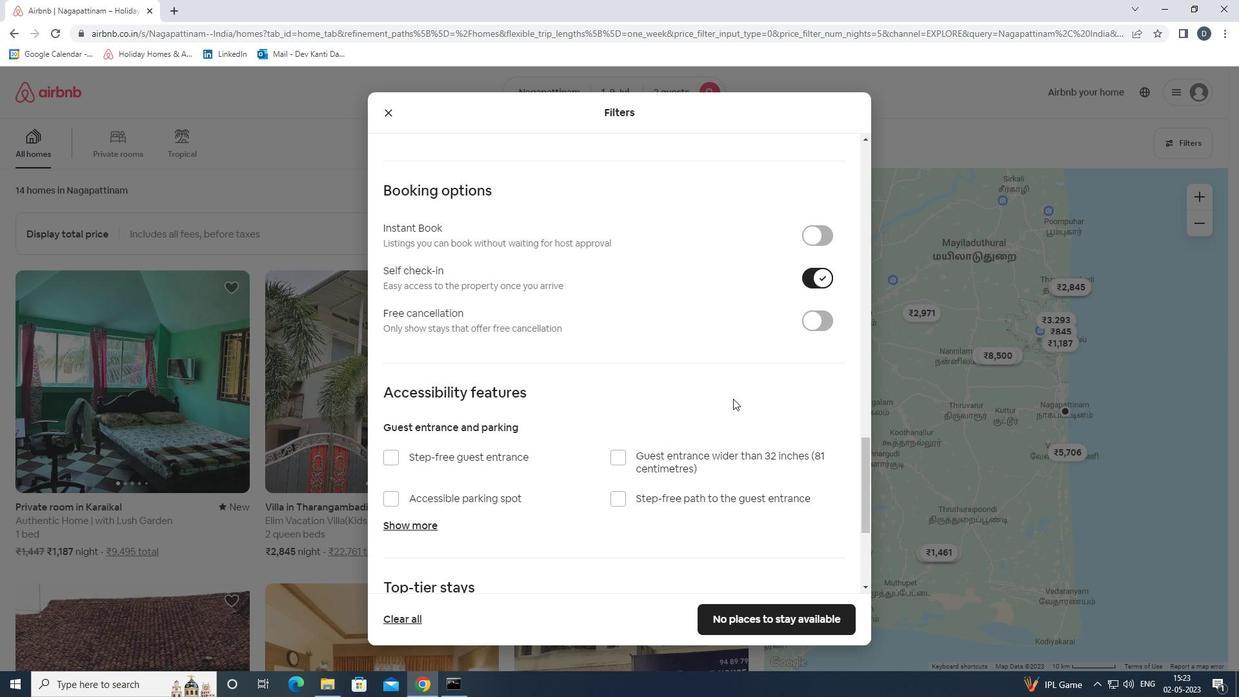 
Action: Mouse scrolled (731, 396) with delta (0, 0)
Screenshot: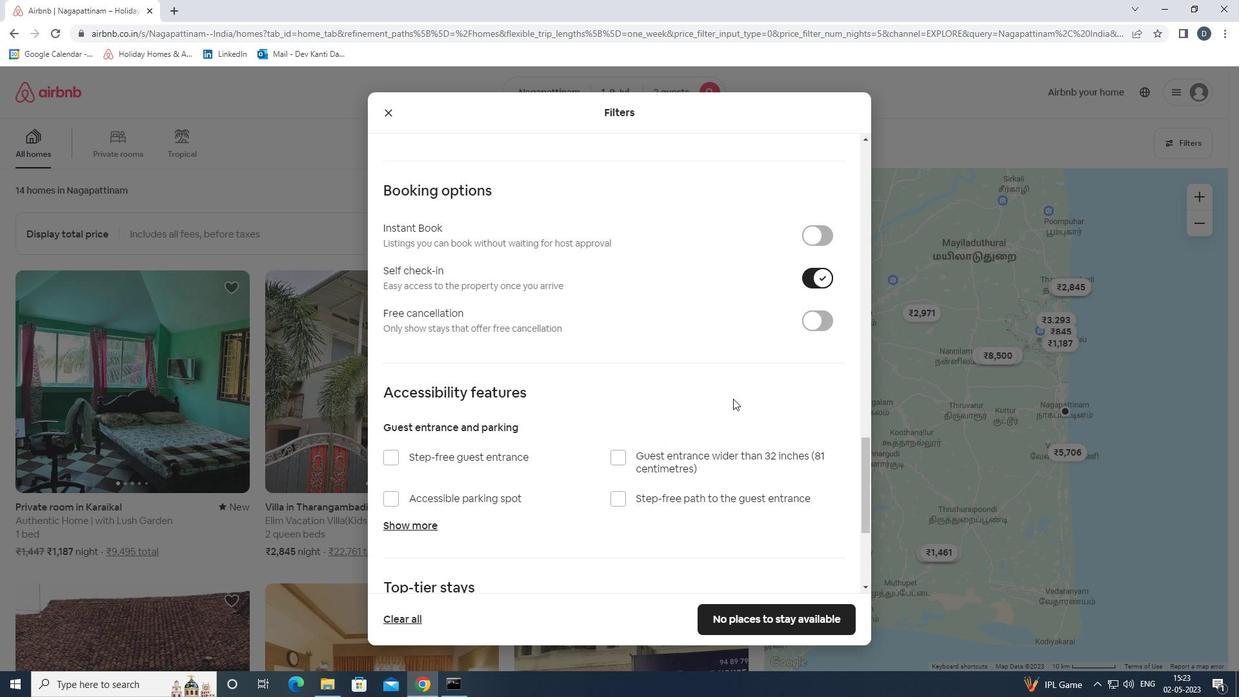 
Action: Mouse scrolled (731, 396) with delta (0, 0)
Screenshot: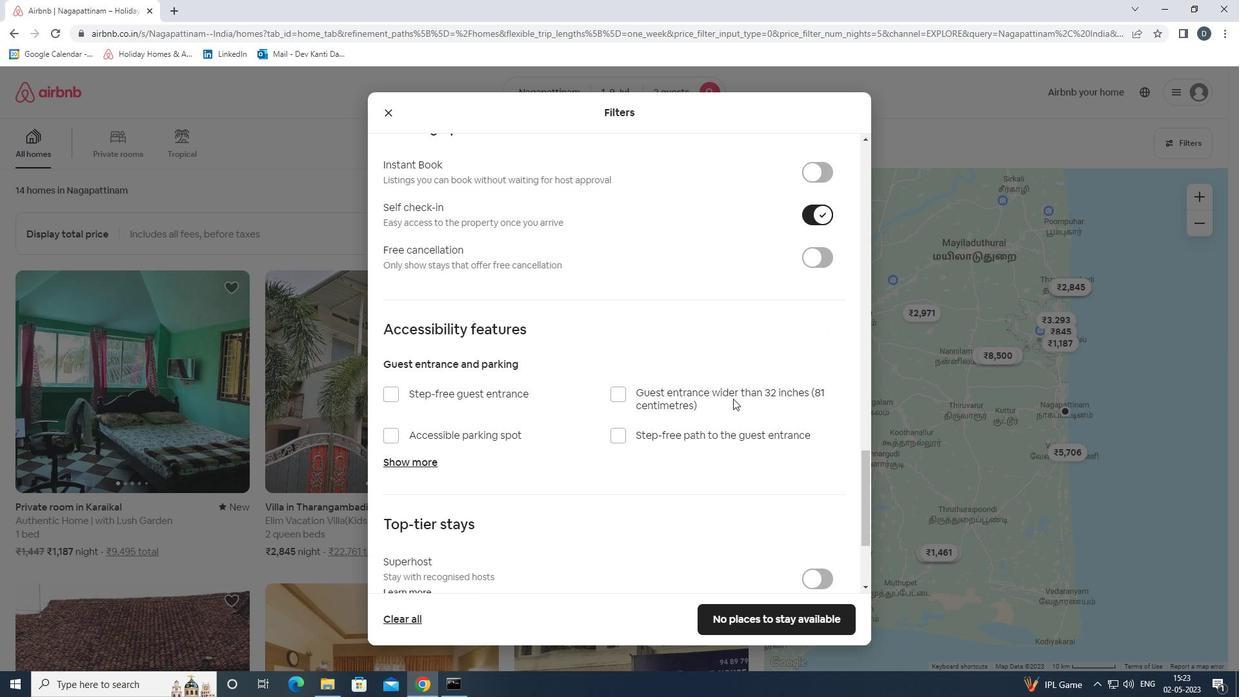 
Action: Mouse scrolled (731, 396) with delta (0, 0)
Screenshot: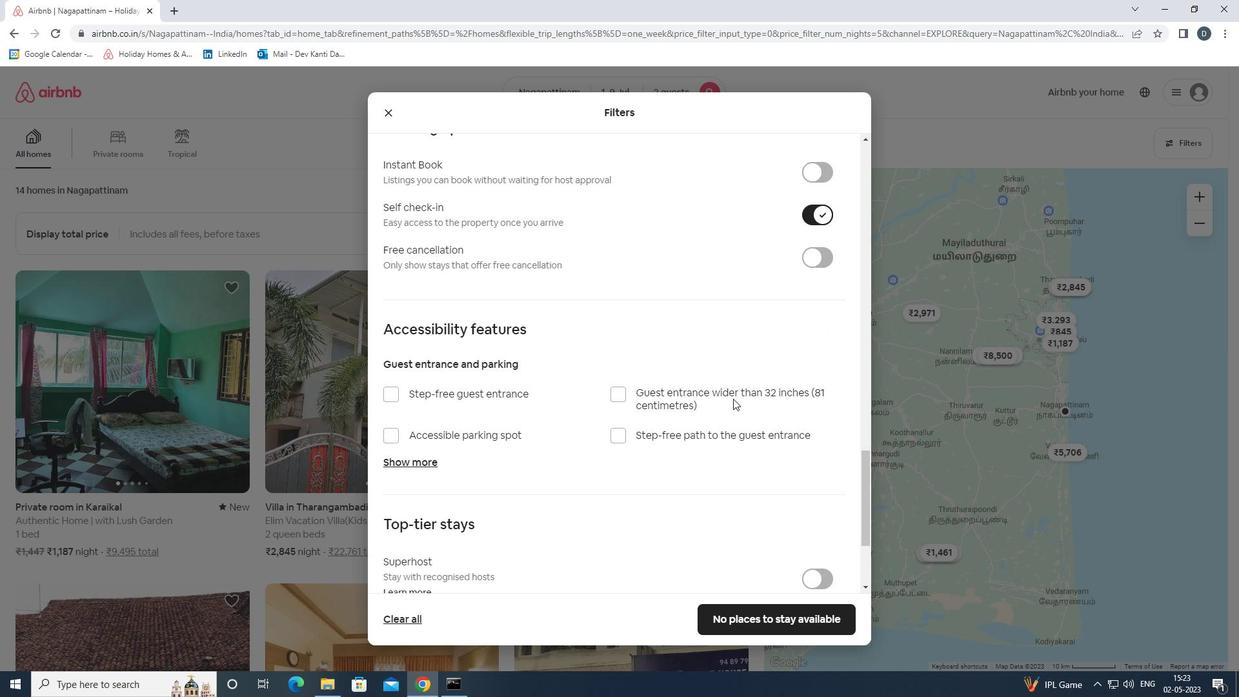 
Action: Mouse moved to (731, 396)
Screenshot: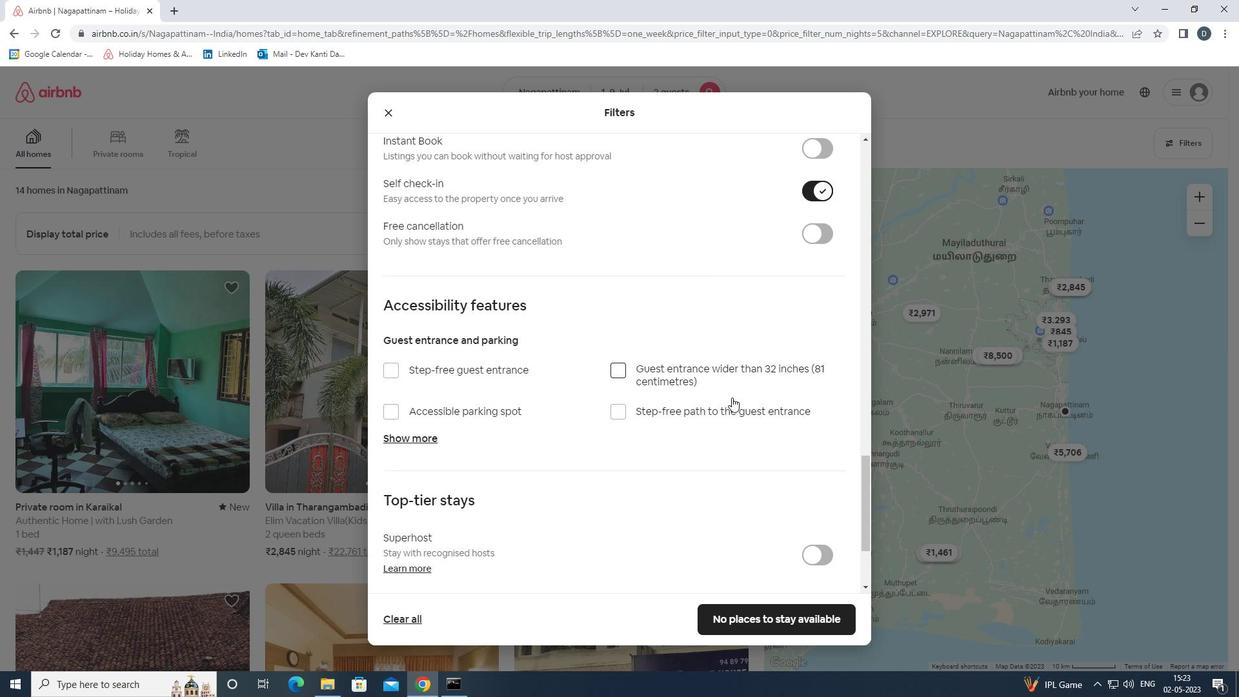
Action: Mouse scrolled (731, 396) with delta (0, 0)
Screenshot: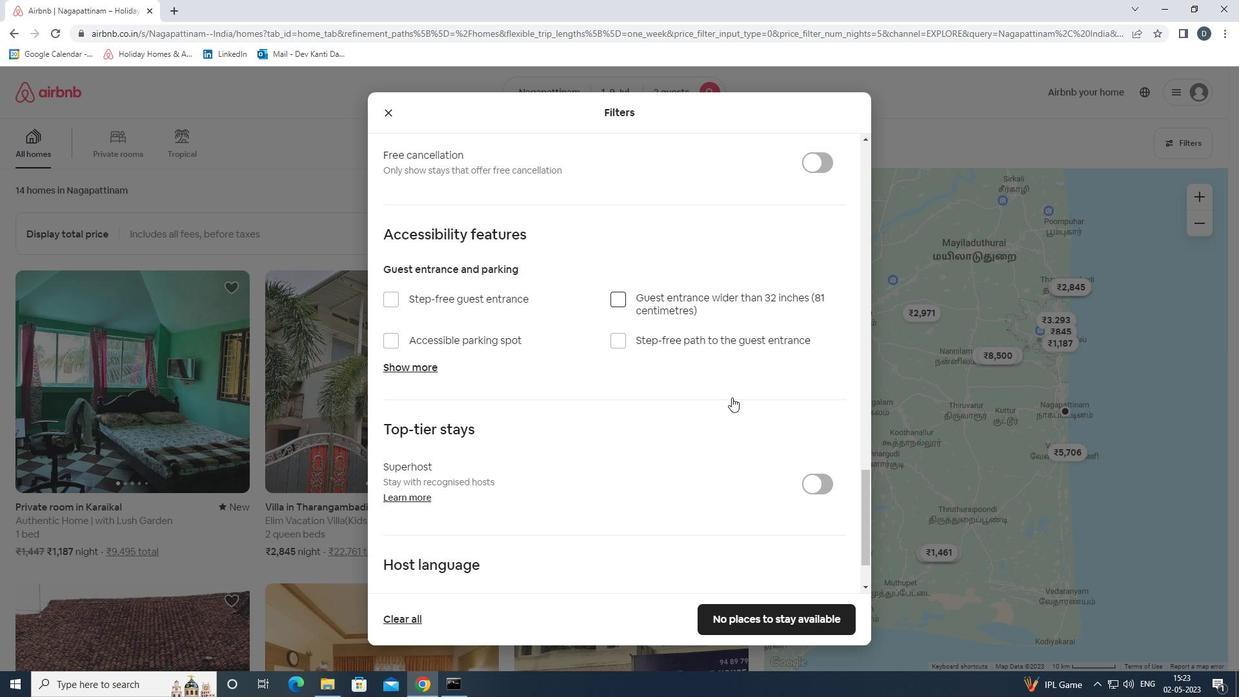 
Action: Mouse scrolled (731, 396) with delta (0, 0)
Screenshot: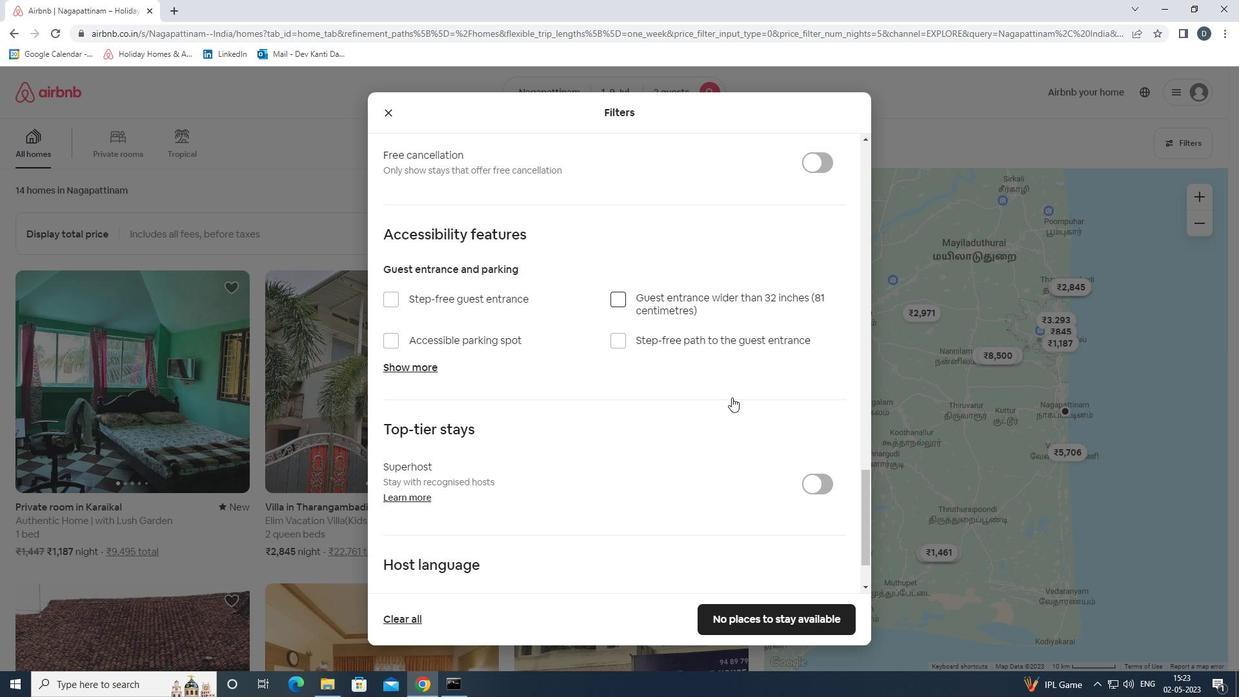 
Action: Mouse moved to (422, 527)
Screenshot: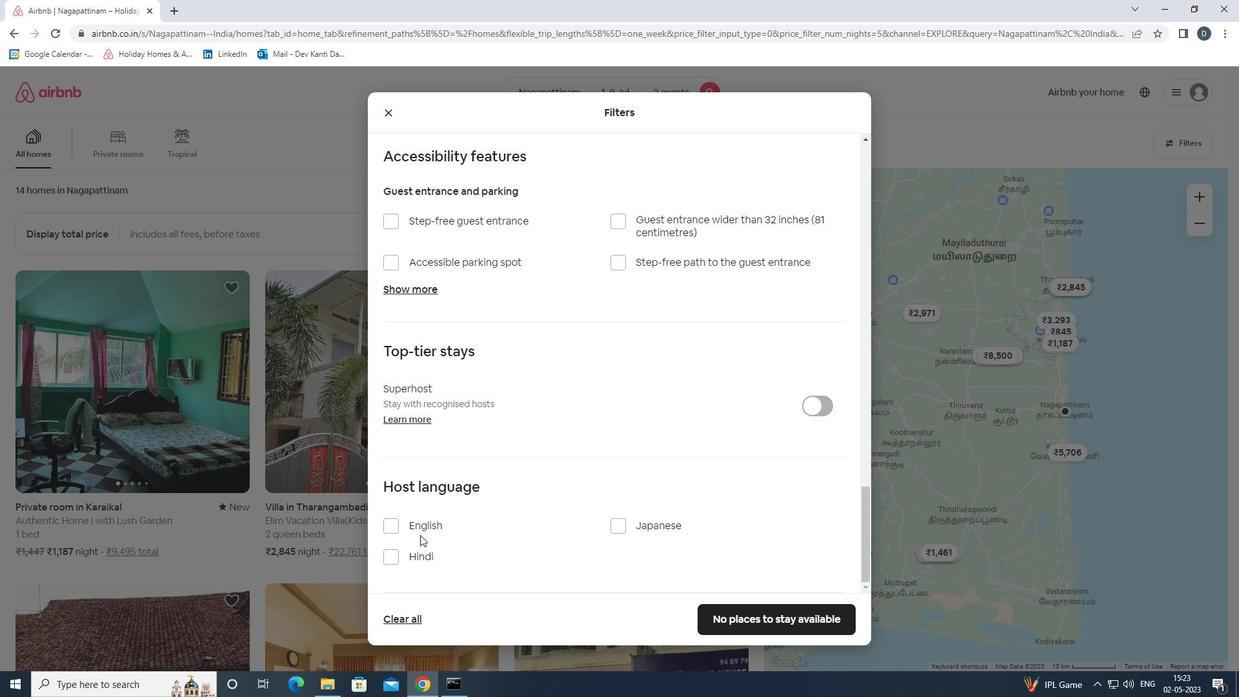 
Action: Mouse pressed left at (422, 527)
Screenshot: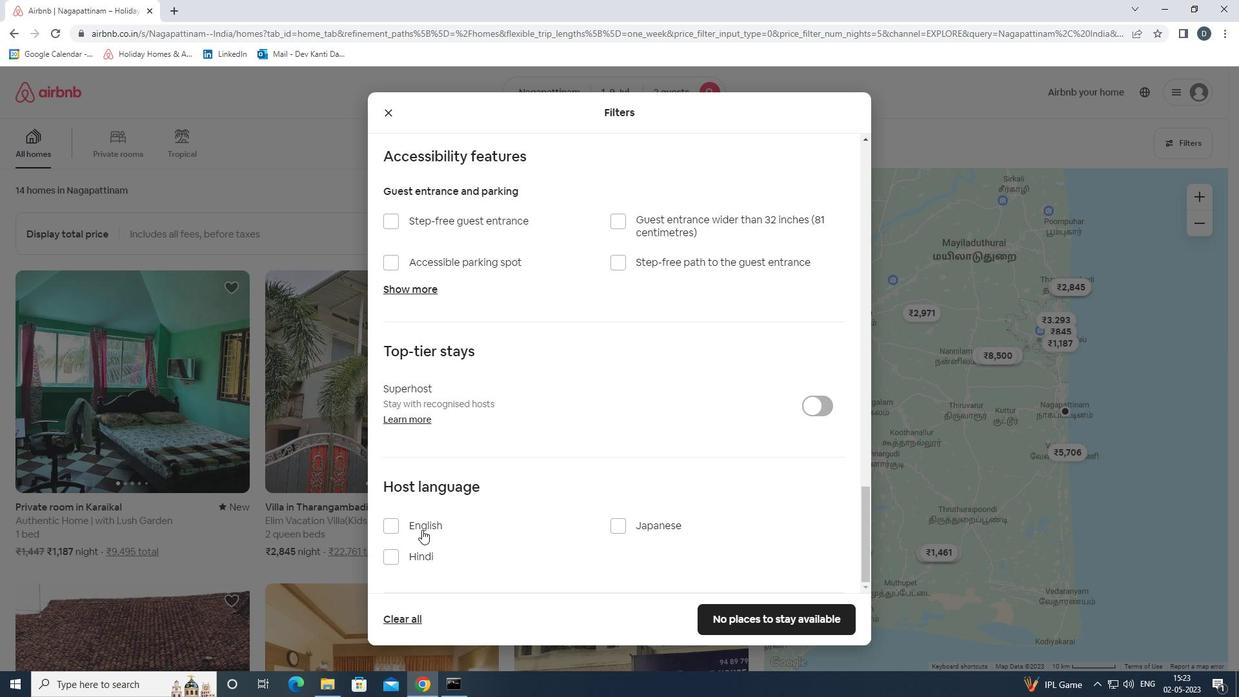 
Action: Mouse moved to (786, 615)
Screenshot: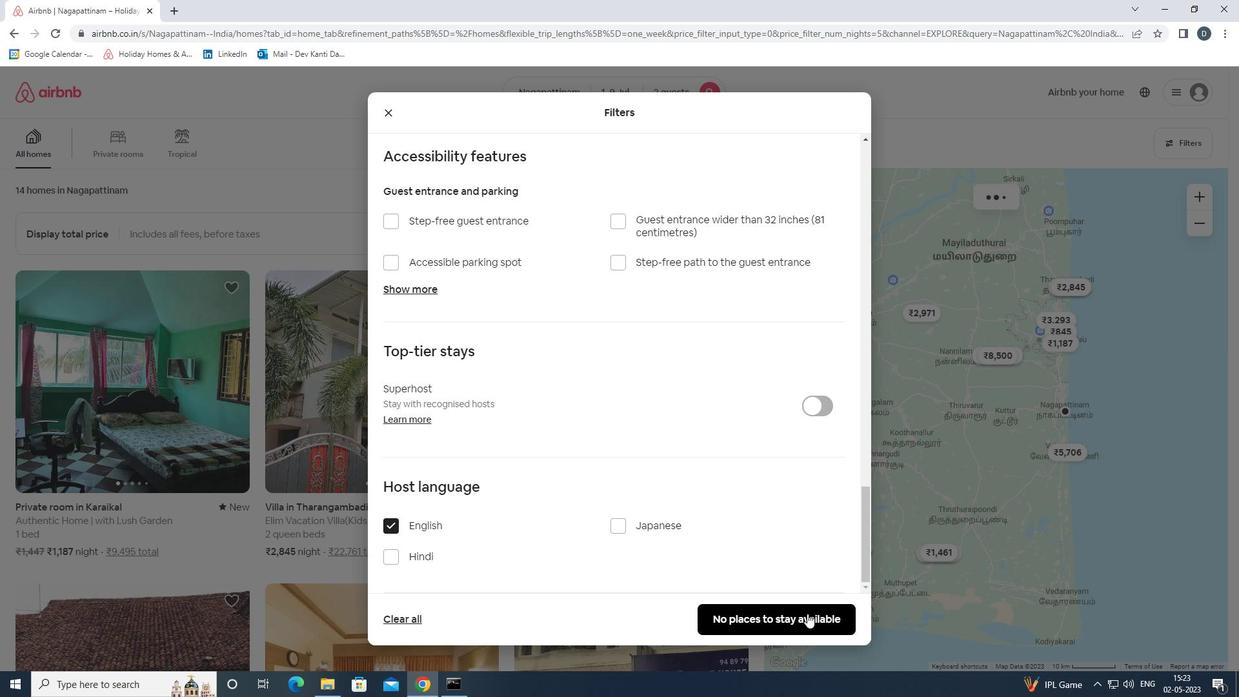 
Action: Mouse pressed left at (786, 615)
Screenshot: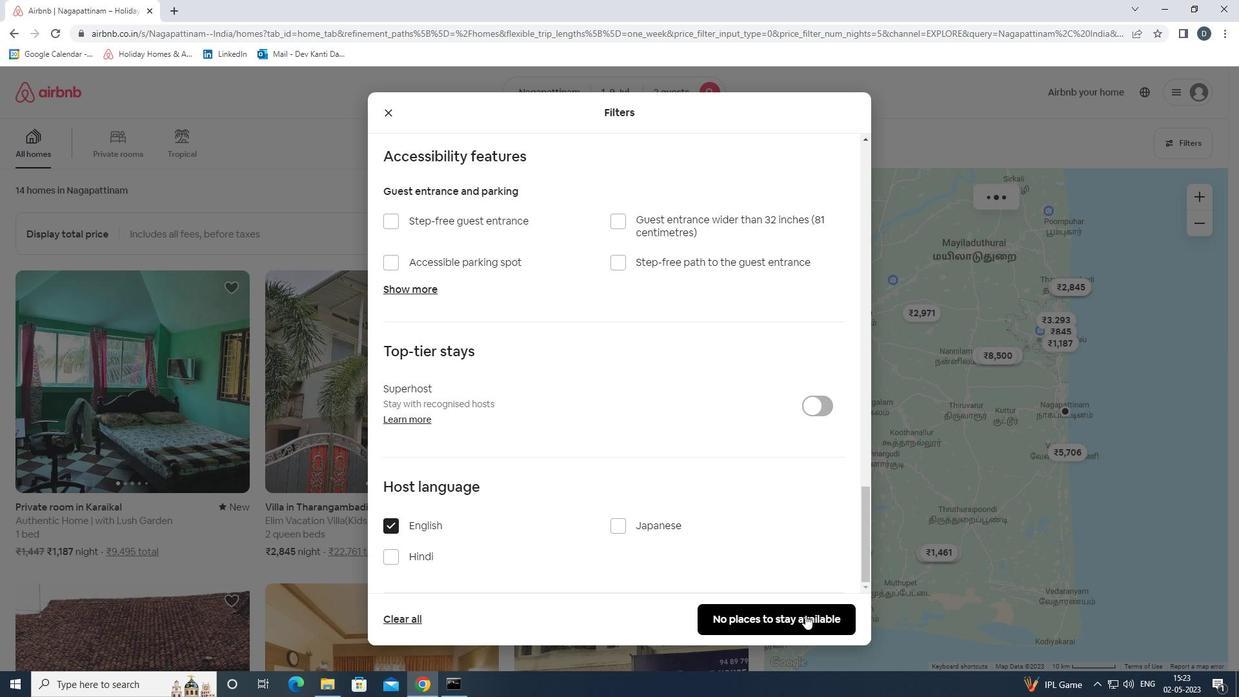 
Action: Mouse moved to (569, 338)
Screenshot: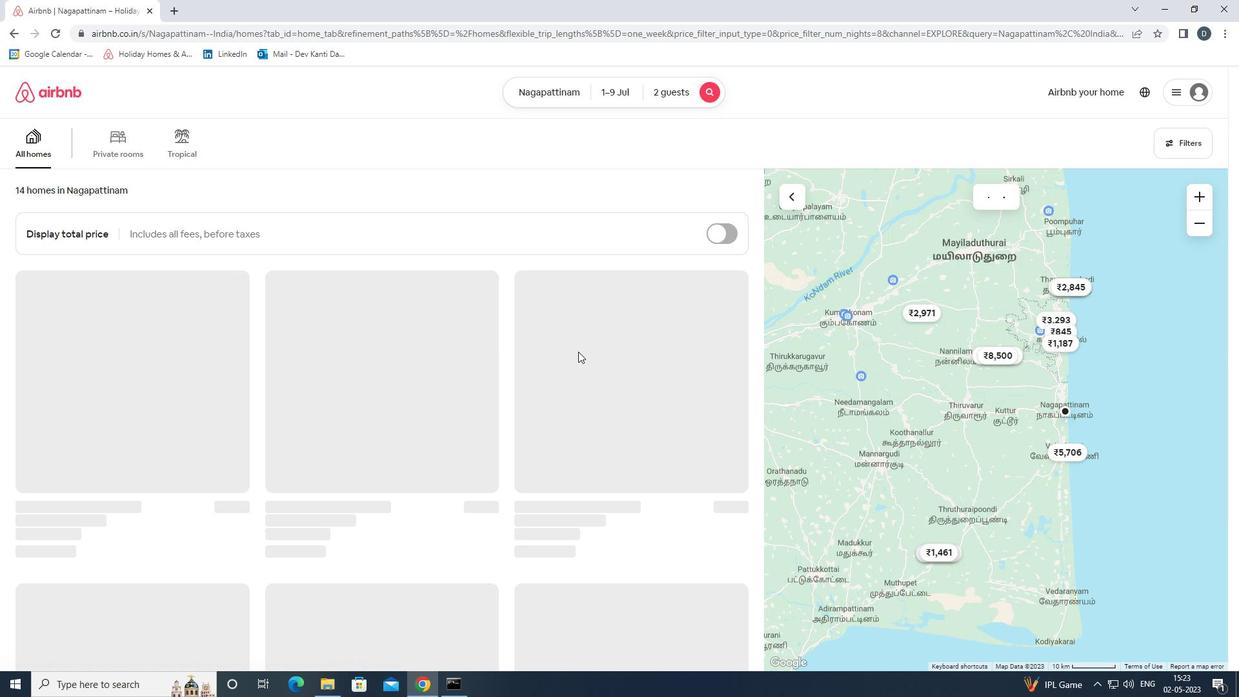 
